 Task: Research Airbnb properties in AÃ­gio, Greece from 9th December, 2023 to 16th December, 2023 for 2 adults, 1 child.2 bedrooms having 2 beds and 1 bathroom. Property type can be flat. Amenities needed are: washing machine. Look for 5 properties as per requirement.
Action: Mouse moved to (413, 99)
Screenshot: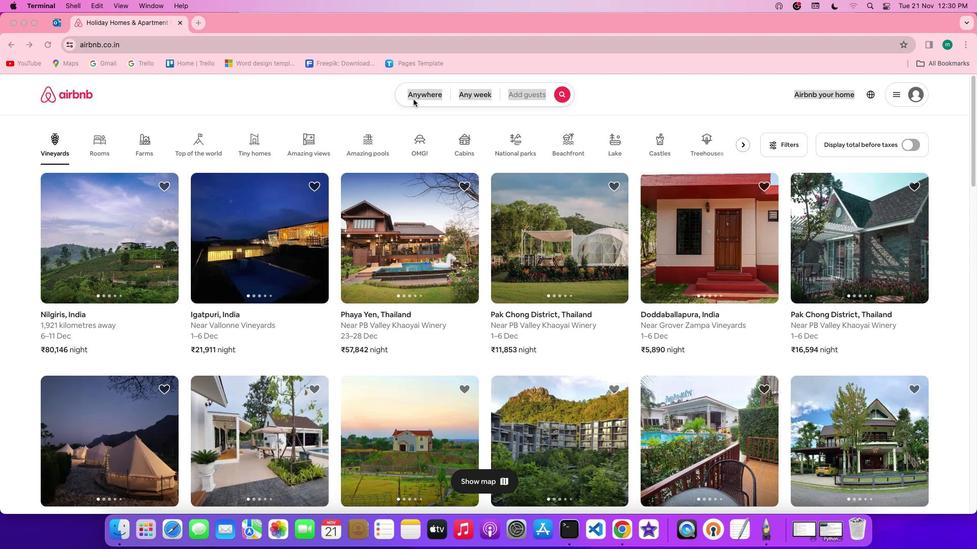 
Action: Mouse pressed left at (413, 99)
Screenshot: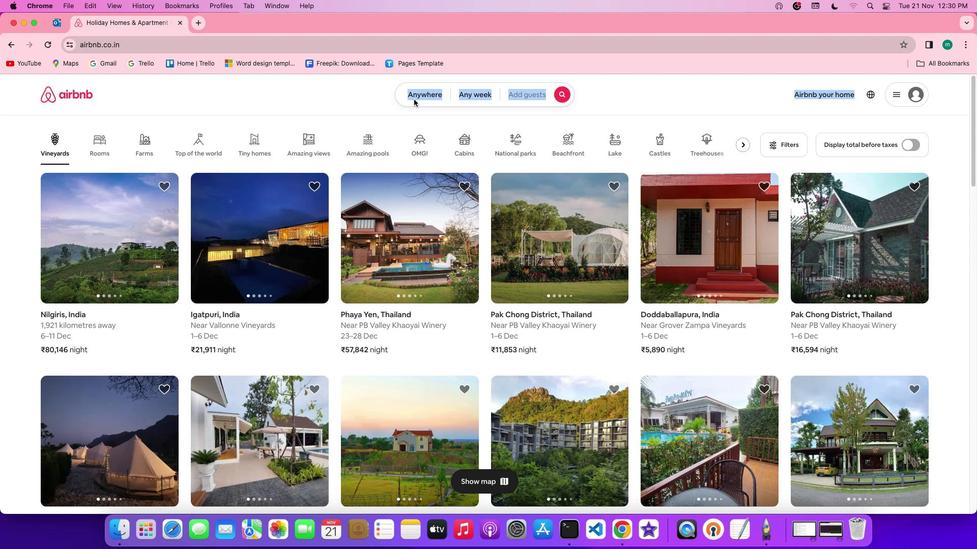 
Action: Mouse pressed left at (413, 99)
Screenshot: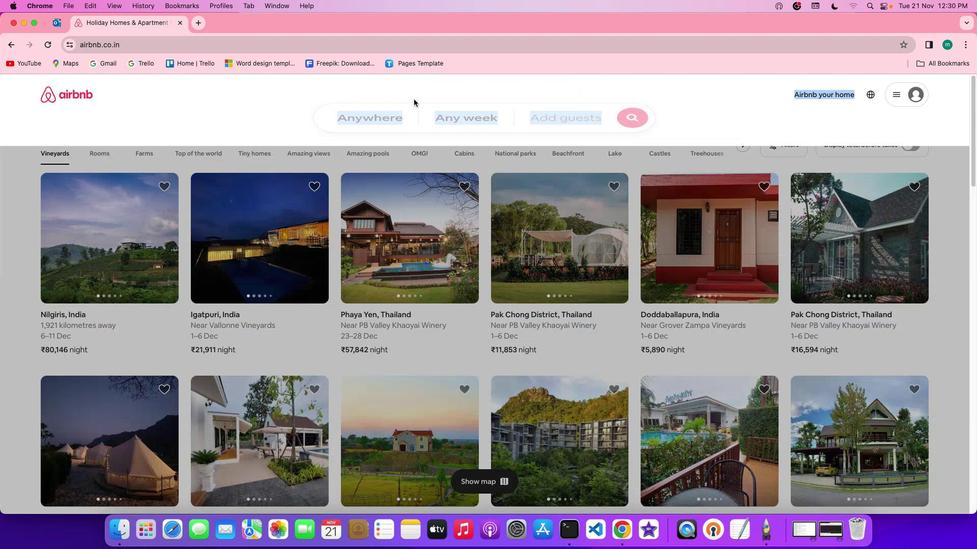 
Action: Mouse moved to (380, 129)
Screenshot: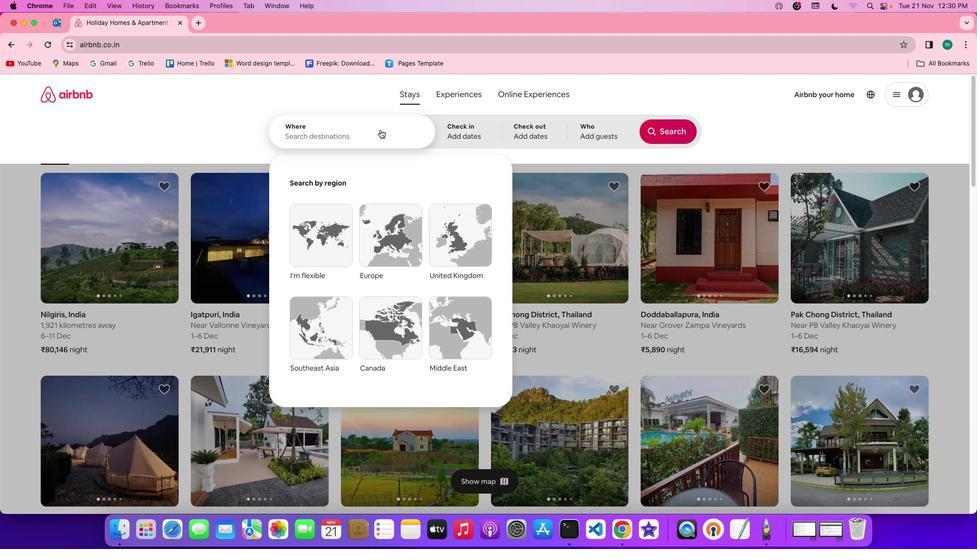 
Action: Mouse pressed left at (380, 129)
Screenshot: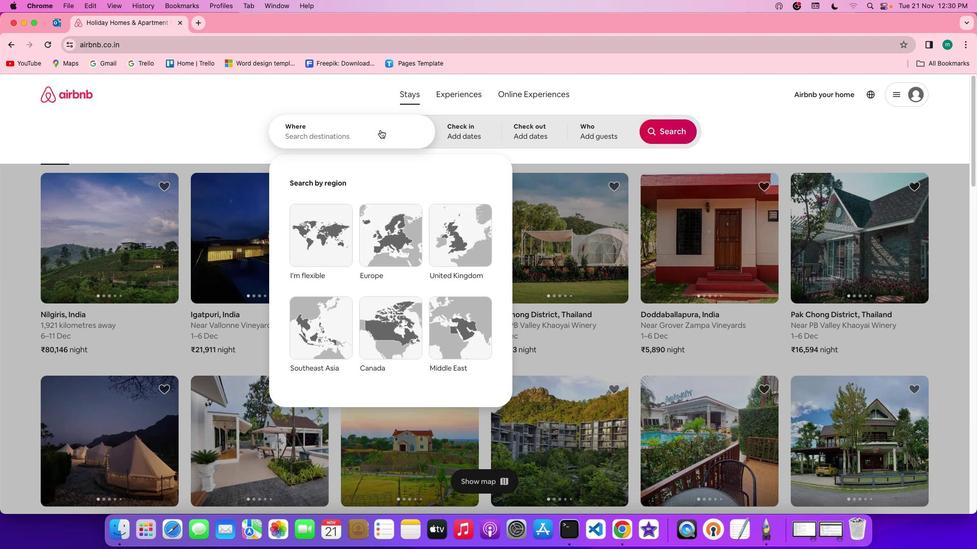 
Action: Mouse moved to (405, 137)
Screenshot: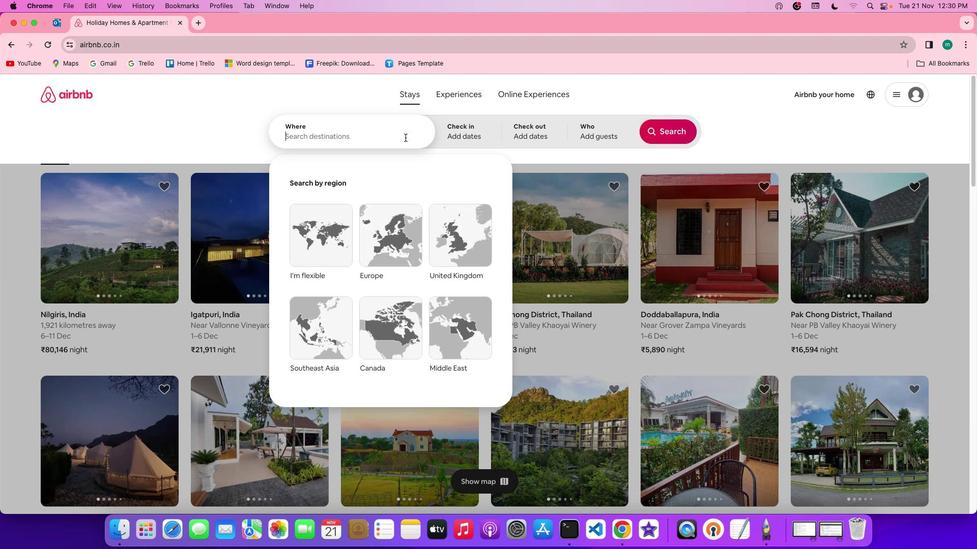 
Action: Key pressed Key.shift'A''i''g''i''o'','Key.spaceKey.shift'G''r''e''e''c''e'
Screenshot: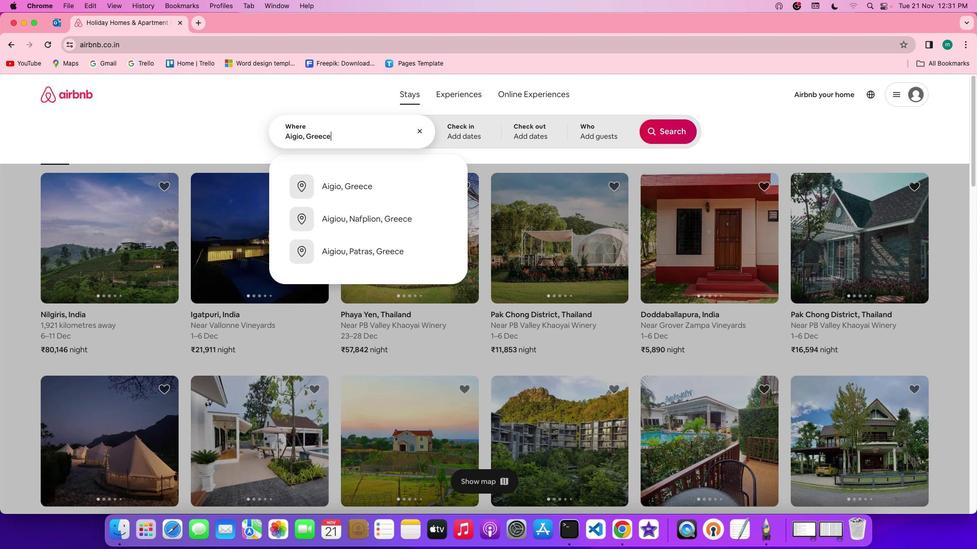 
Action: Mouse moved to (469, 133)
Screenshot: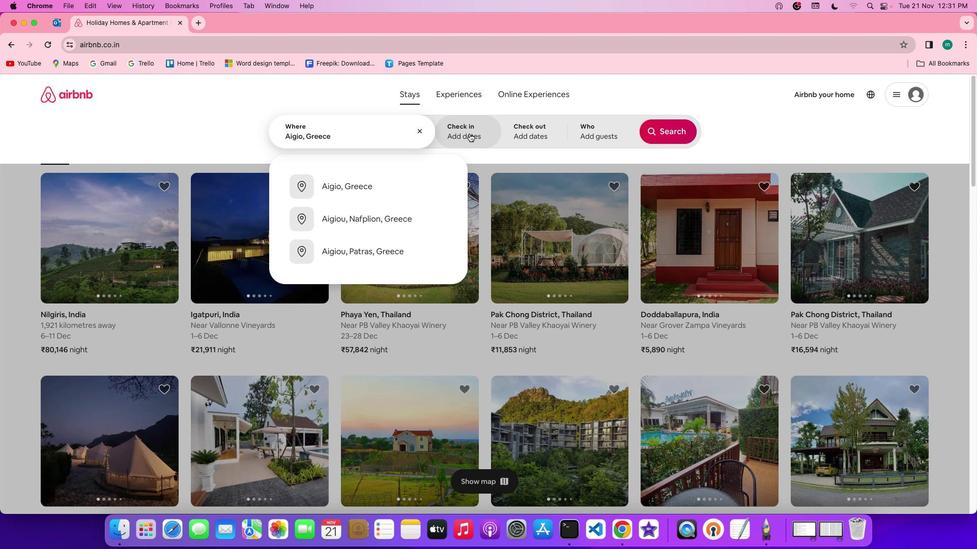 
Action: Mouse pressed left at (469, 133)
Screenshot: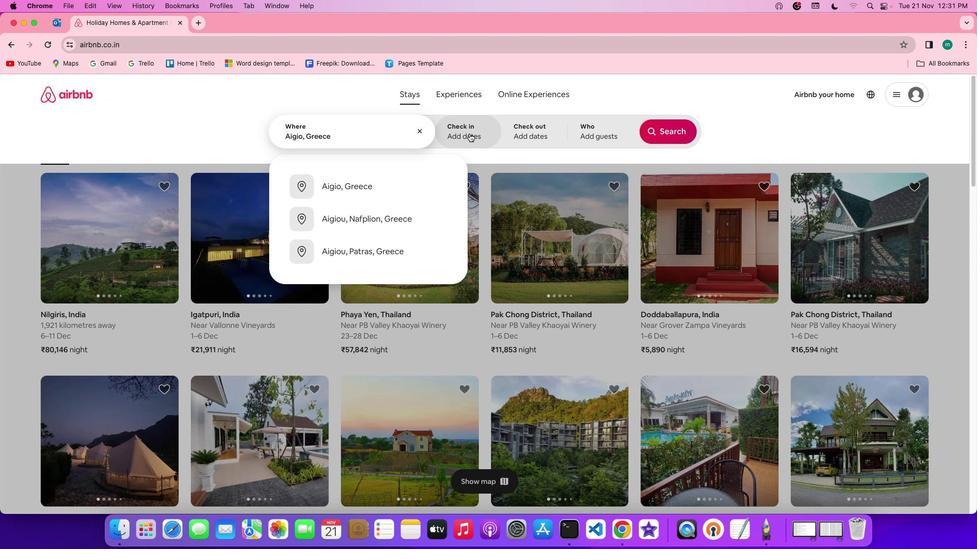 
Action: Mouse moved to (660, 281)
Screenshot: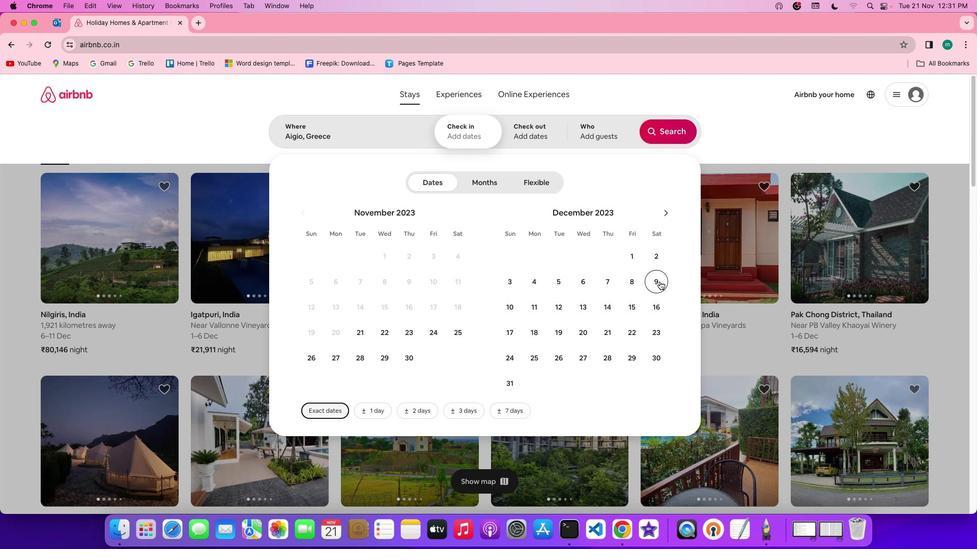 
Action: Mouse pressed left at (660, 281)
Screenshot: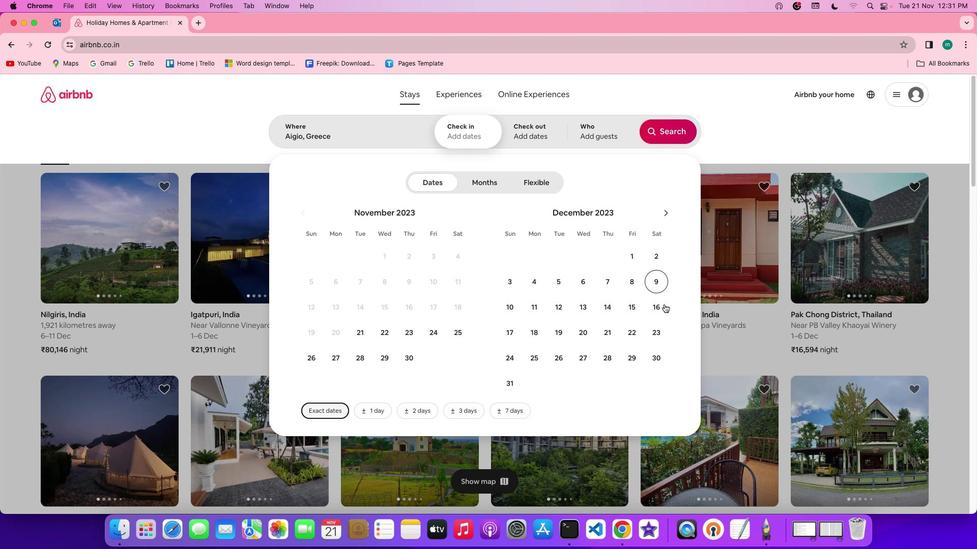 
Action: Mouse moved to (664, 307)
Screenshot: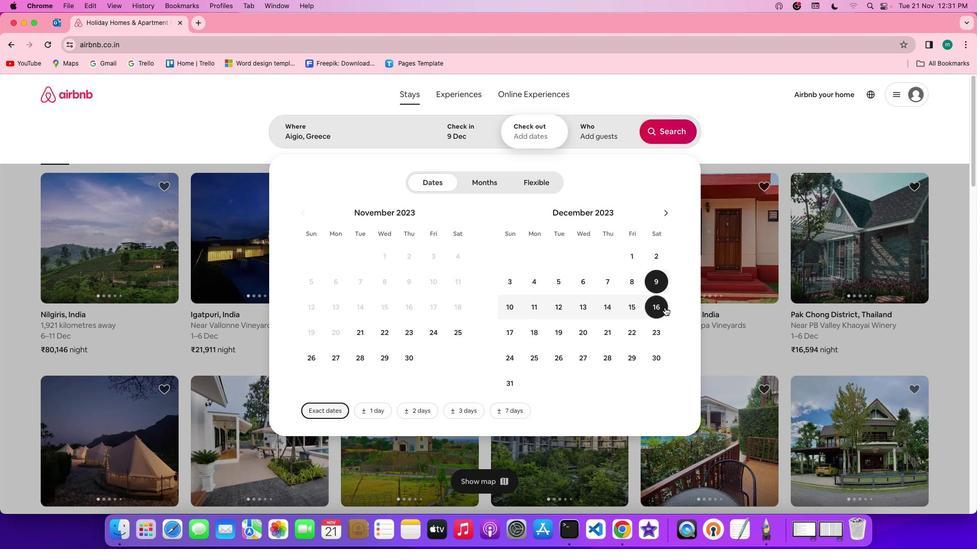 
Action: Mouse pressed left at (664, 307)
Screenshot: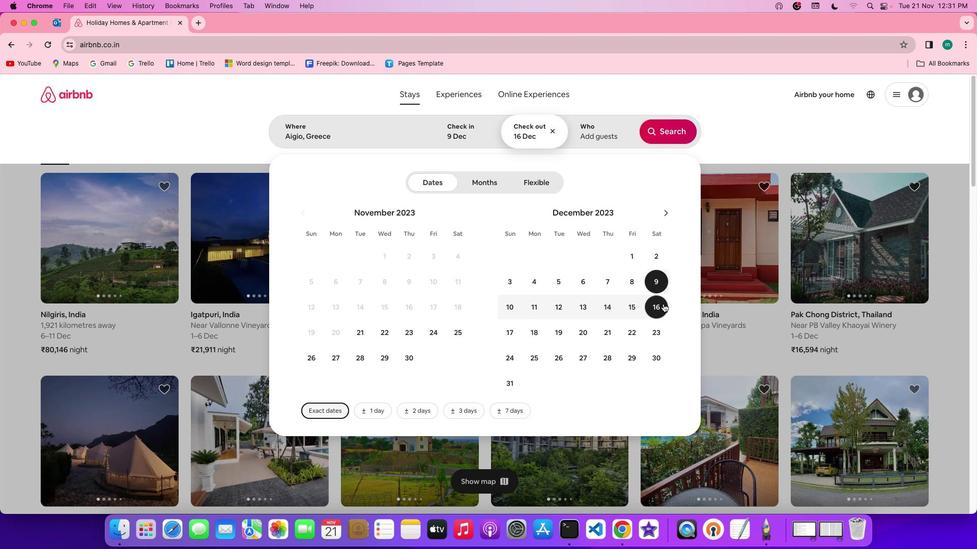 
Action: Mouse moved to (609, 134)
Screenshot: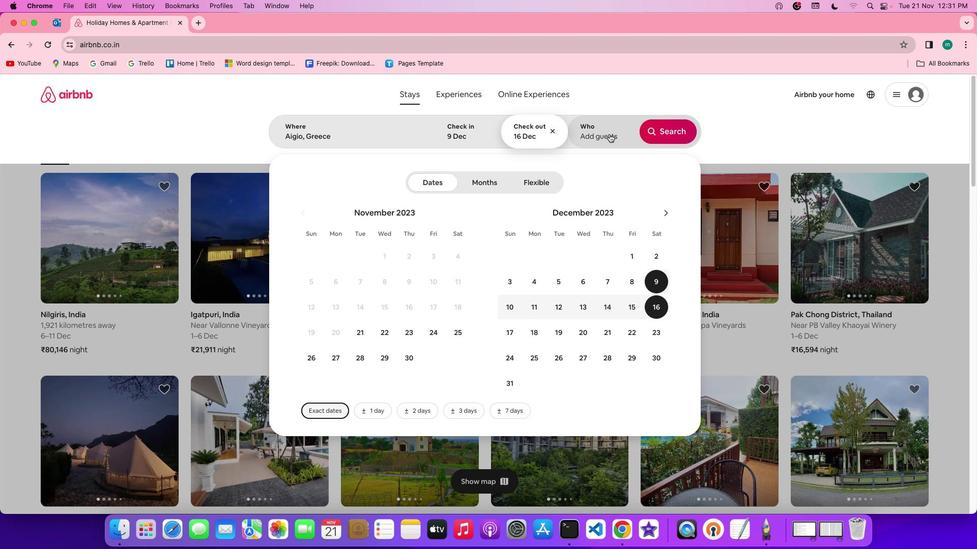 
Action: Mouse pressed left at (609, 134)
Screenshot: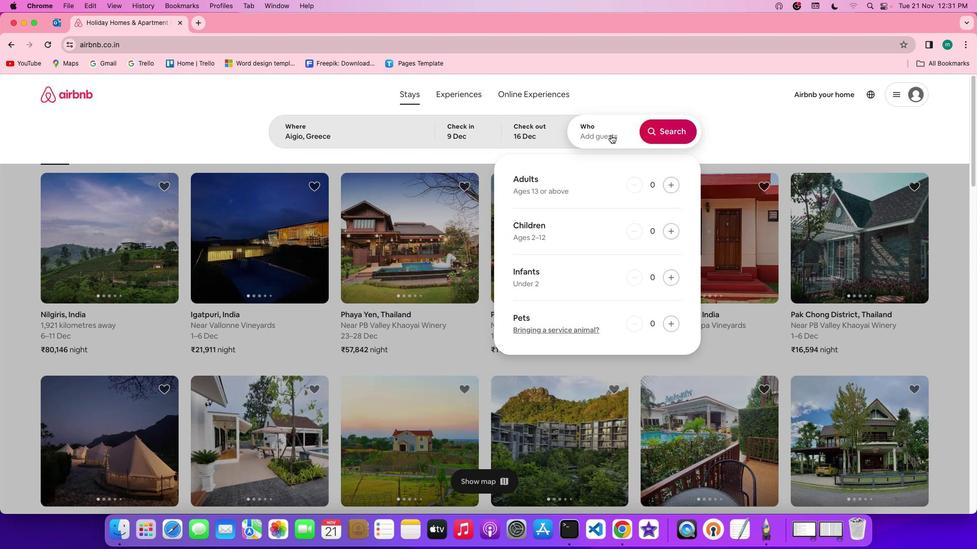 
Action: Mouse moved to (669, 183)
Screenshot: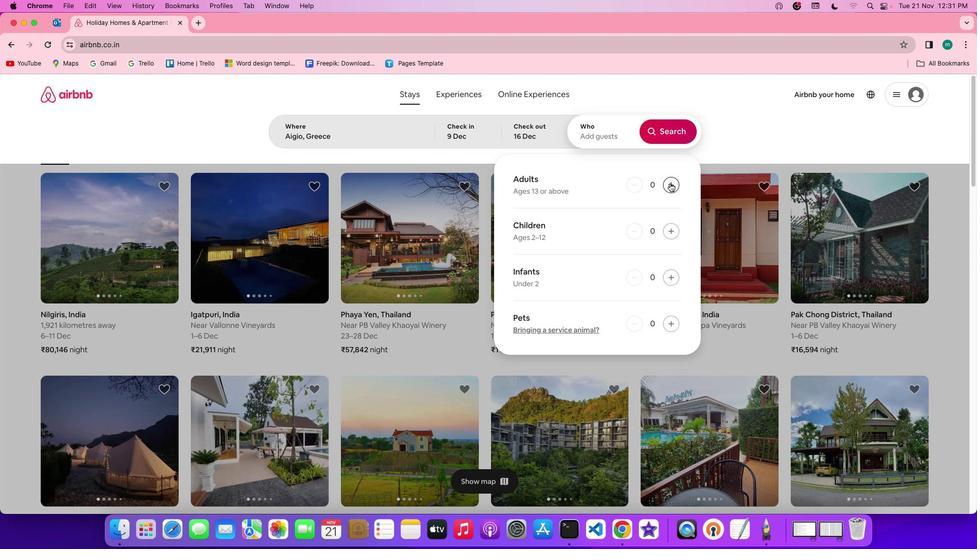 
Action: Mouse pressed left at (669, 183)
Screenshot: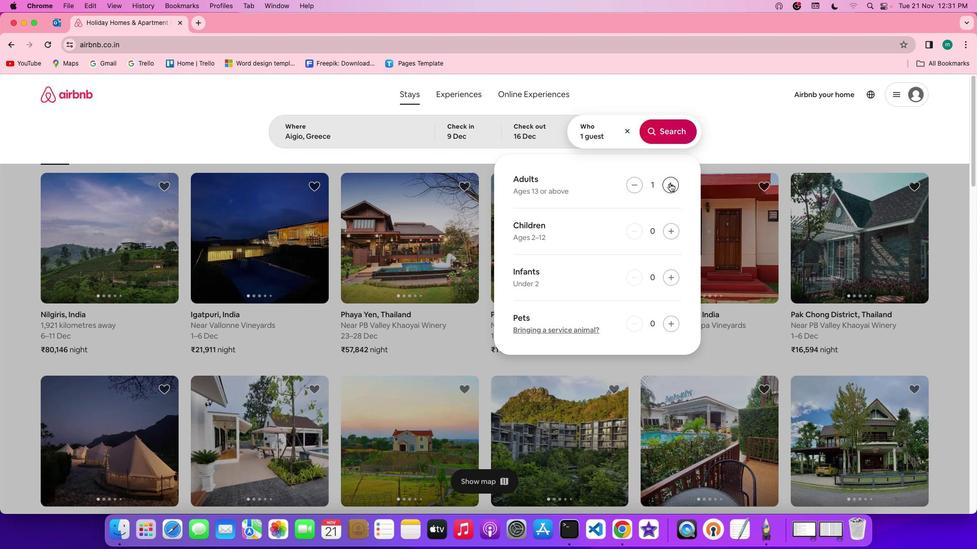 
Action: Mouse pressed left at (669, 183)
Screenshot: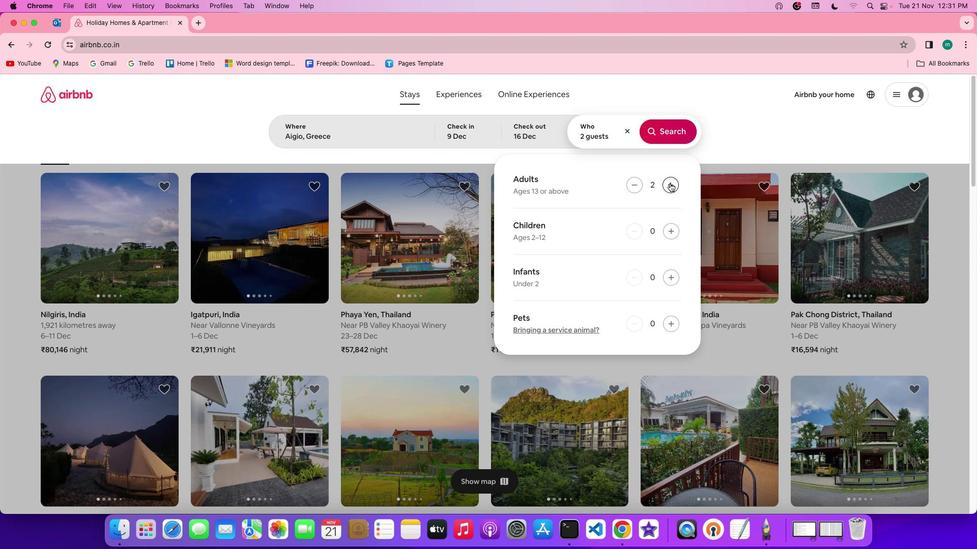 
Action: Mouse moved to (670, 131)
Screenshot: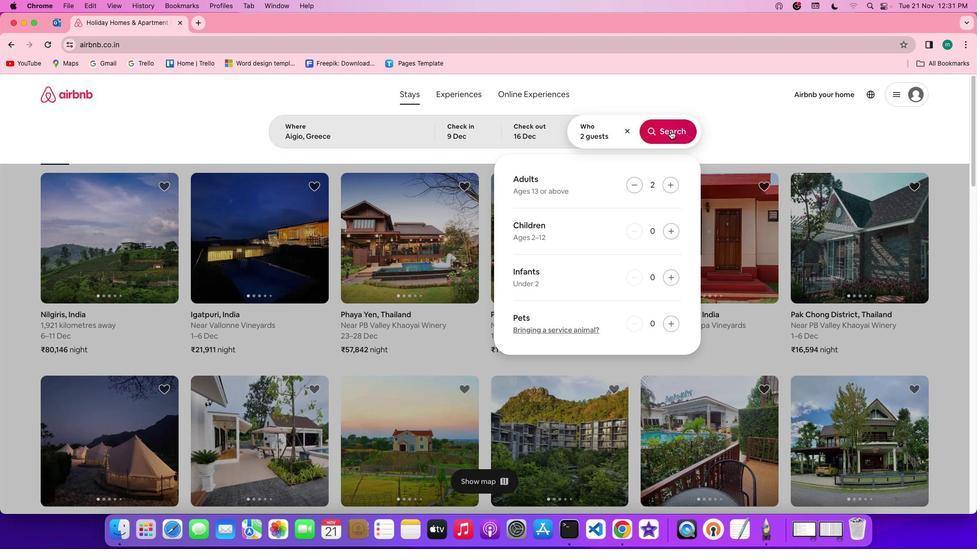 
Action: Mouse pressed left at (670, 131)
Screenshot: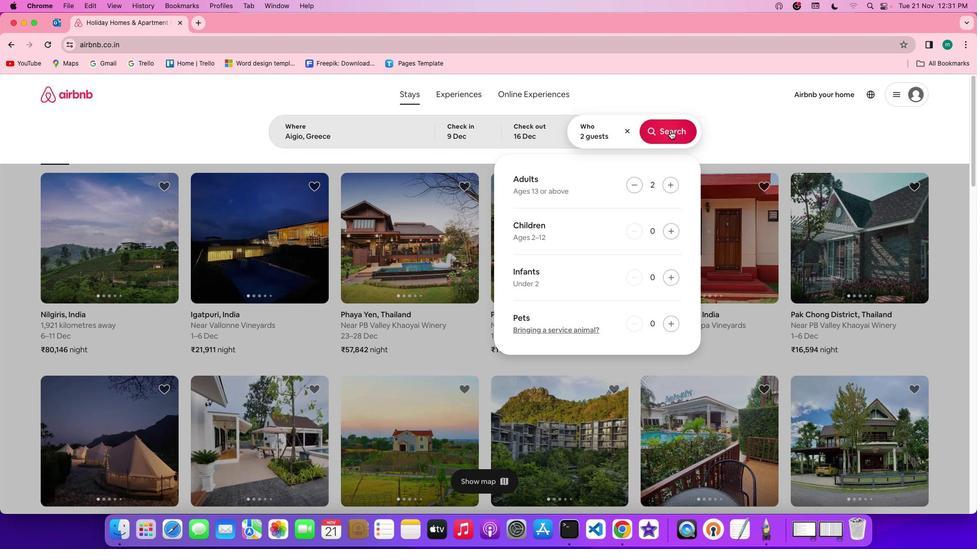 
Action: Mouse moved to (536, 87)
Screenshot: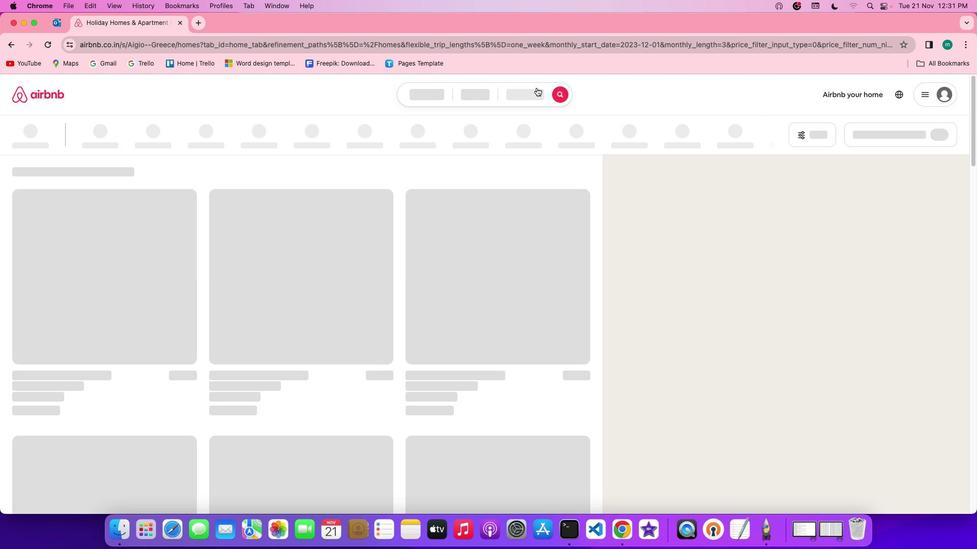 
Action: Mouse pressed left at (536, 87)
Screenshot: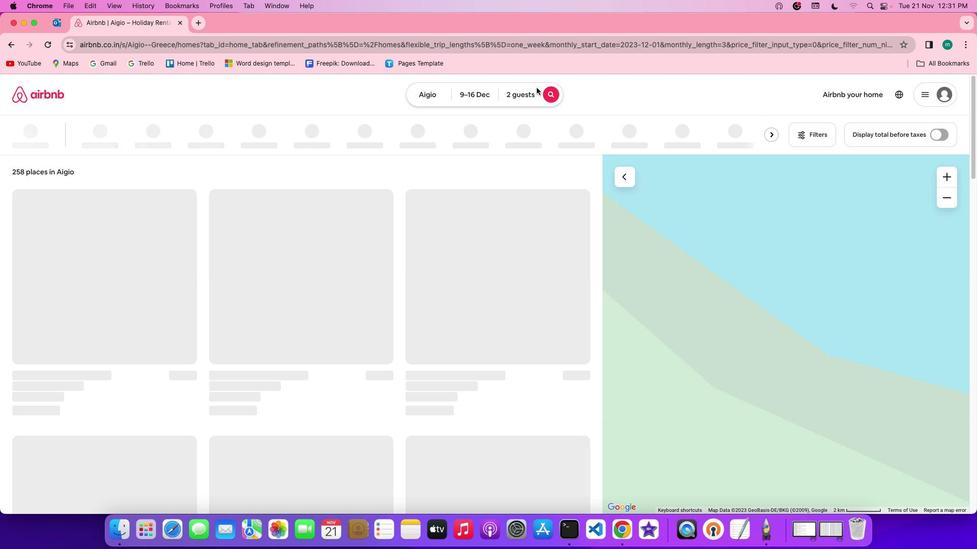 
Action: Mouse moved to (670, 228)
Screenshot: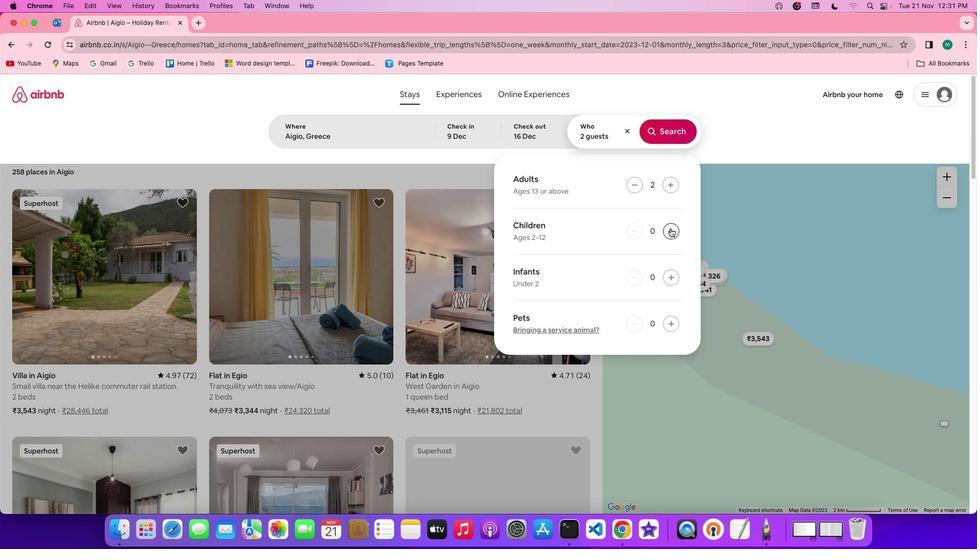 
Action: Mouse pressed left at (670, 228)
Screenshot: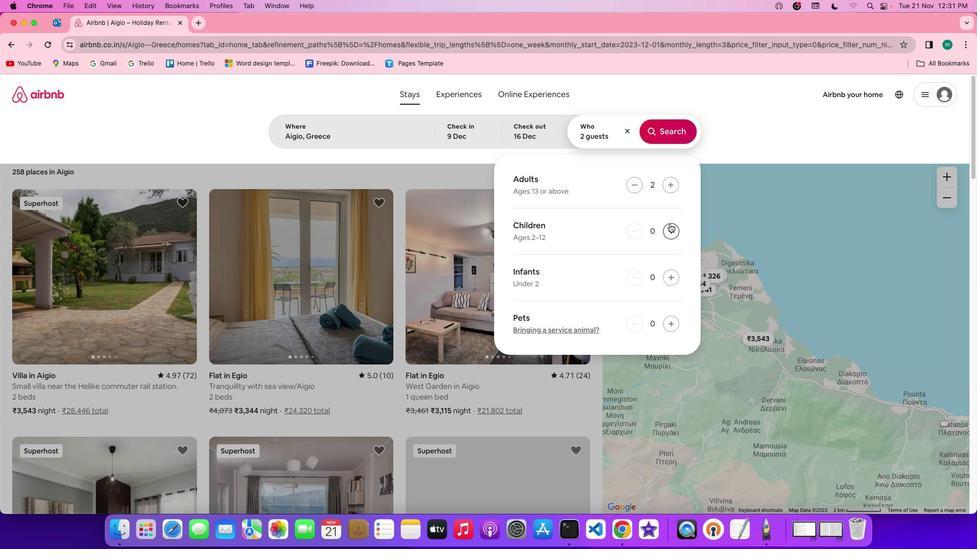 
Action: Mouse moved to (649, 126)
Screenshot: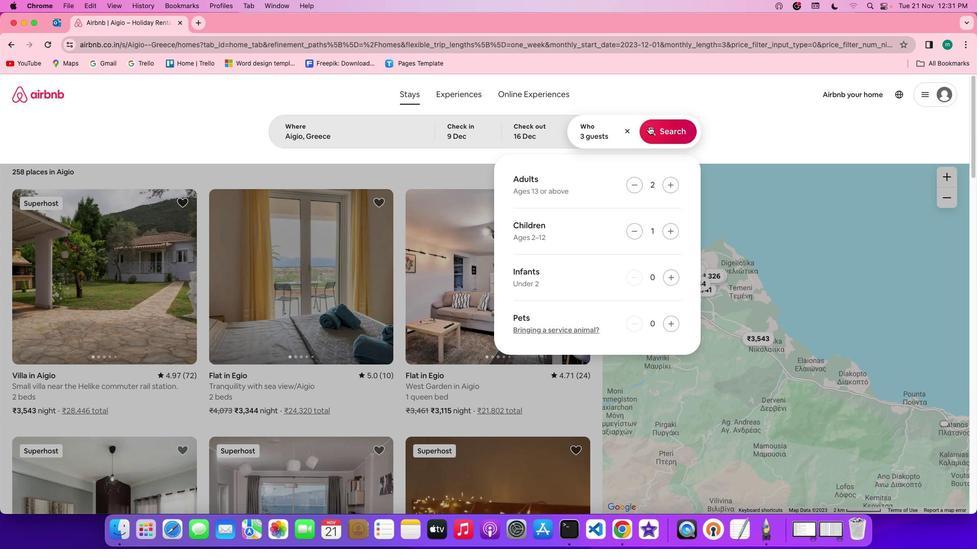 
Action: Mouse pressed left at (649, 126)
Screenshot: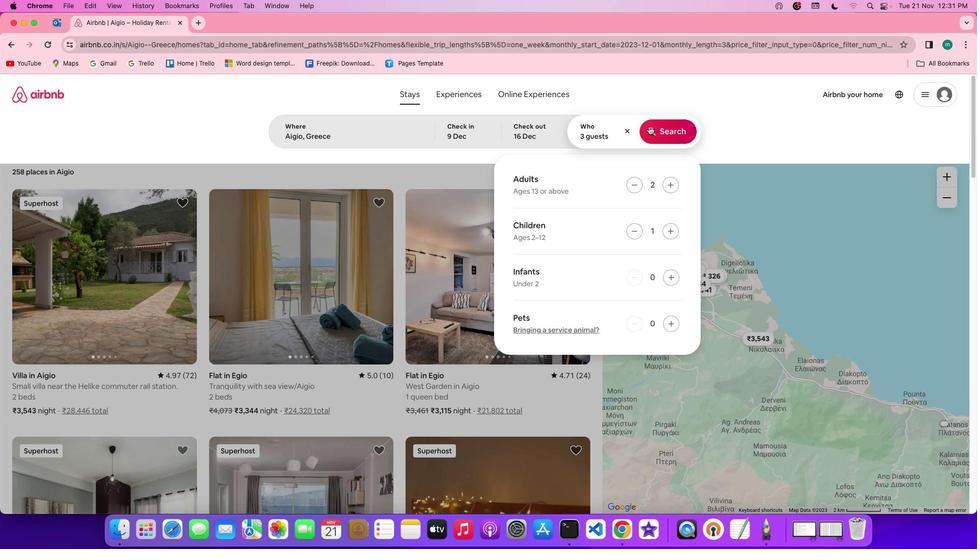
Action: Mouse moved to (819, 133)
Screenshot: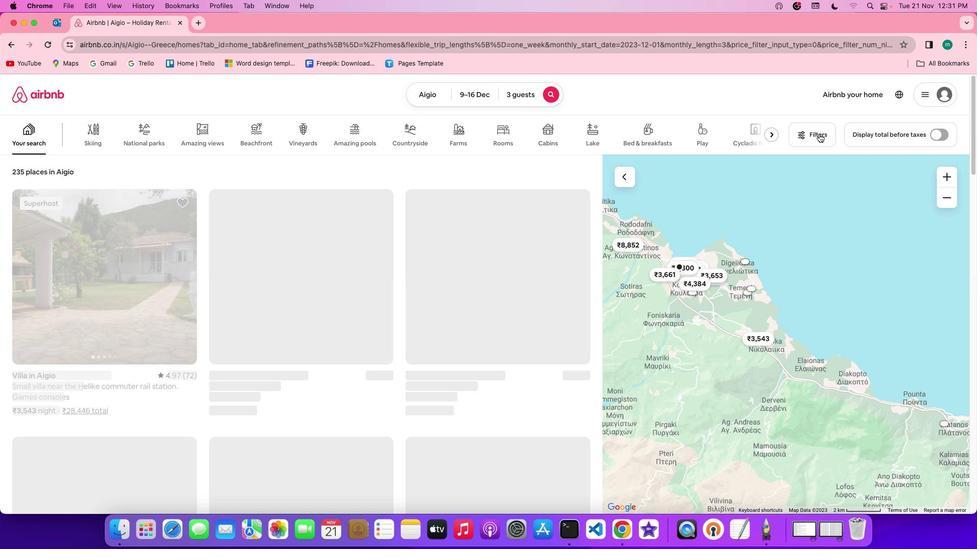 
Action: Mouse pressed left at (819, 133)
Screenshot: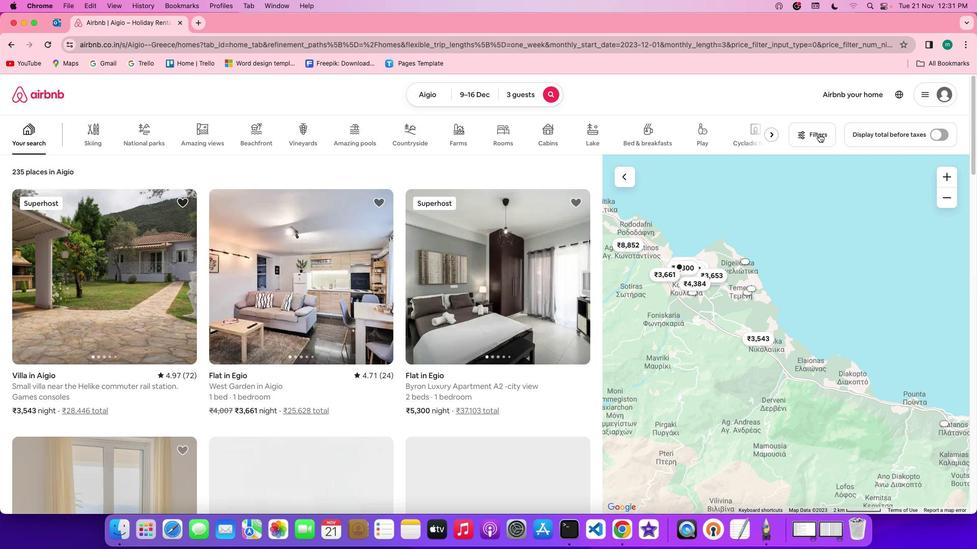 
Action: Mouse moved to (577, 258)
Screenshot: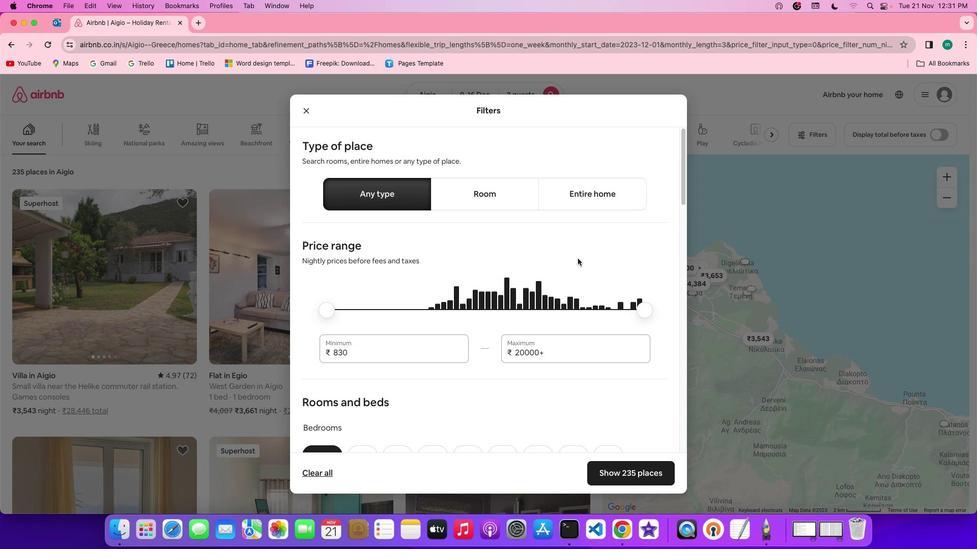 
Action: Mouse scrolled (577, 258) with delta (0, 0)
Screenshot: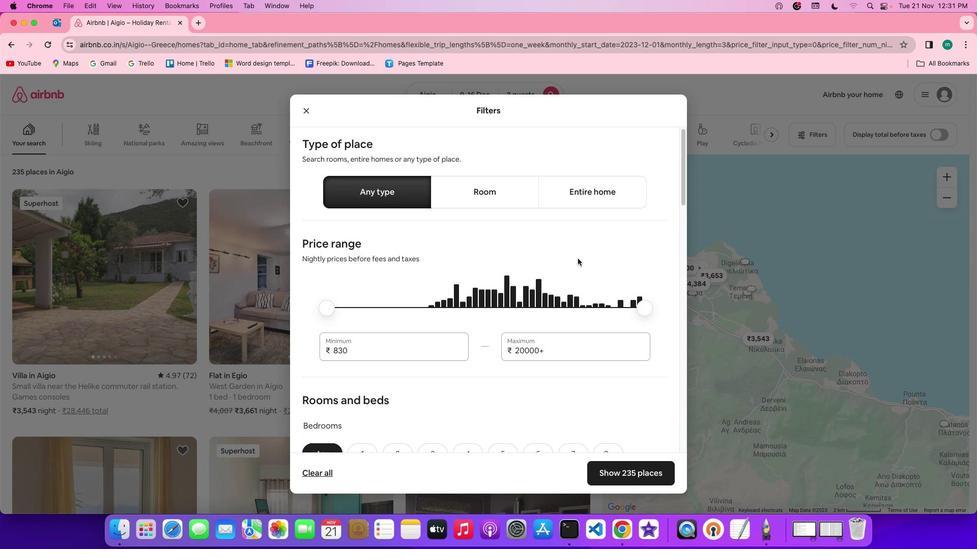 
Action: Mouse scrolled (577, 258) with delta (0, 0)
Screenshot: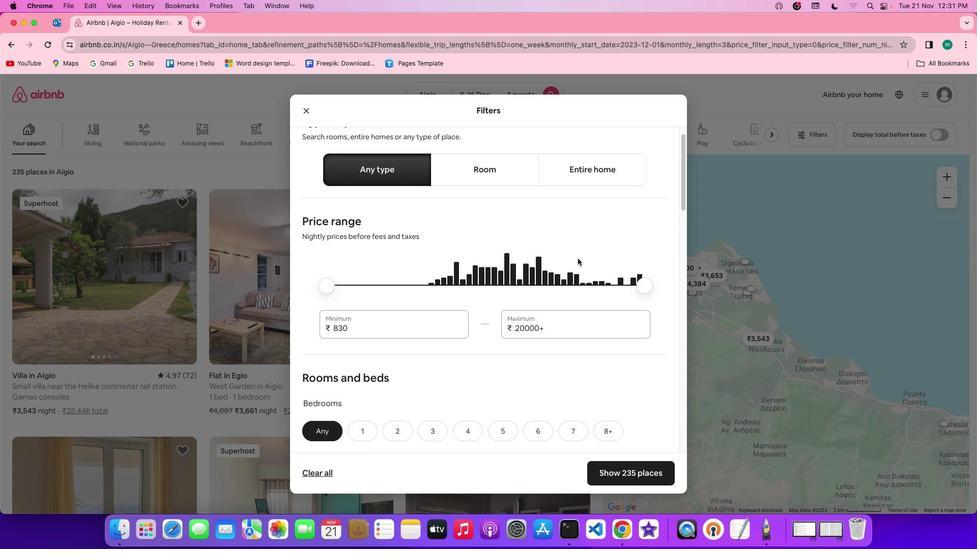 
Action: Mouse scrolled (577, 258) with delta (0, 0)
Screenshot: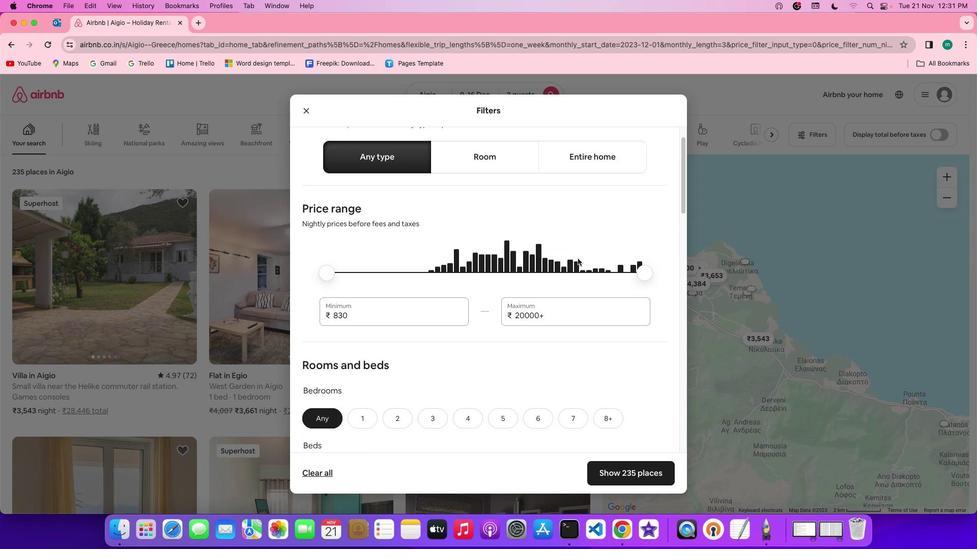 
Action: Mouse scrolled (577, 258) with delta (0, -1)
Screenshot: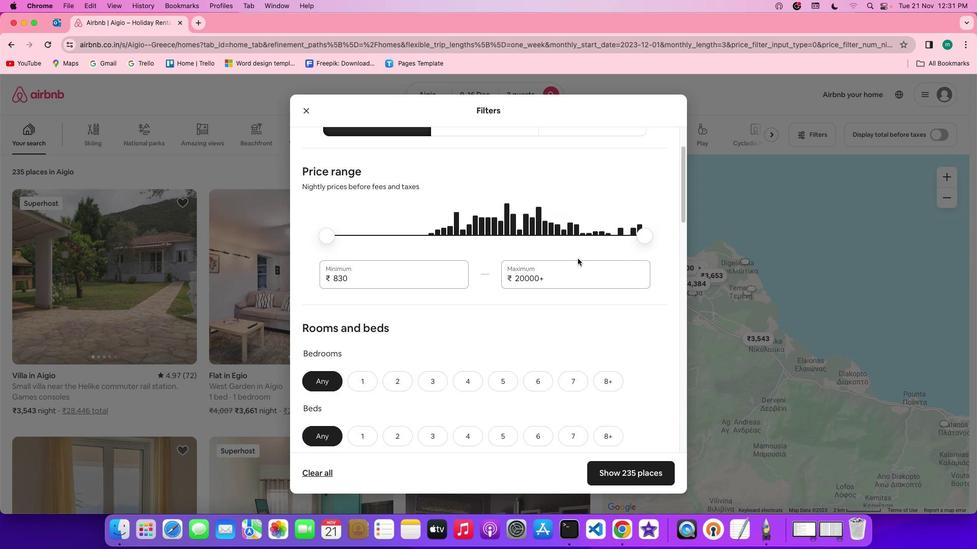 
Action: Mouse moved to (480, 347)
Screenshot: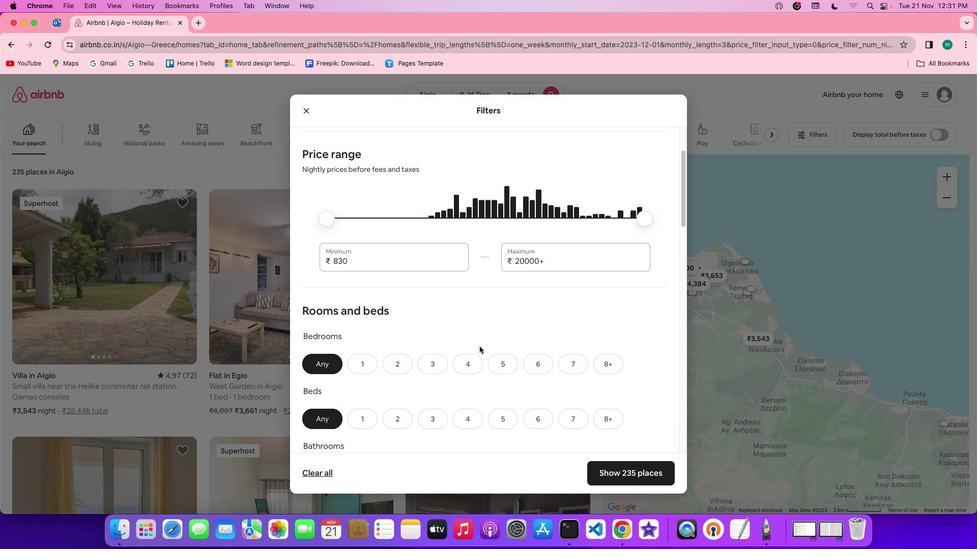 
Action: Mouse scrolled (480, 347) with delta (0, 0)
Screenshot: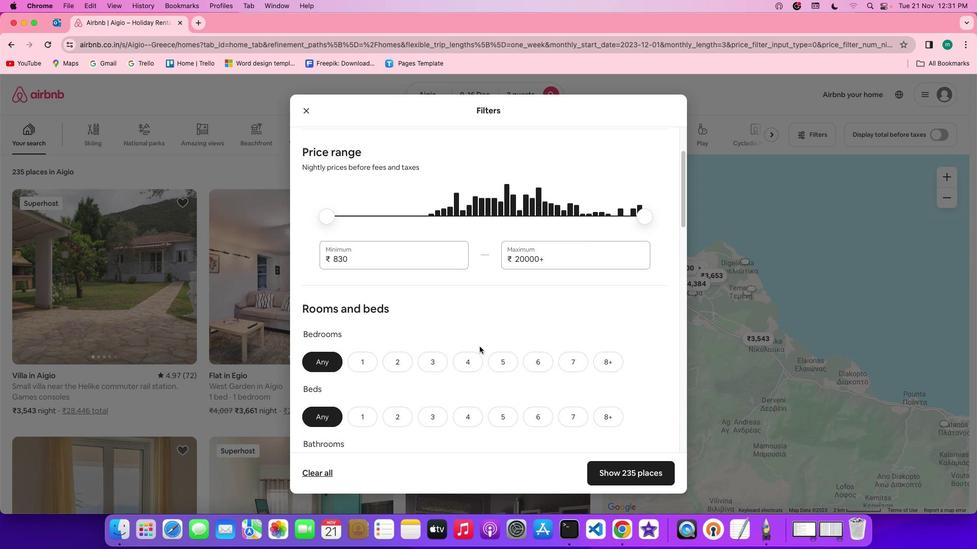
Action: Mouse scrolled (480, 347) with delta (0, 0)
Screenshot: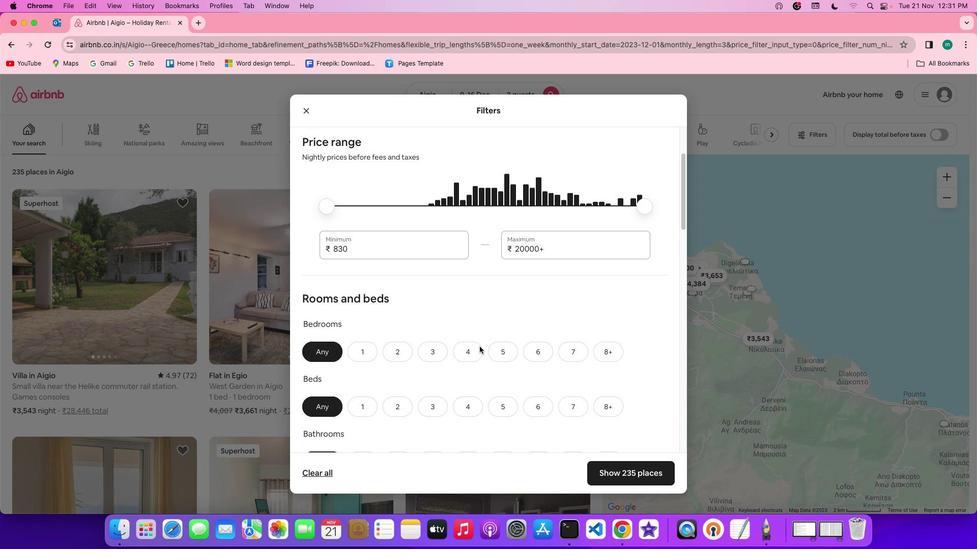 
Action: Mouse scrolled (480, 347) with delta (0, 0)
Screenshot: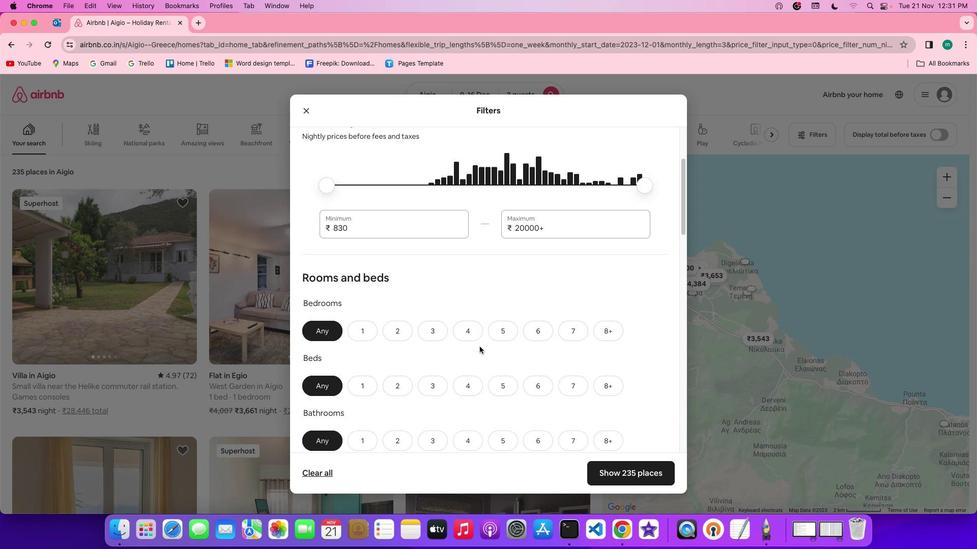 
Action: Mouse scrolled (480, 347) with delta (0, -1)
Screenshot: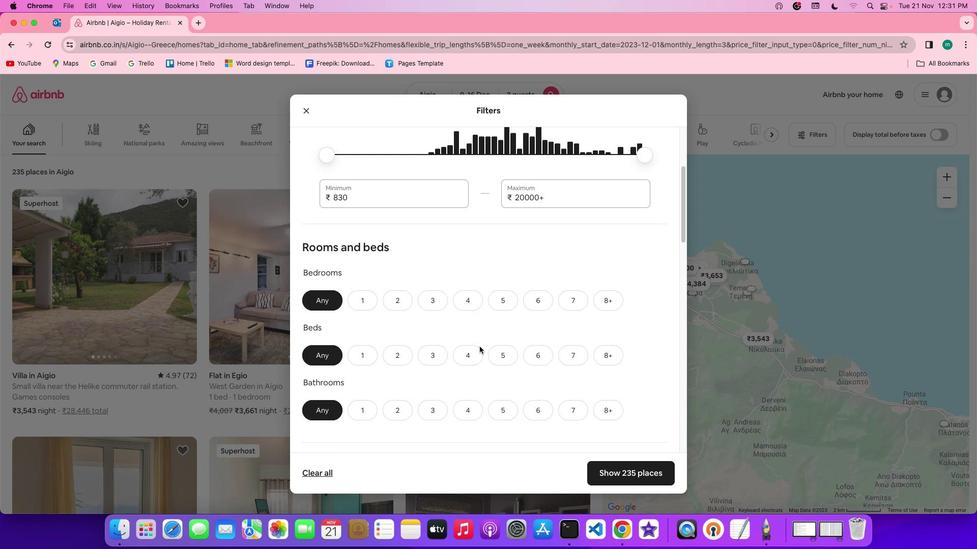 
Action: Mouse moved to (399, 283)
Screenshot: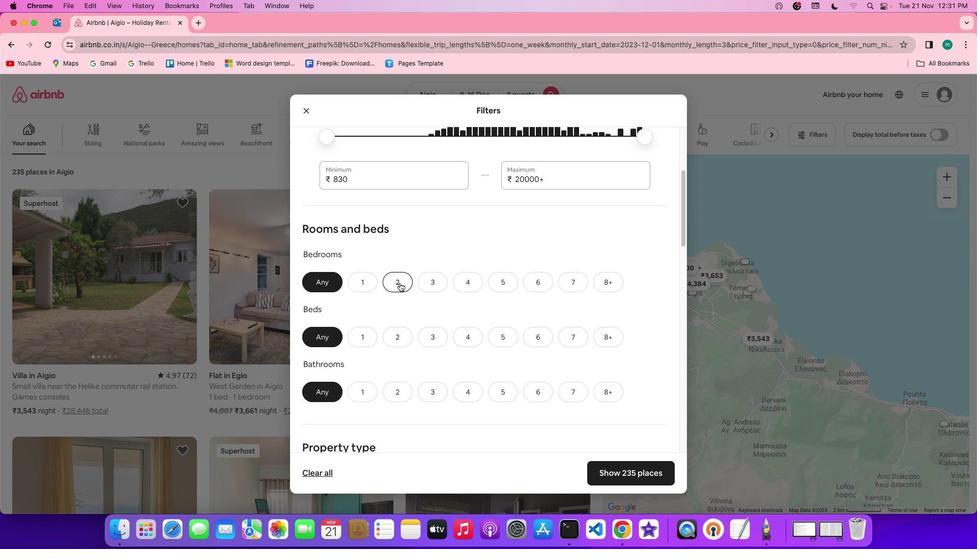 
Action: Mouse pressed left at (399, 283)
Screenshot: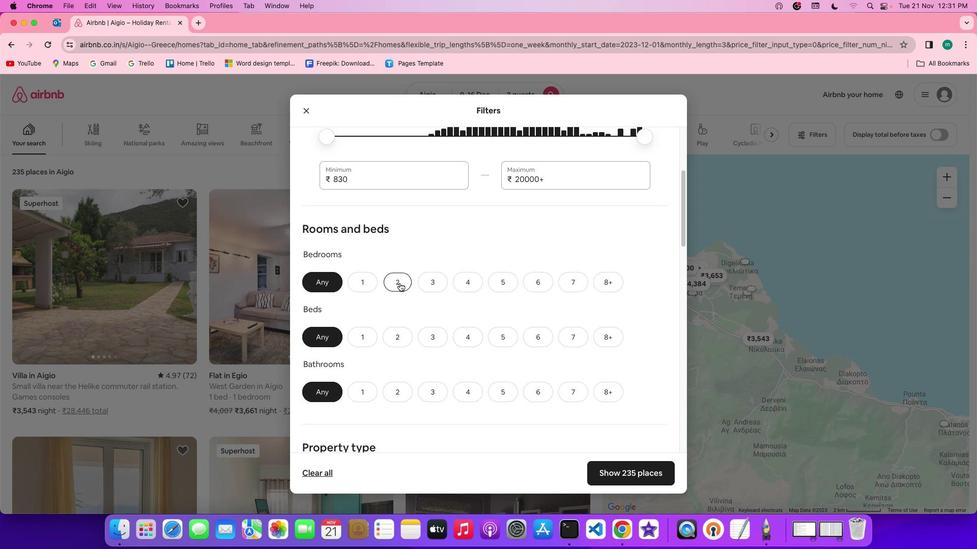 
Action: Mouse moved to (393, 335)
Screenshot: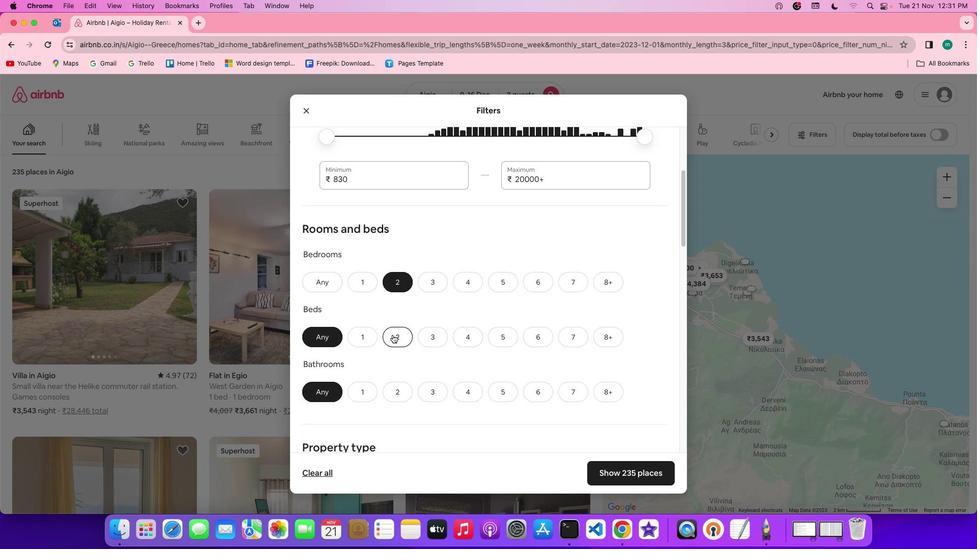 
Action: Mouse pressed left at (393, 335)
Screenshot: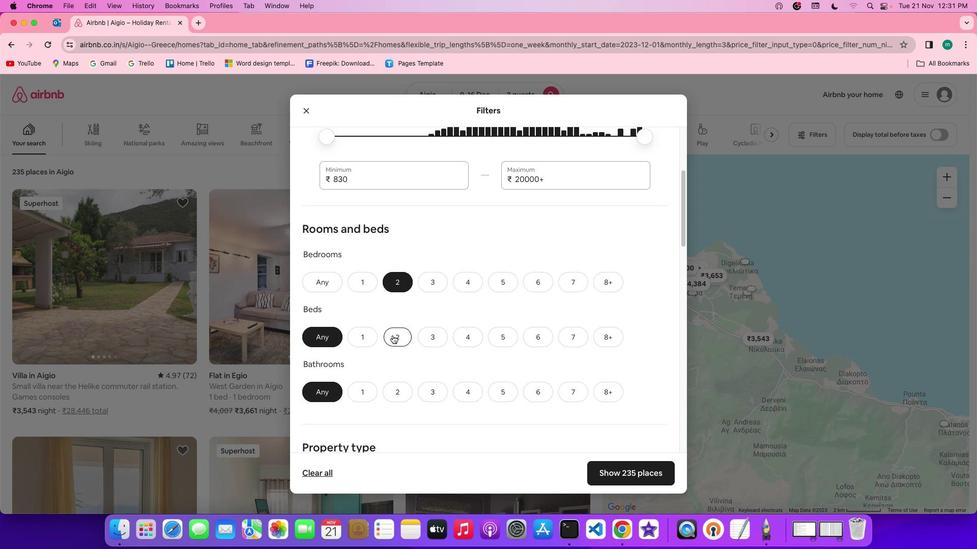 
Action: Mouse moved to (365, 393)
Screenshot: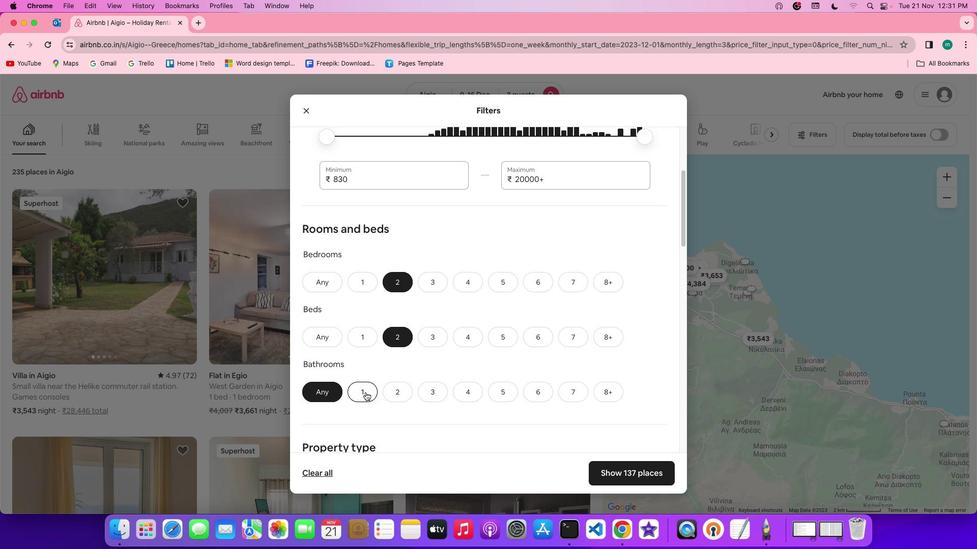 
Action: Mouse pressed left at (365, 393)
Screenshot: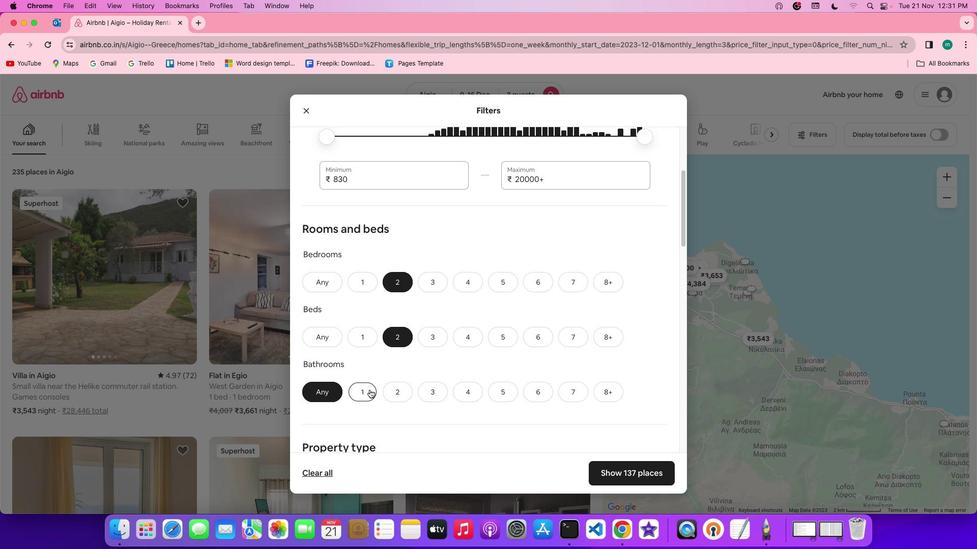 
Action: Mouse moved to (503, 361)
Screenshot: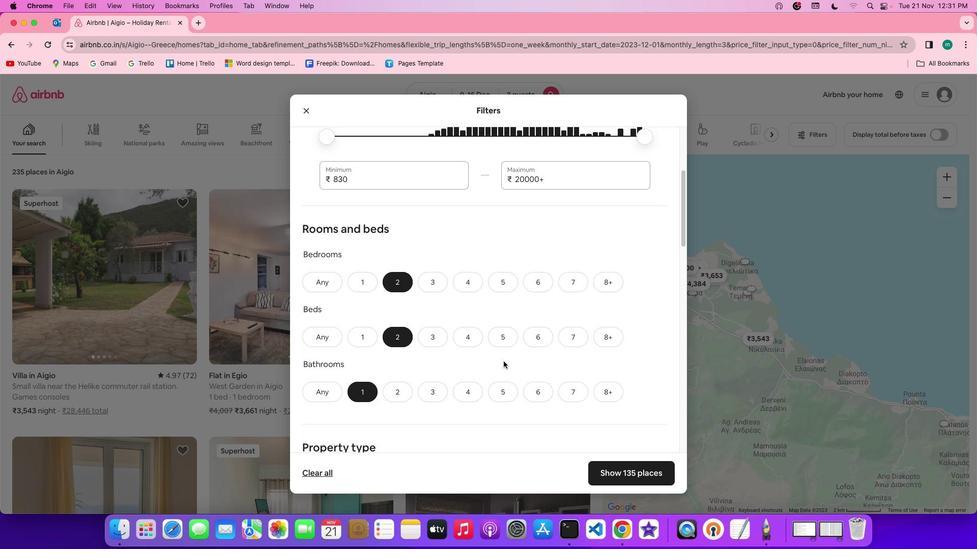
Action: Mouse scrolled (503, 361) with delta (0, 0)
Screenshot: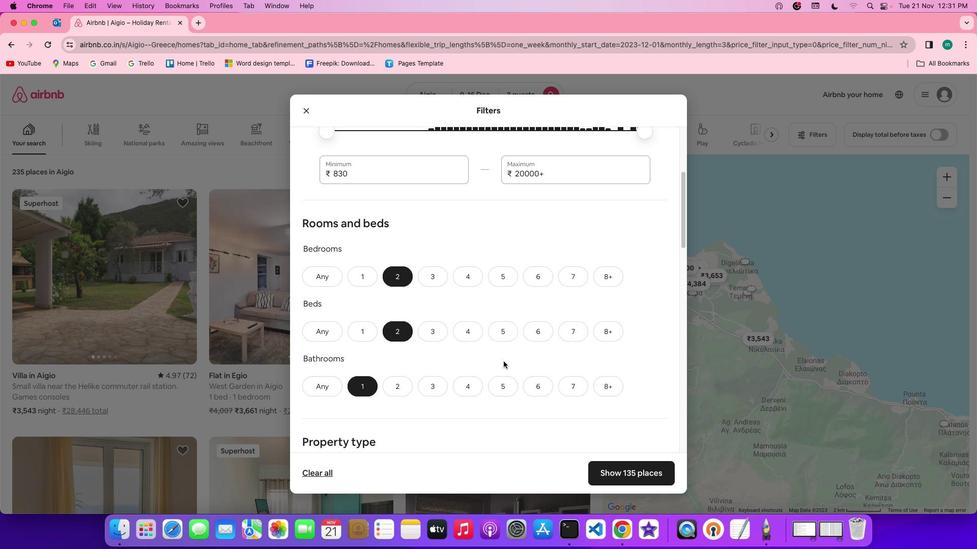 
Action: Mouse scrolled (503, 361) with delta (0, 0)
Screenshot: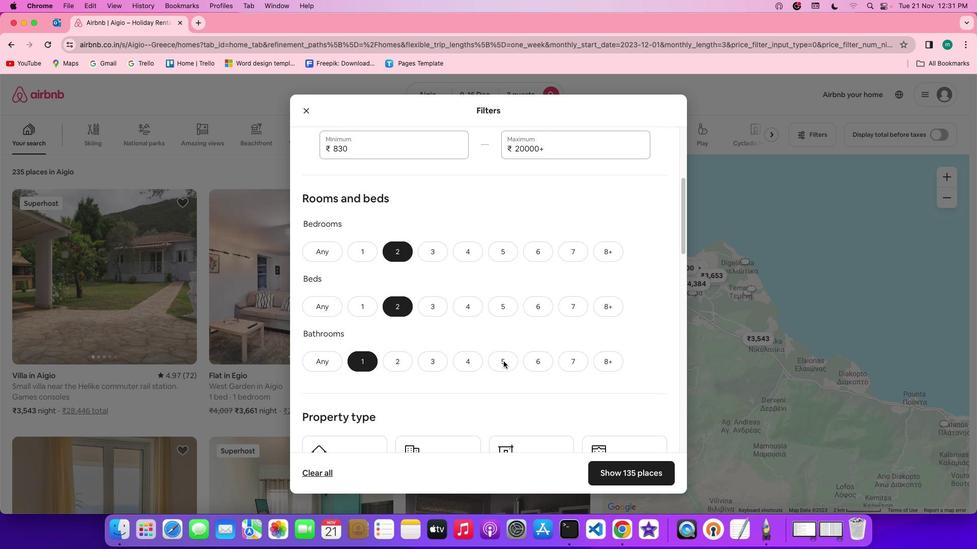 
Action: Mouse scrolled (503, 361) with delta (0, -1)
Screenshot: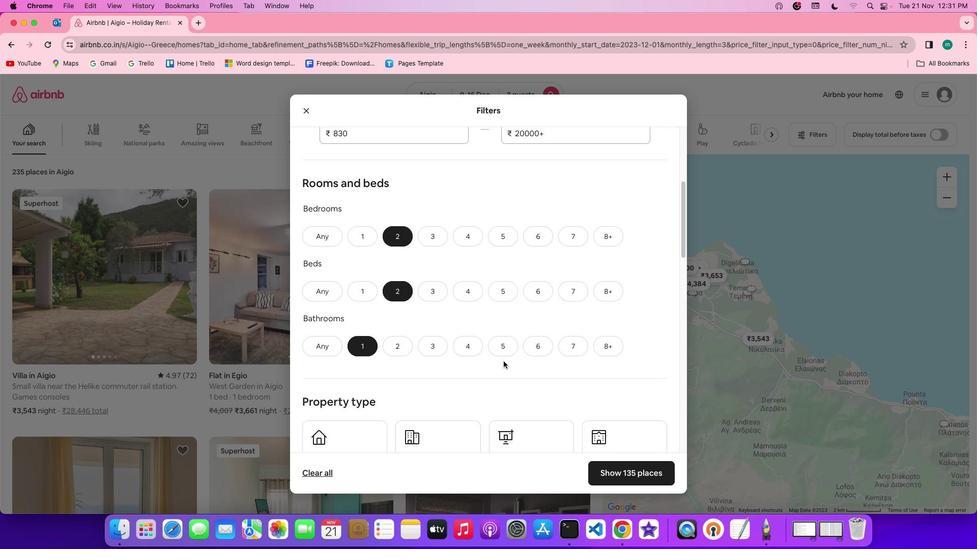 
Action: Mouse scrolled (503, 361) with delta (0, 0)
Screenshot: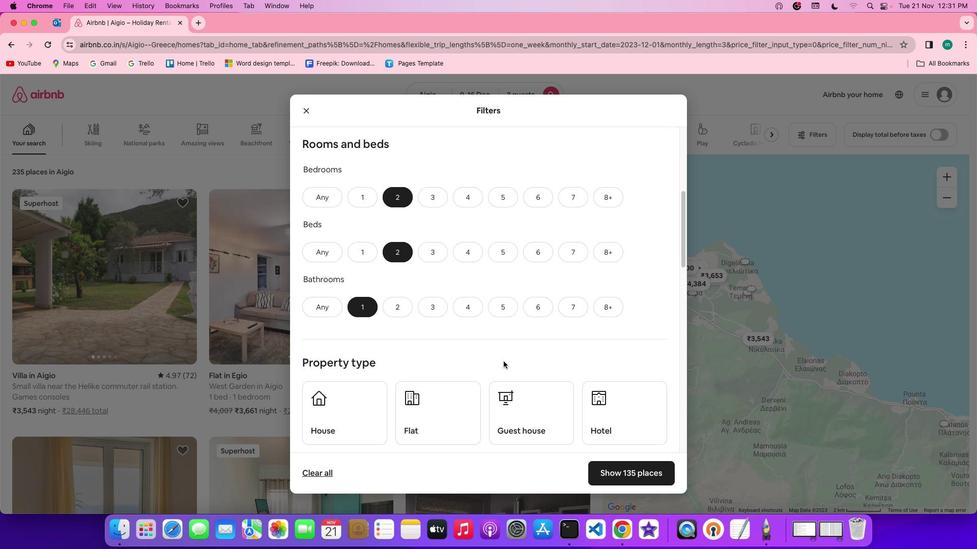 
Action: Mouse scrolled (503, 361) with delta (0, 0)
Screenshot: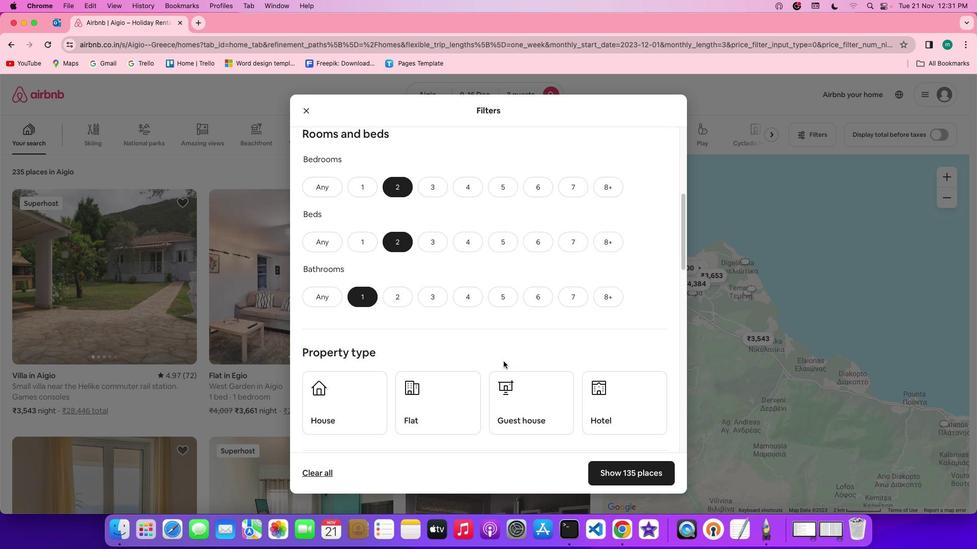 
Action: Mouse scrolled (503, 361) with delta (0, 0)
Screenshot: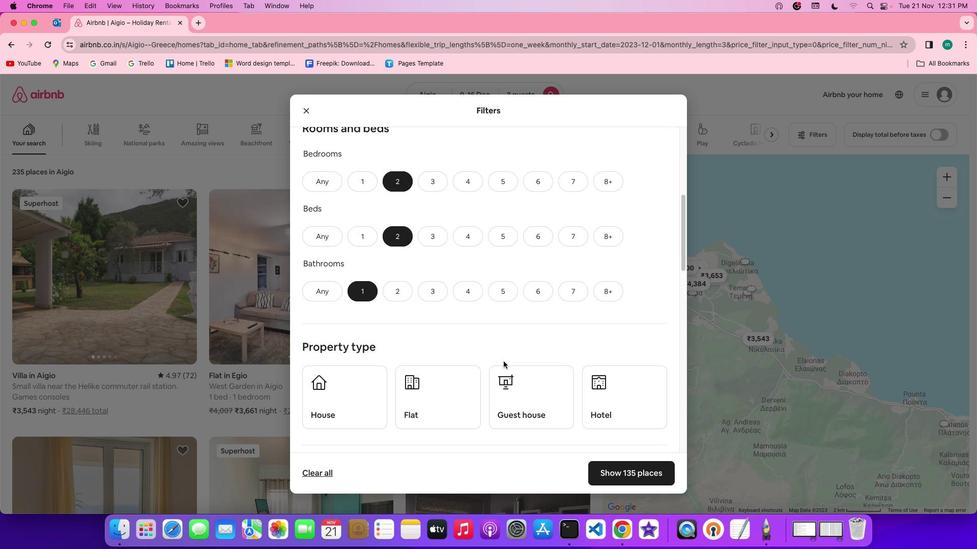 
Action: Mouse scrolled (503, 361) with delta (0, 0)
Screenshot: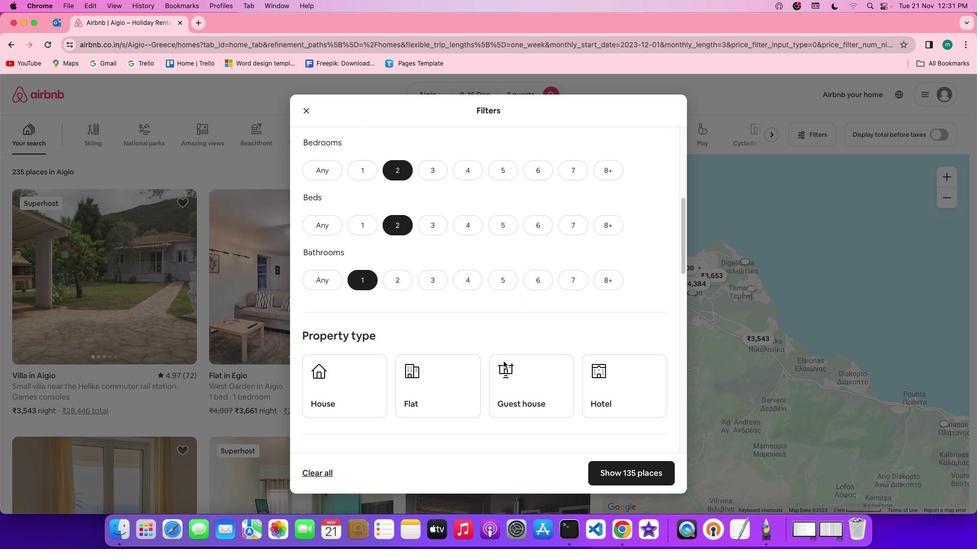
Action: Mouse scrolled (503, 361) with delta (0, 0)
Screenshot: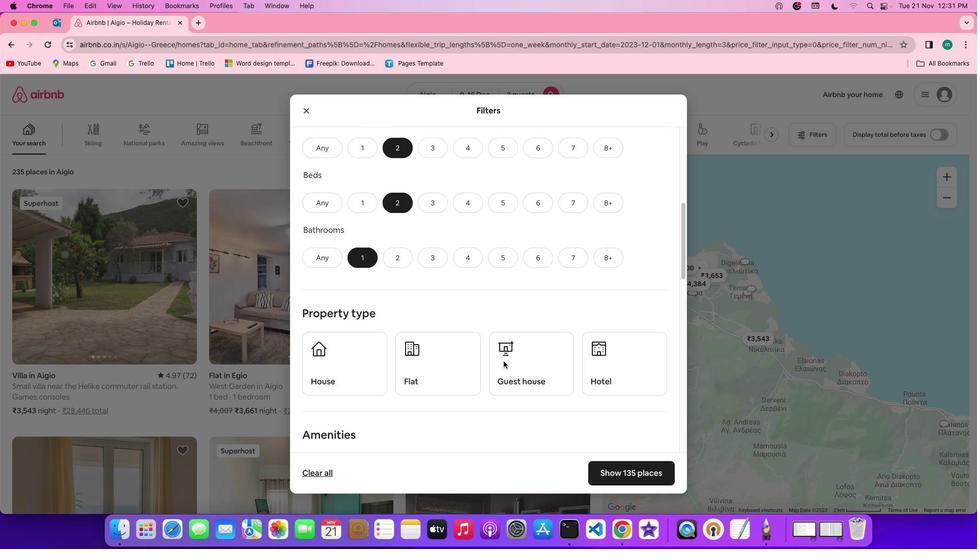 
Action: Mouse scrolled (503, 361) with delta (0, 0)
Screenshot: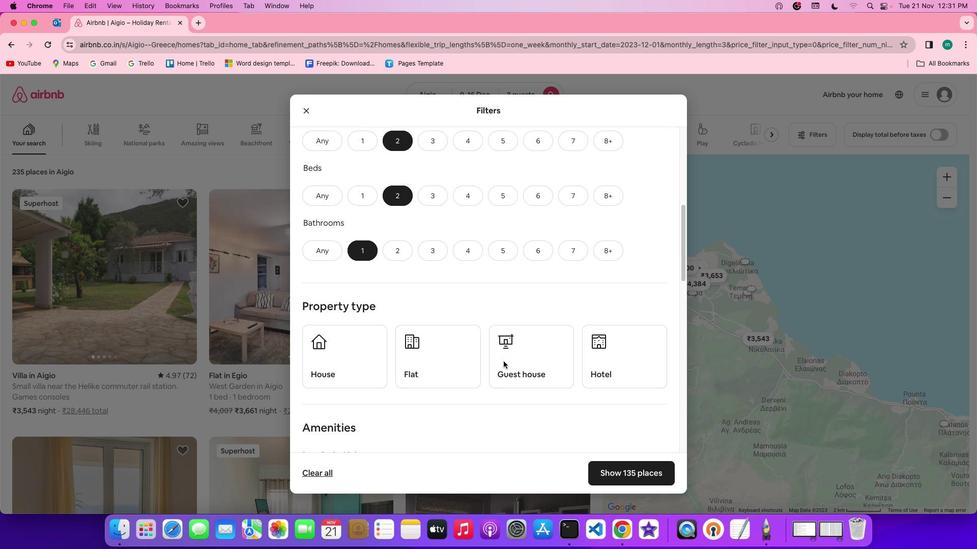 
Action: Mouse scrolled (503, 361) with delta (0, 0)
Screenshot: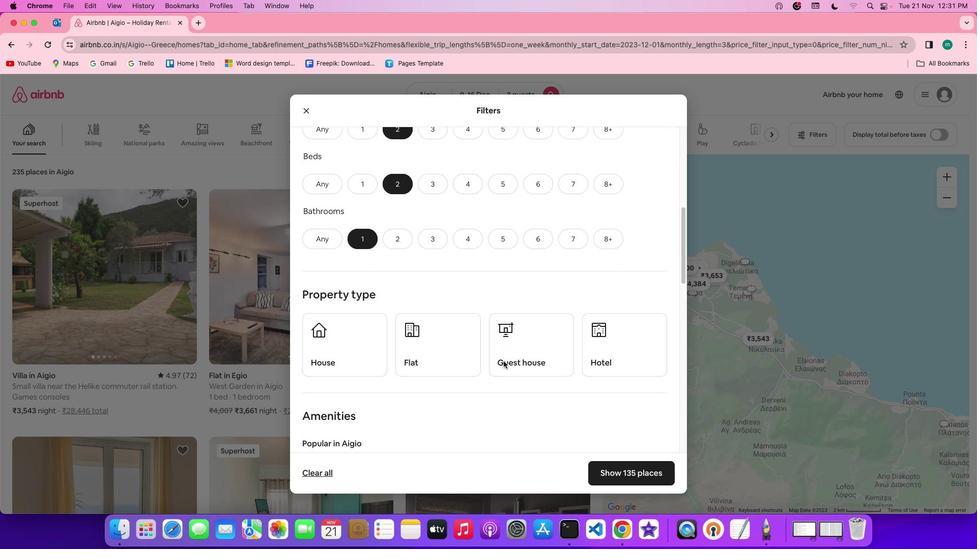 
Action: Mouse scrolled (503, 361) with delta (0, 0)
Screenshot: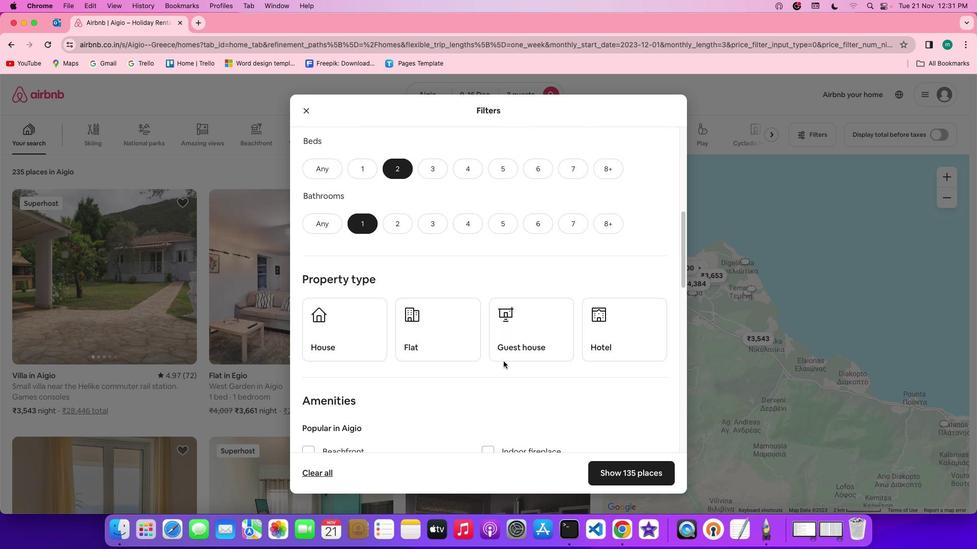 
Action: Mouse moved to (443, 327)
Screenshot: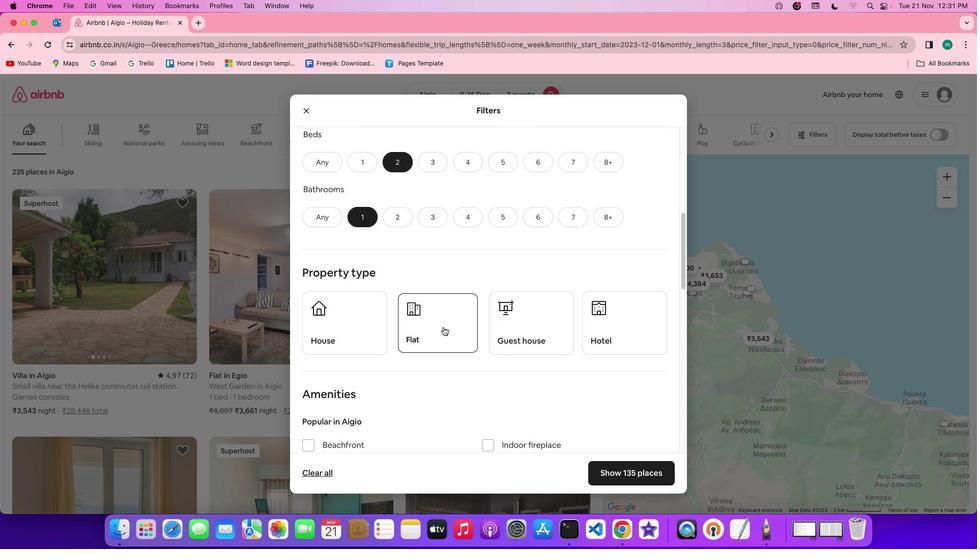 
Action: Mouse pressed left at (443, 327)
Screenshot: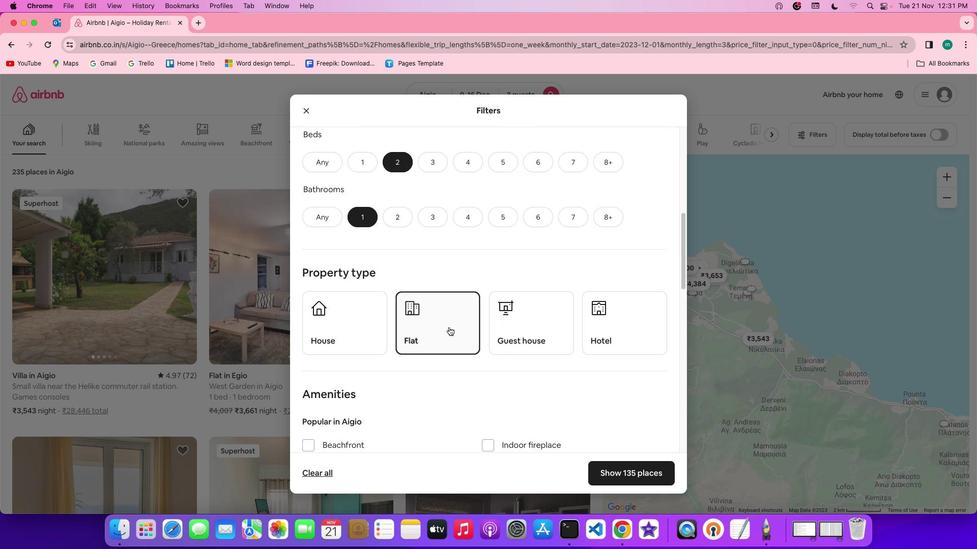 
Action: Mouse moved to (519, 337)
Screenshot: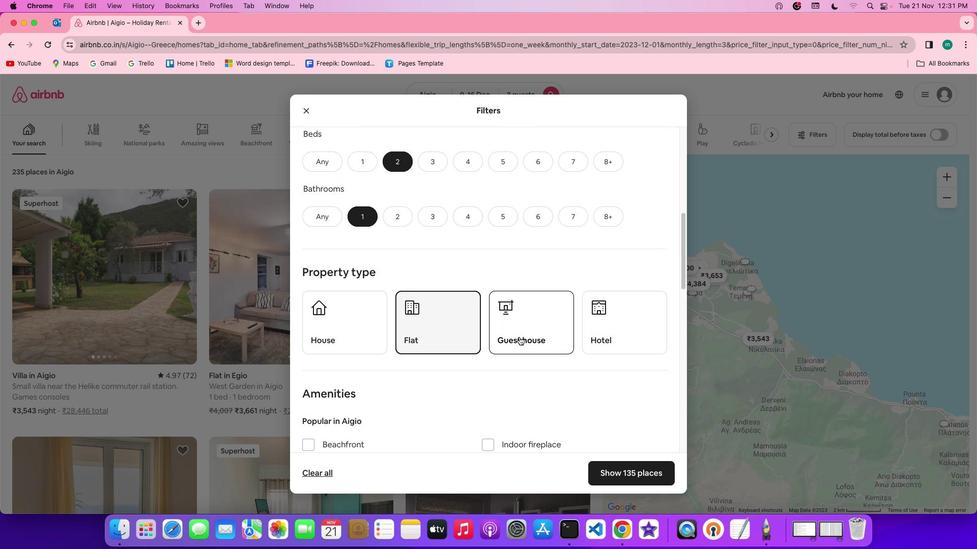 
Action: Mouse scrolled (519, 337) with delta (0, 0)
Screenshot: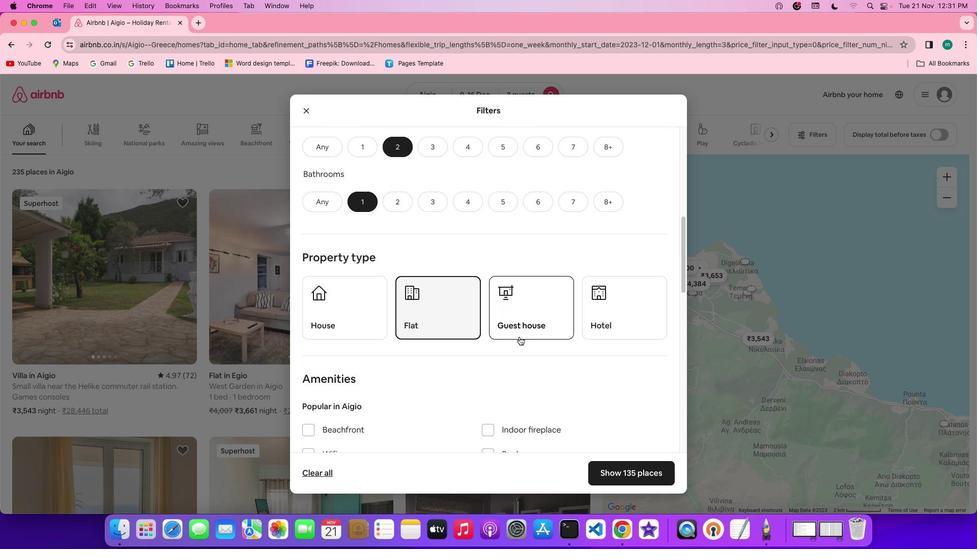 
Action: Mouse scrolled (519, 337) with delta (0, 0)
Screenshot: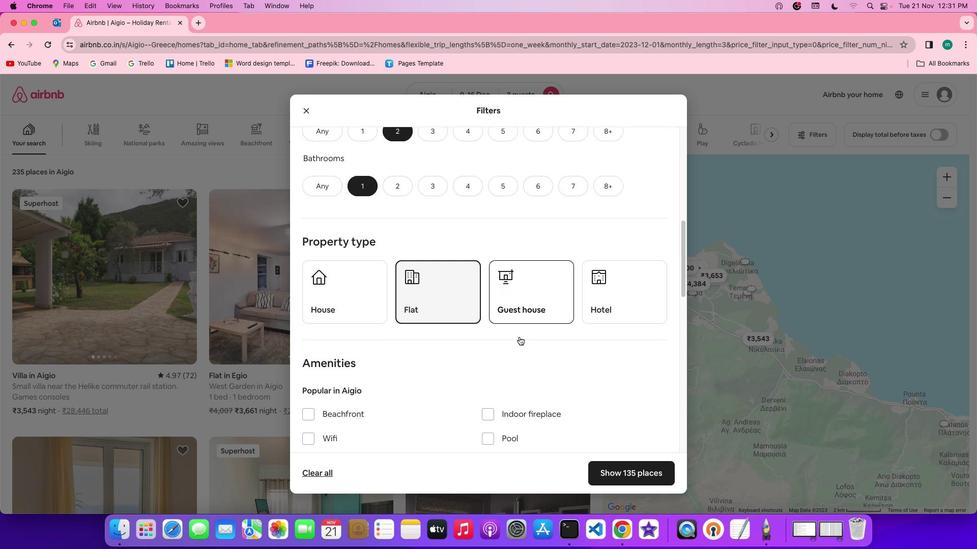 
Action: Mouse scrolled (519, 337) with delta (0, -1)
Screenshot: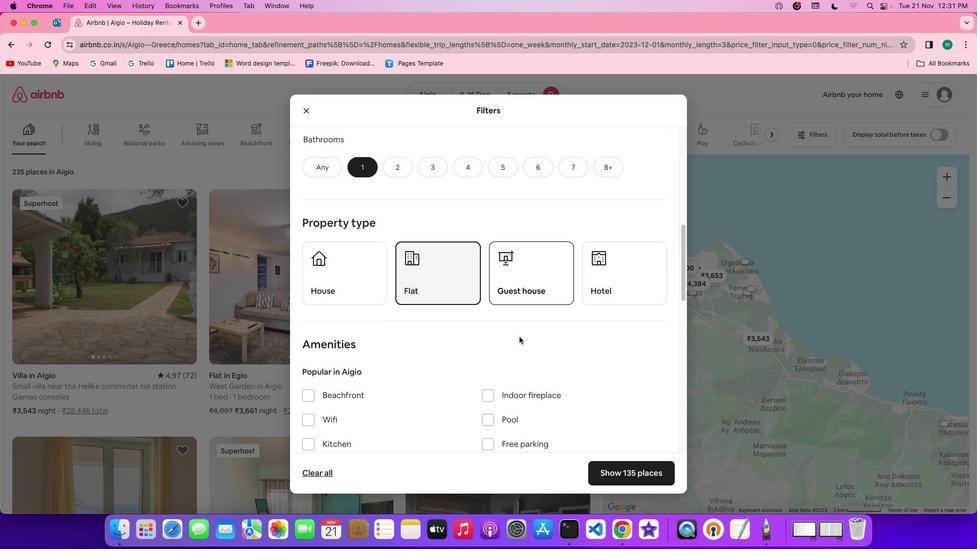 
Action: Mouse scrolled (519, 337) with delta (0, 0)
Screenshot: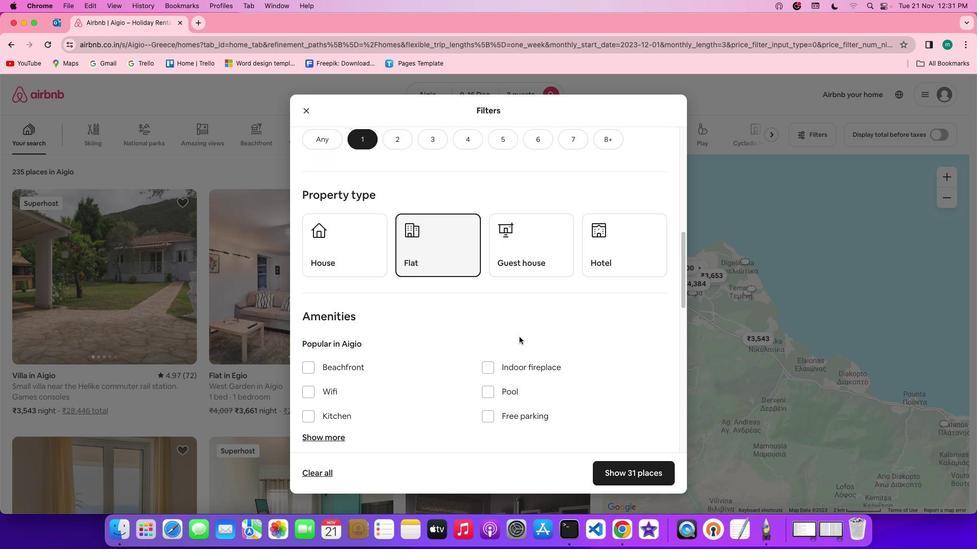 
Action: Mouse scrolled (519, 337) with delta (0, 0)
Screenshot: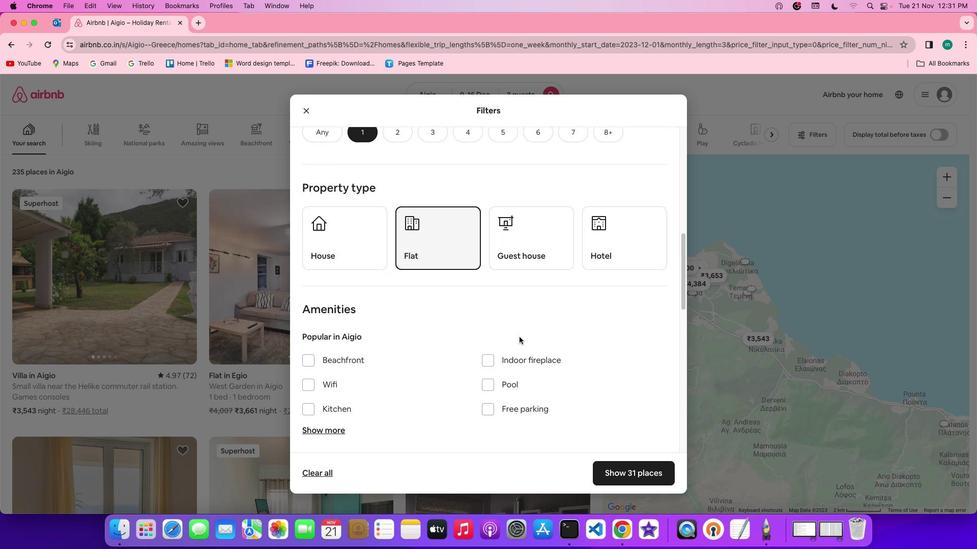 
Action: Mouse scrolled (519, 337) with delta (0, 0)
Screenshot: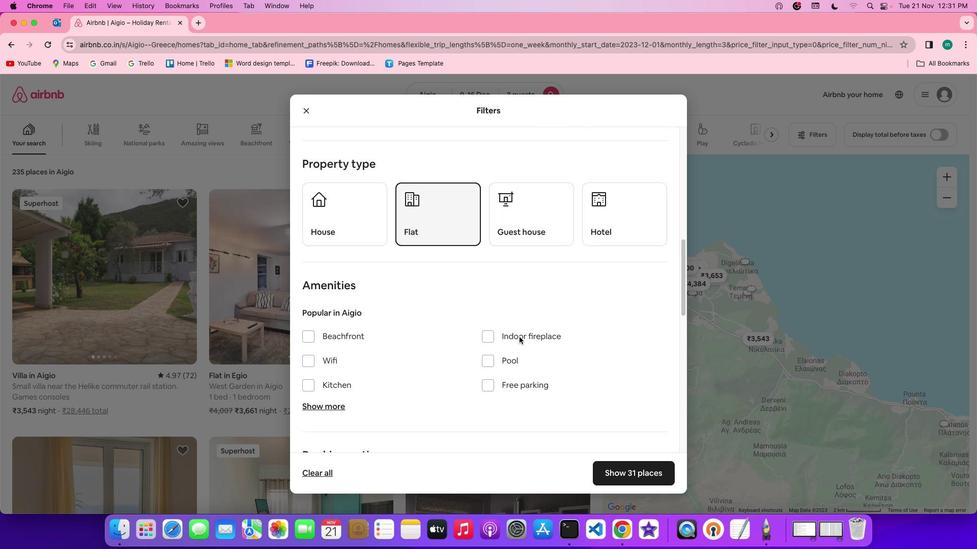 
Action: Mouse scrolled (519, 337) with delta (0, 0)
Screenshot: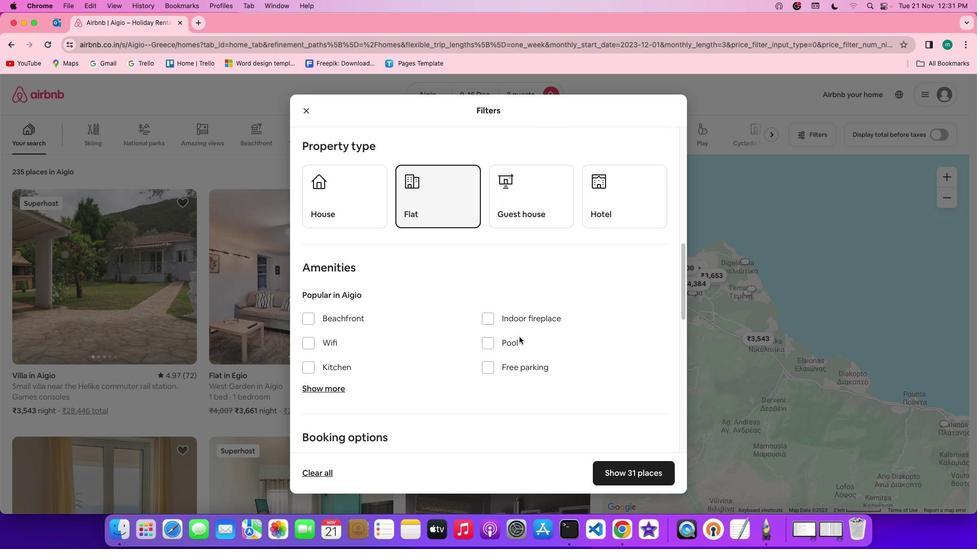 
Action: Mouse scrolled (519, 337) with delta (0, 0)
Screenshot: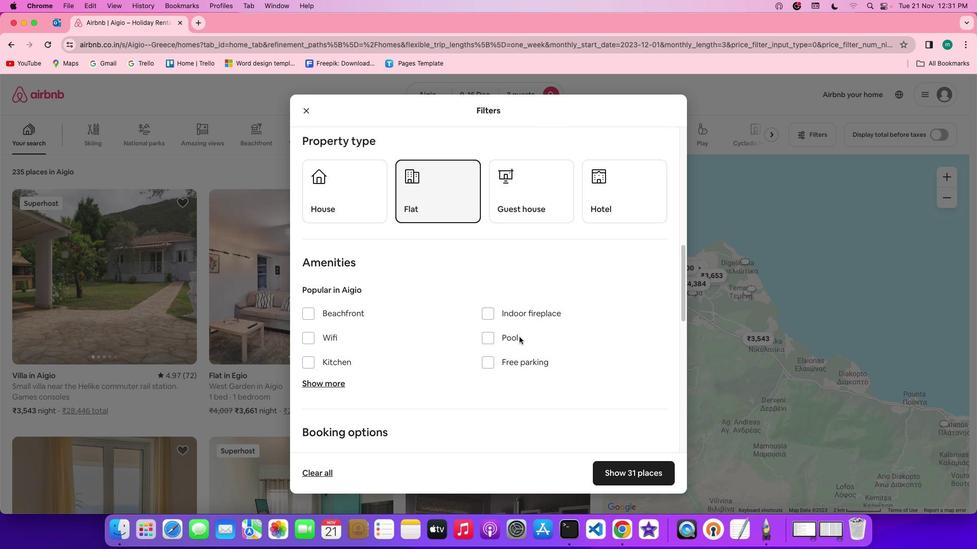 
Action: Mouse scrolled (519, 337) with delta (0, 0)
Screenshot: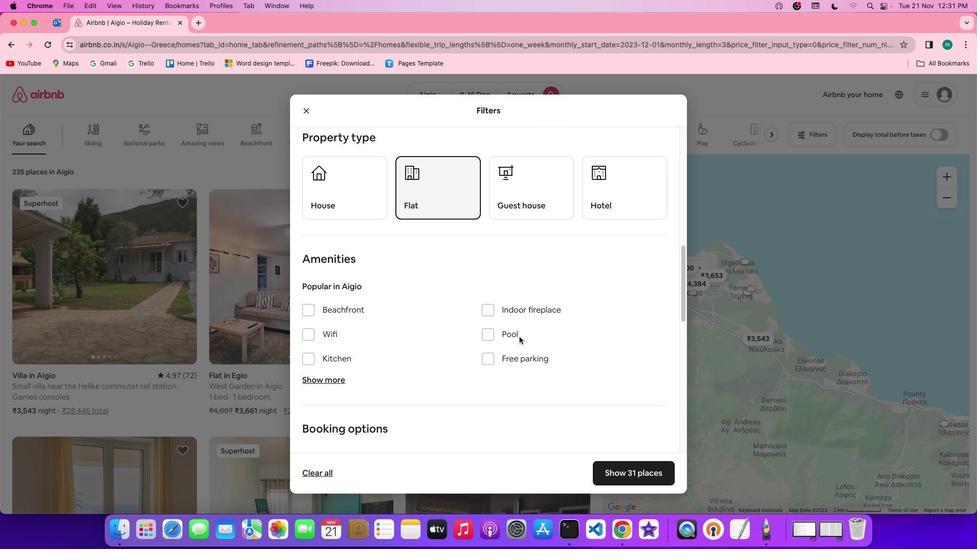 
Action: Mouse scrolled (519, 337) with delta (0, 0)
Screenshot: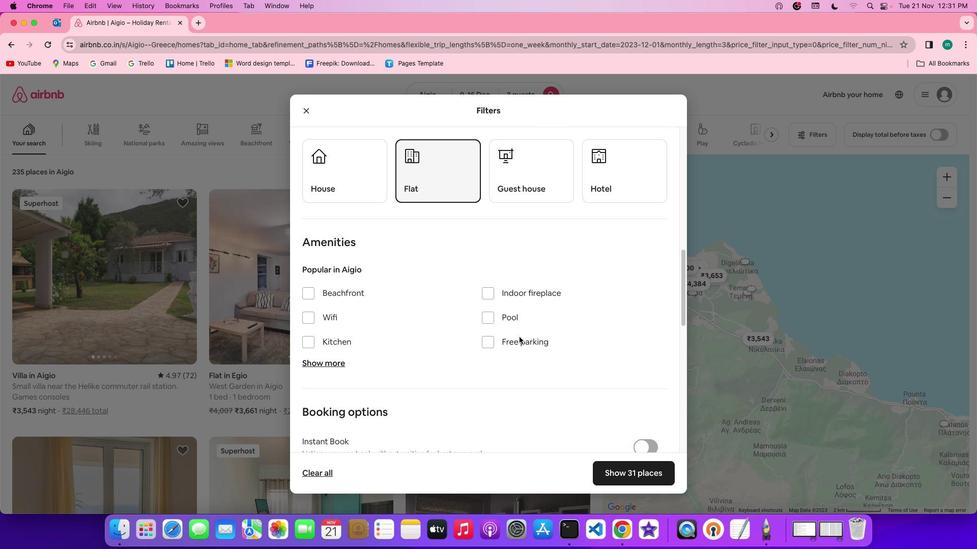 
Action: Mouse scrolled (519, 337) with delta (0, 0)
Screenshot: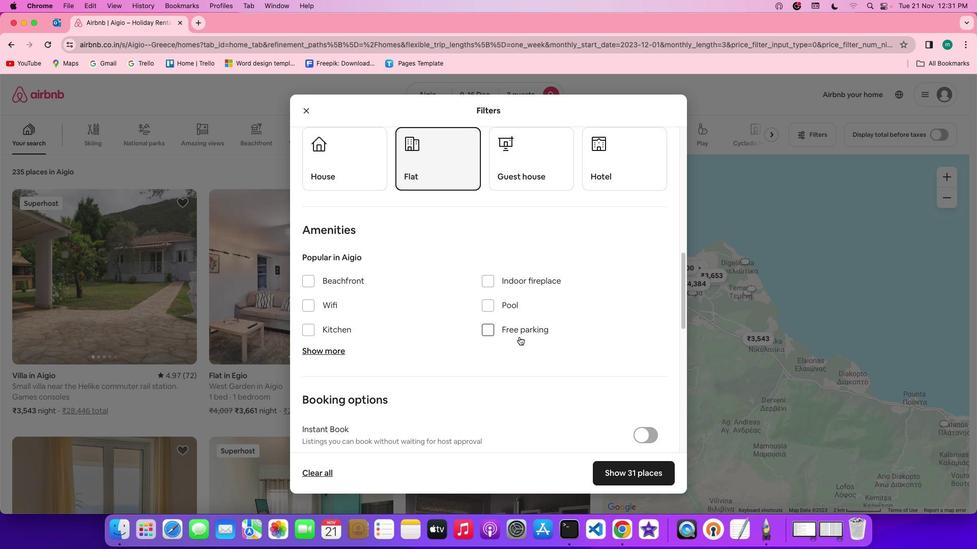 
Action: Mouse scrolled (519, 337) with delta (0, 0)
Screenshot: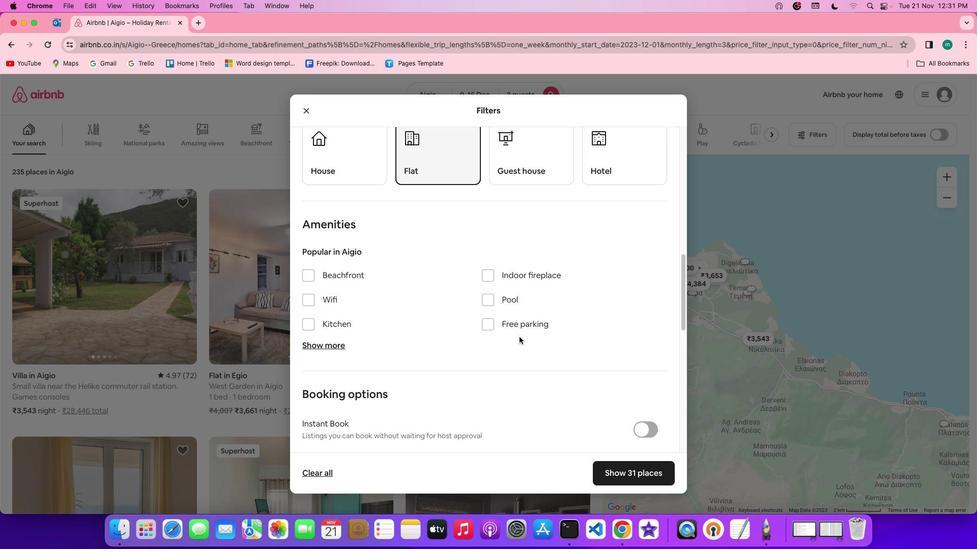 
Action: Mouse moved to (518, 334)
Screenshot: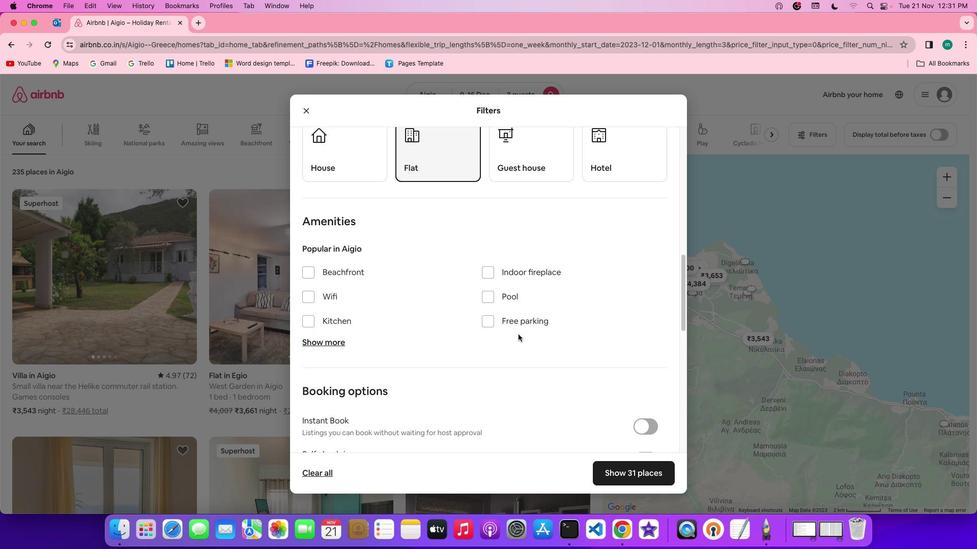 
Action: Mouse scrolled (518, 334) with delta (0, 0)
Screenshot: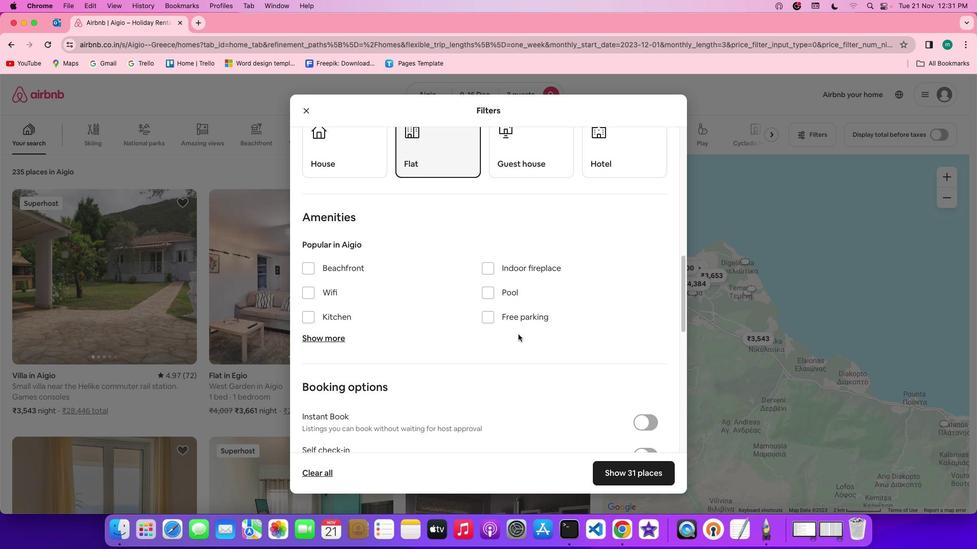 
Action: Mouse scrolled (518, 334) with delta (0, 0)
Screenshot: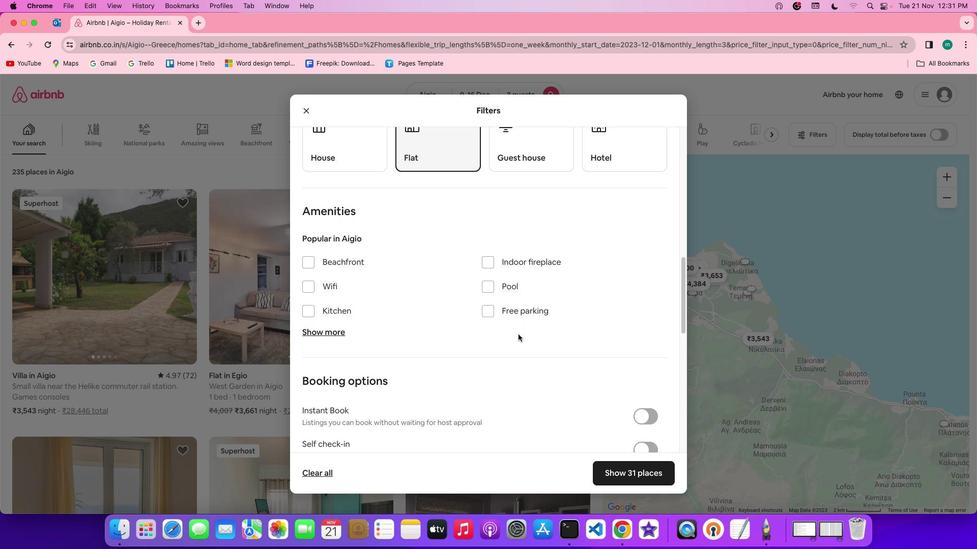 
Action: Mouse scrolled (518, 334) with delta (0, 0)
Screenshot: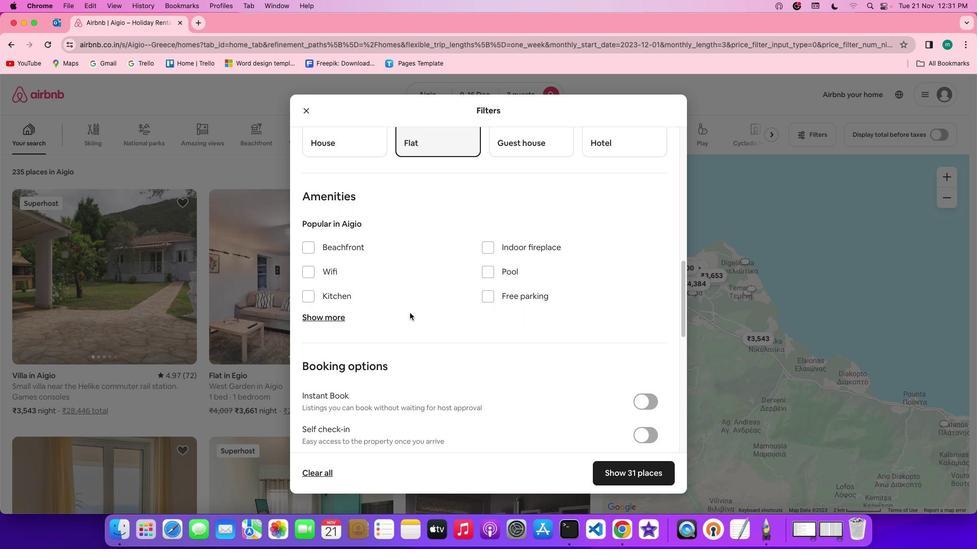 
Action: Mouse moved to (318, 305)
Screenshot: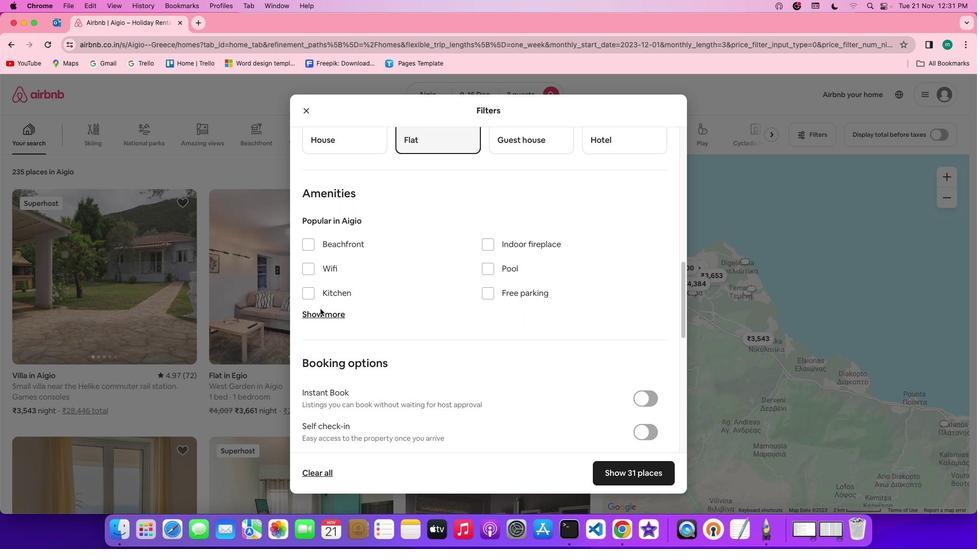 
Action: Mouse pressed left at (318, 305)
Screenshot: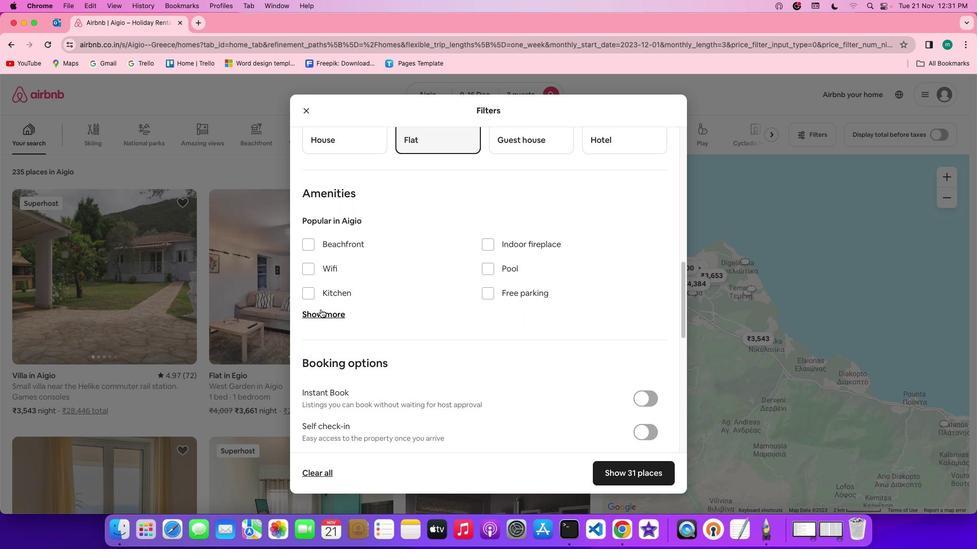 
Action: Mouse moved to (321, 310)
Screenshot: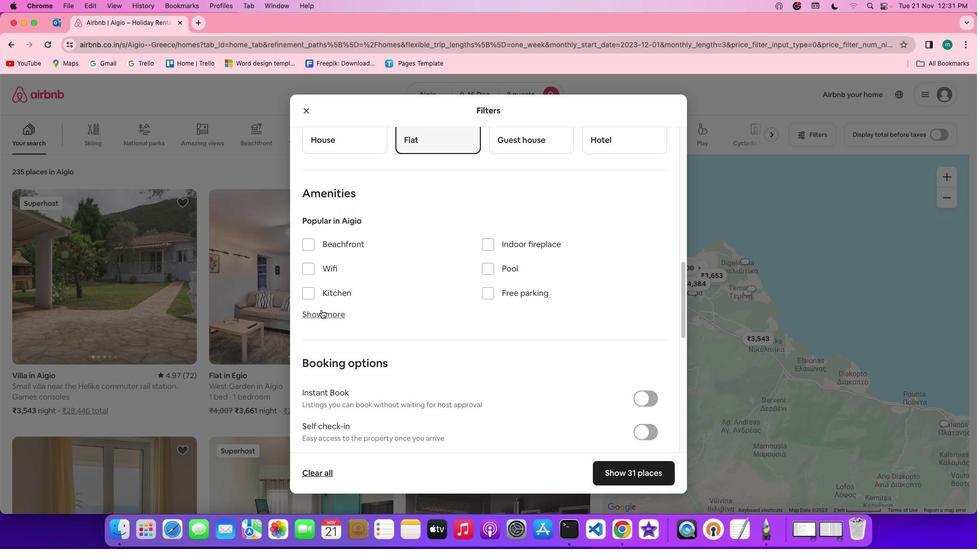 
Action: Mouse pressed left at (321, 310)
Screenshot: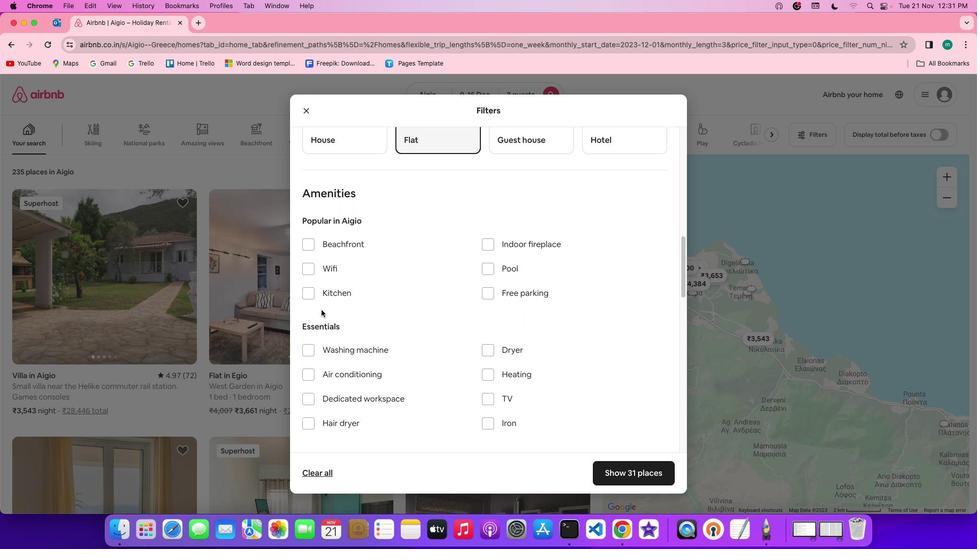 
Action: Mouse moved to (484, 341)
Screenshot: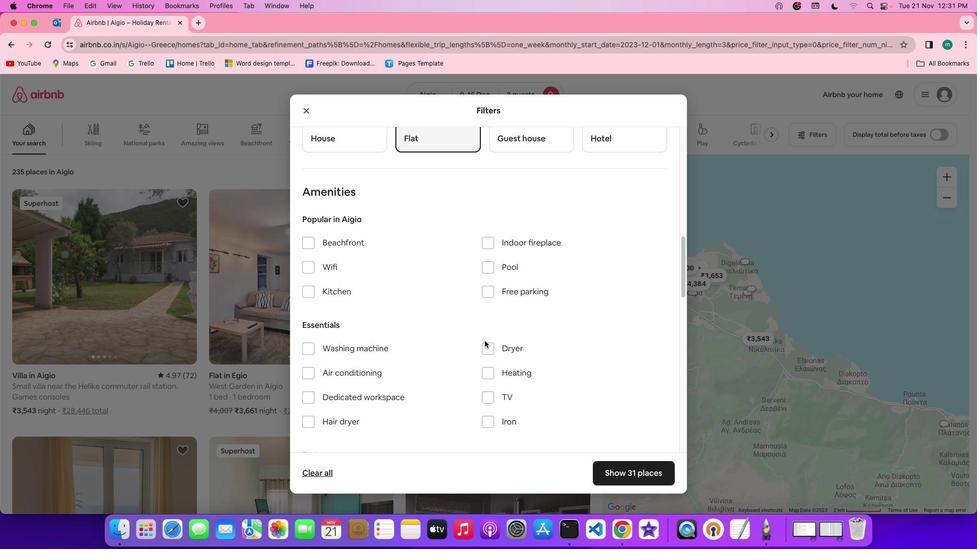 
Action: Mouse scrolled (484, 341) with delta (0, 0)
Screenshot: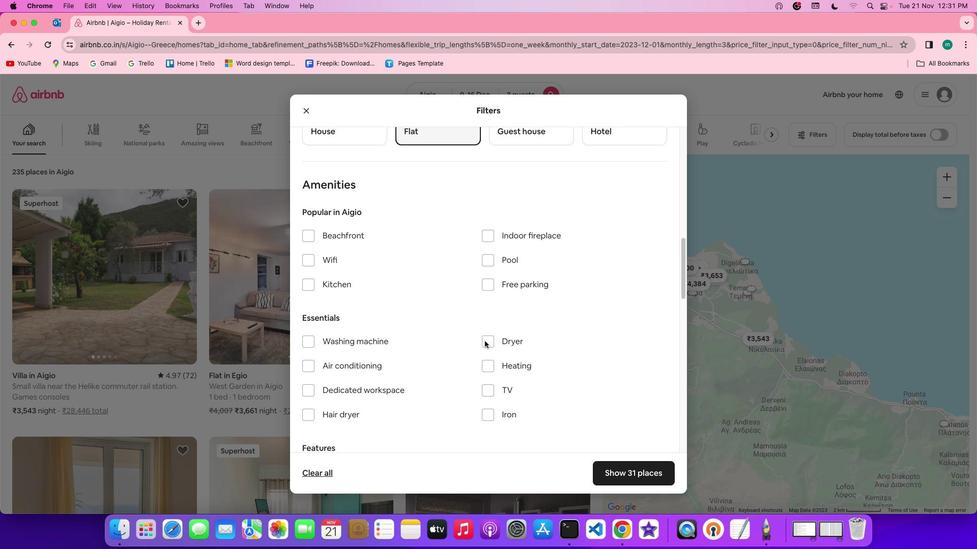 
Action: Mouse scrolled (484, 341) with delta (0, 0)
Screenshot: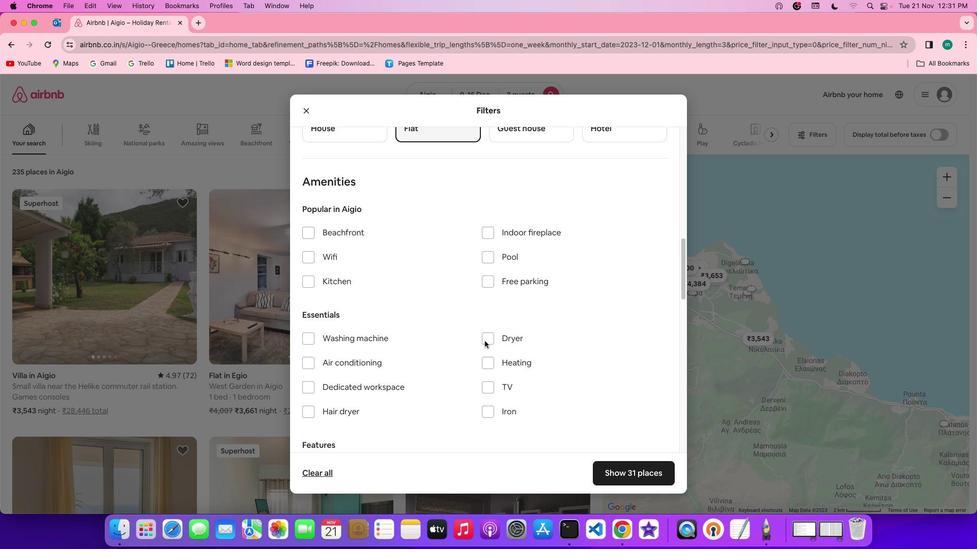 
Action: Mouse scrolled (484, 341) with delta (0, 0)
Screenshot: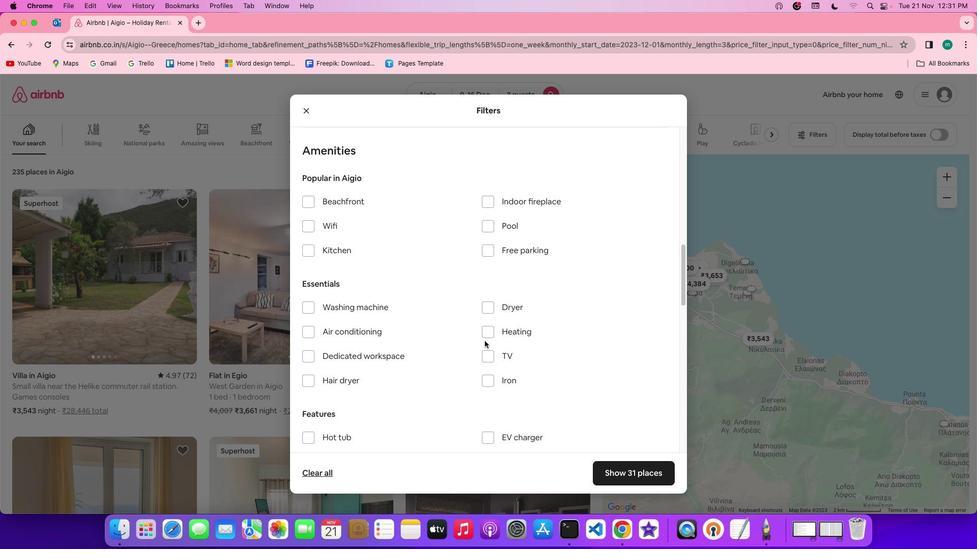 
Action: Mouse moved to (358, 301)
Screenshot: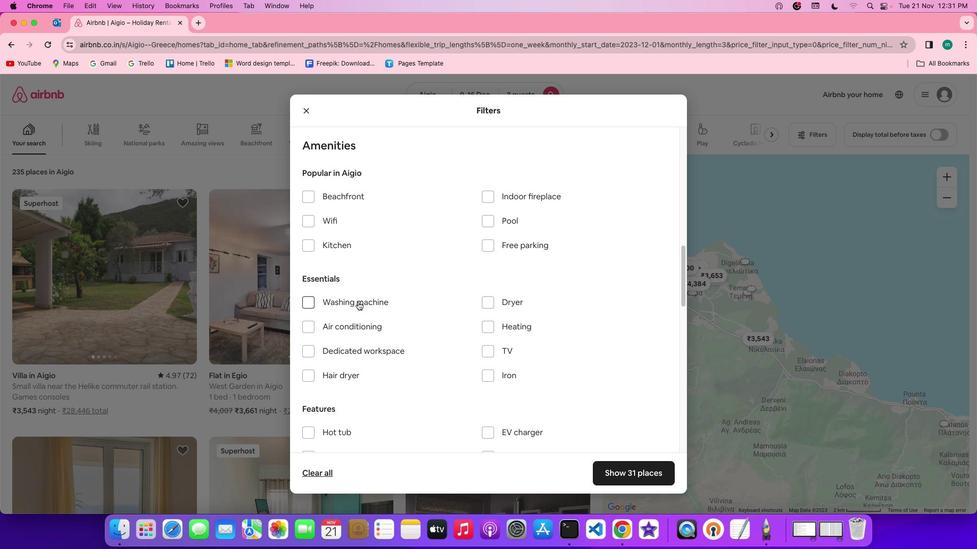 
Action: Mouse pressed left at (358, 301)
Screenshot: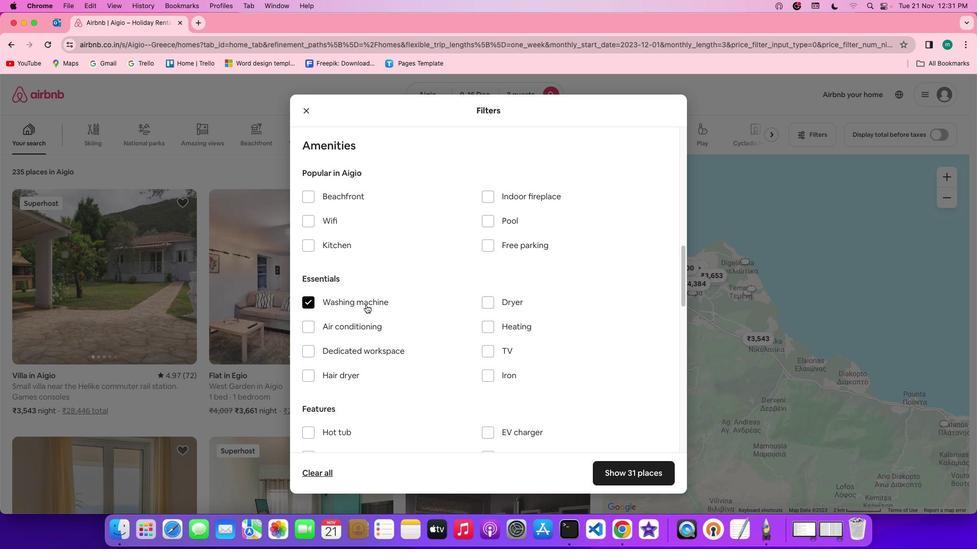 
Action: Mouse moved to (477, 335)
Screenshot: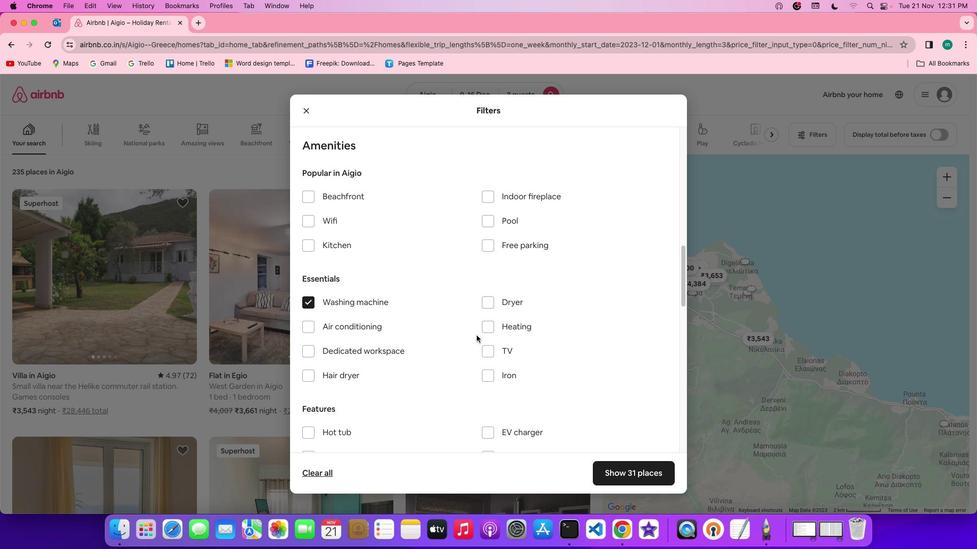 
Action: Mouse scrolled (477, 335) with delta (0, 0)
Screenshot: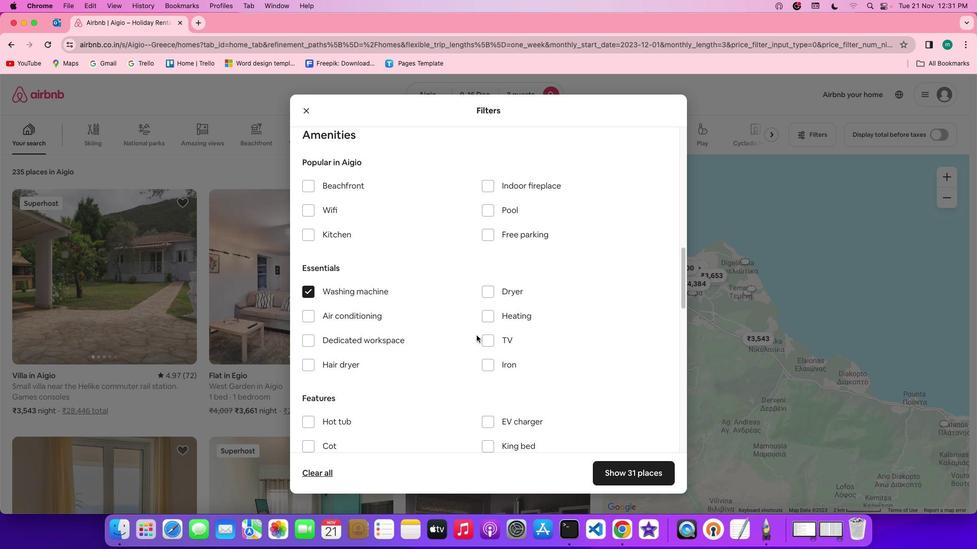 
Action: Mouse scrolled (477, 335) with delta (0, 0)
Screenshot: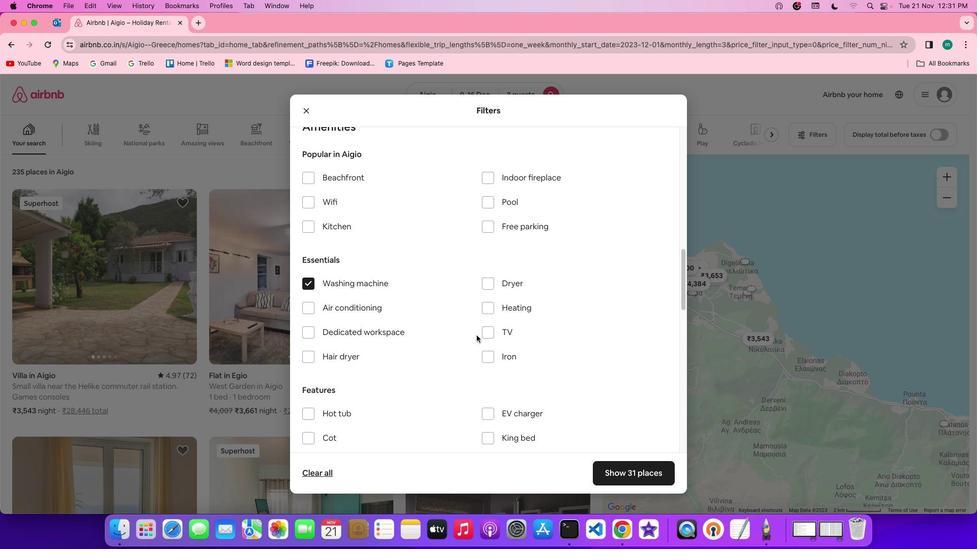 
Action: Mouse scrolled (477, 335) with delta (0, 0)
Screenshot: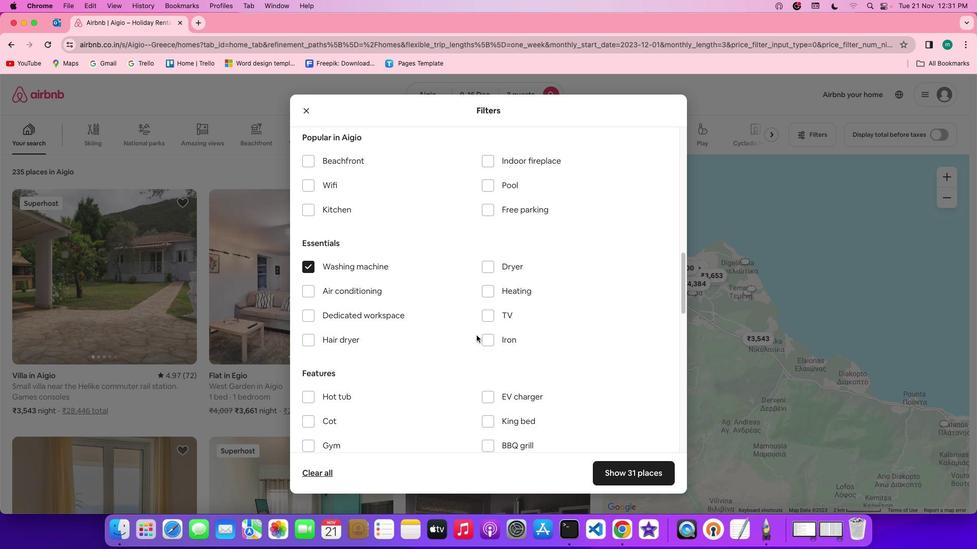 
Action: Mouse moved to (520, 340)
Screenshot: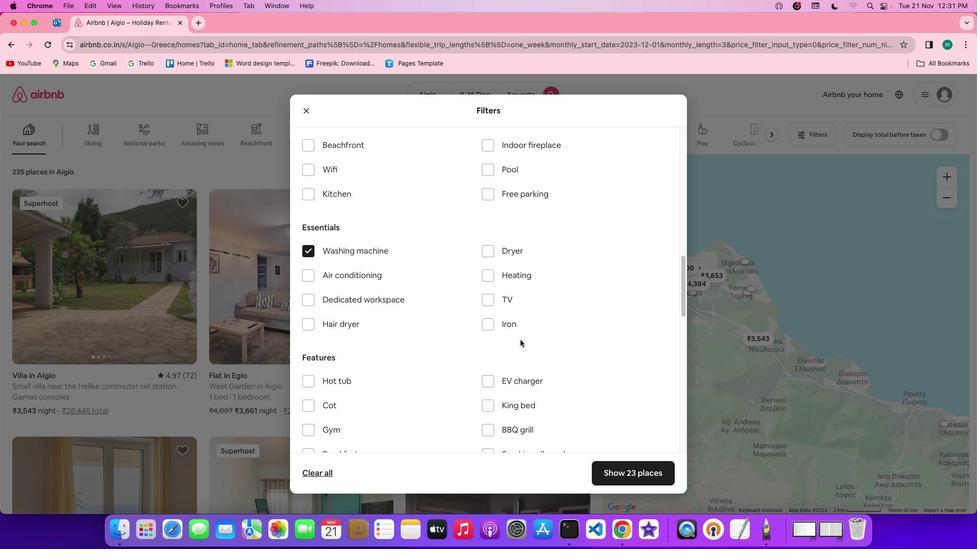
Action: Mouse scrolled (520, 340) with delta (0, 0)
Screenshot: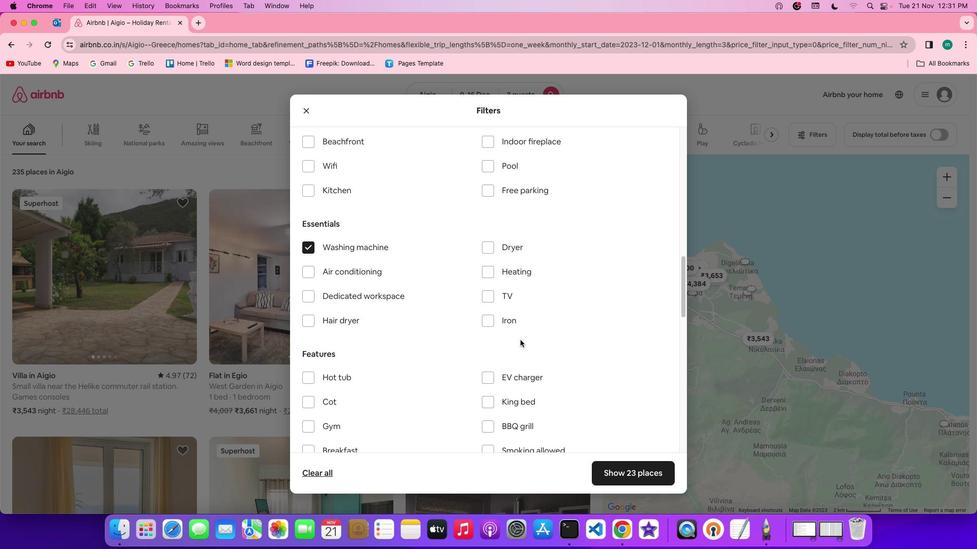 
Action: Mouse scrolled (520, 340) with delta (0, 0)
Screenshot: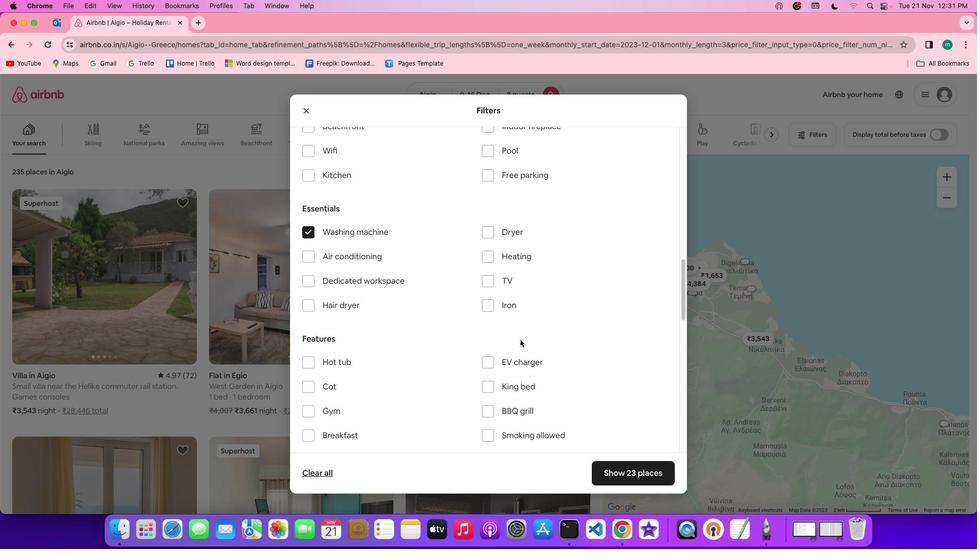 
Action: Mouse scrolled (520, 340) with delta (0, 0)
Screenshot: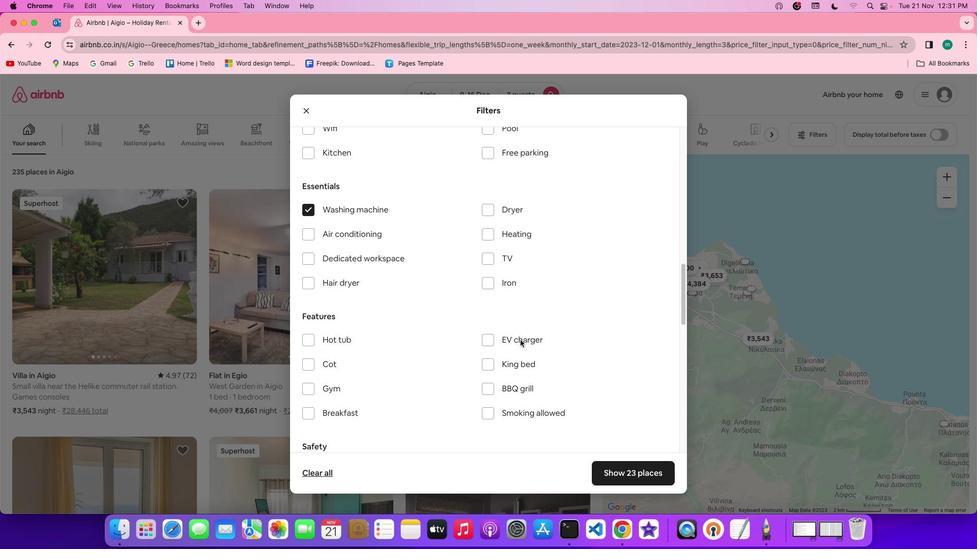 
Action: Mouse scrolled (520, 340) with delta (0, -1)
Screenshot: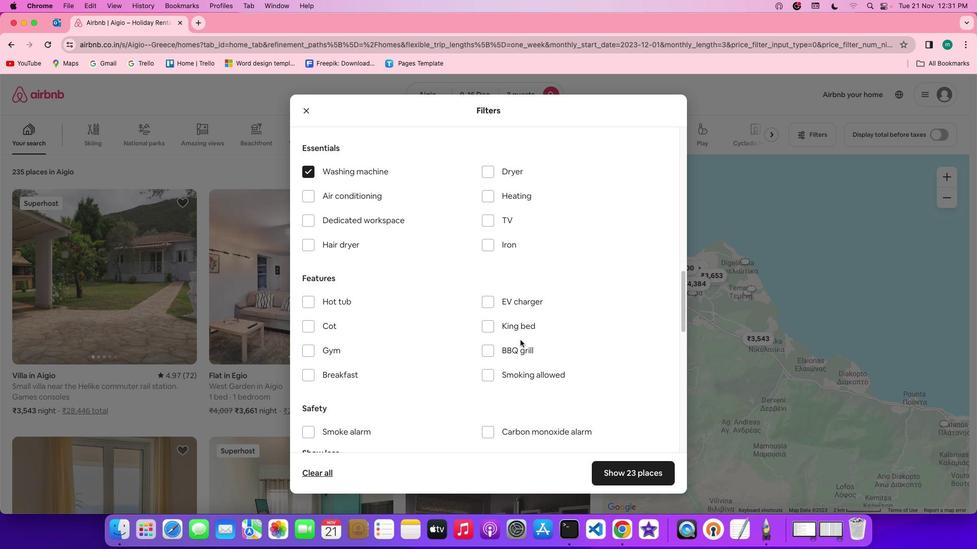 
Action: Mouse moved to (563, 354)
Screenshot: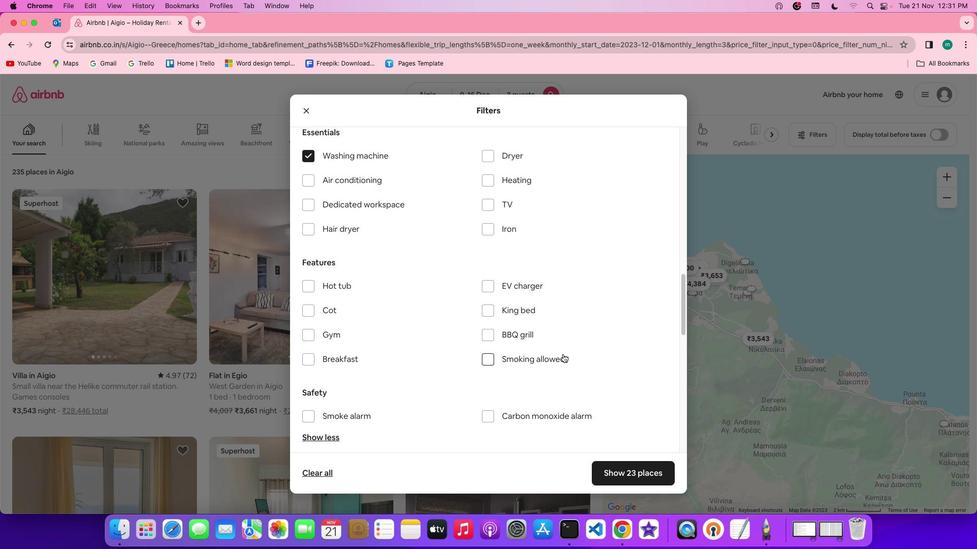 
Action: Mouse scrolled (563, 354) with delta (0, 0)
Screenshot: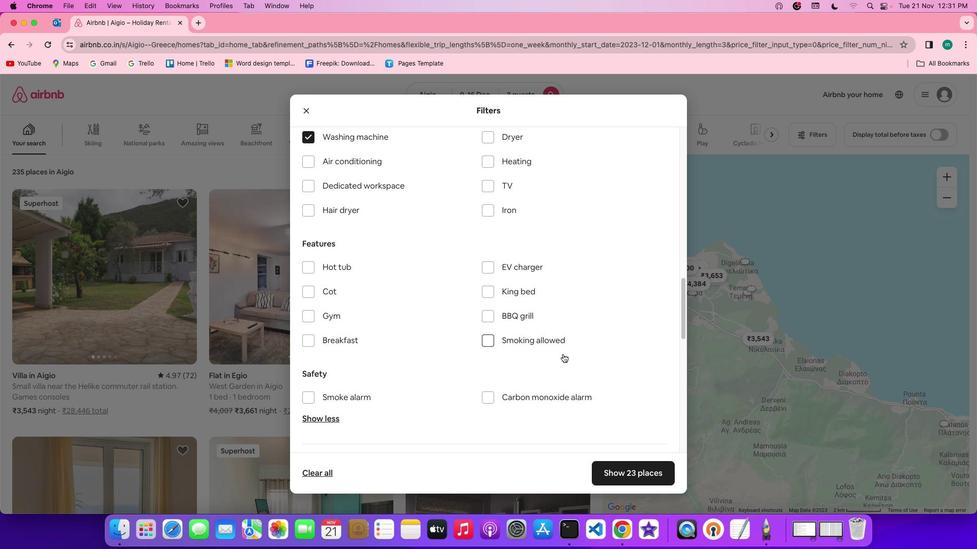 
Action: Mouse scrolled (563, 354) with delta (0, 0)
Screenshot: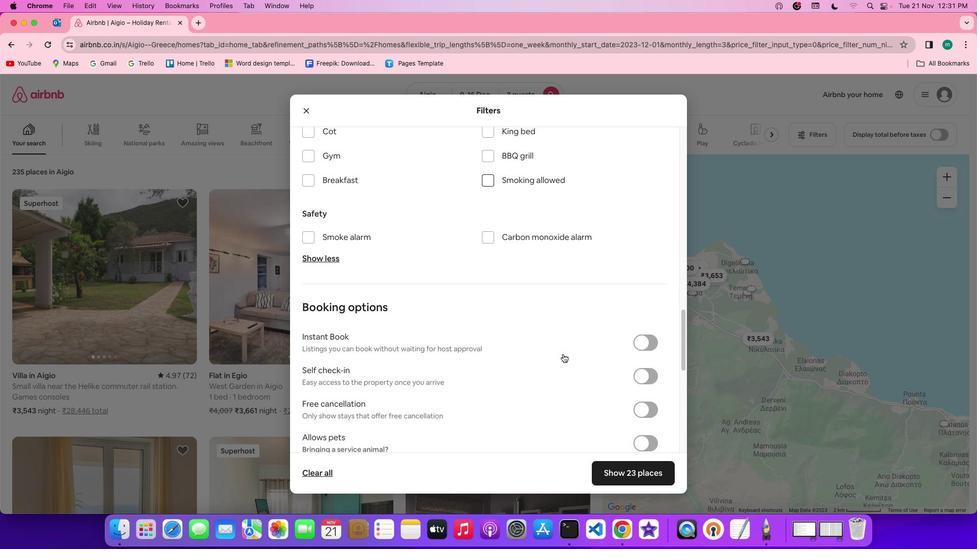 
Action: Mouse scrolled (563, 354) with delta (0, -1)
Screenshot: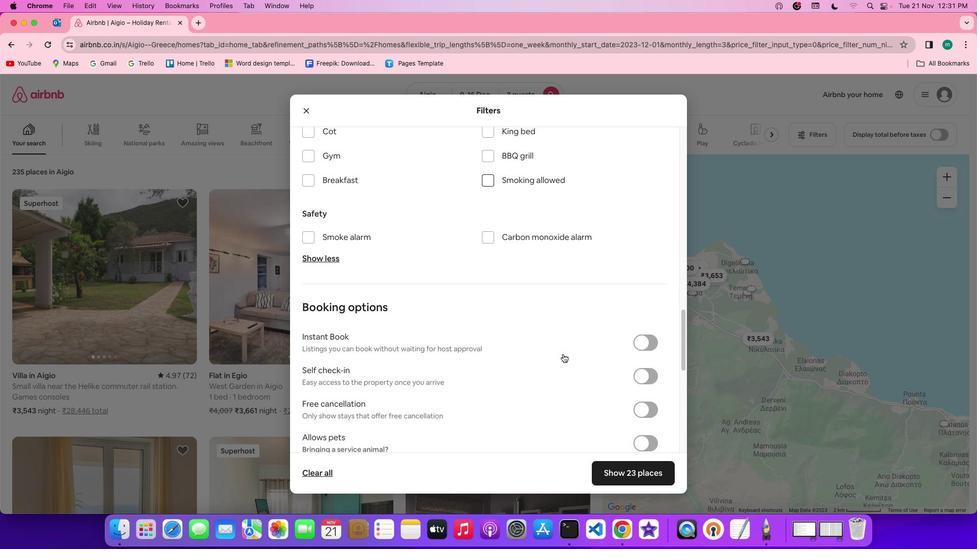 
Action: Mouse scrolled (563, 354) with delta (0, -2)
Screenshot: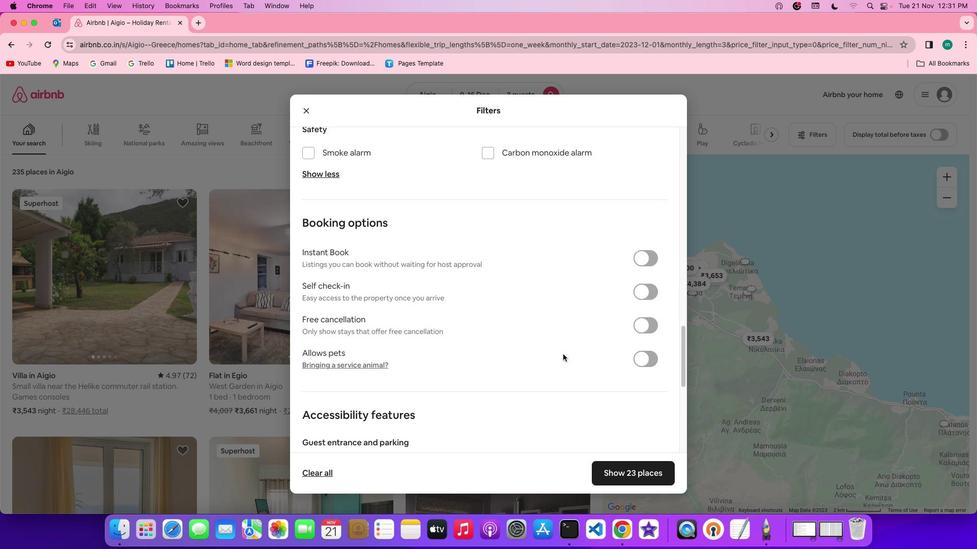
Action: Mouse scrolled (563, 354) with delta (0, -2)
Screenshot: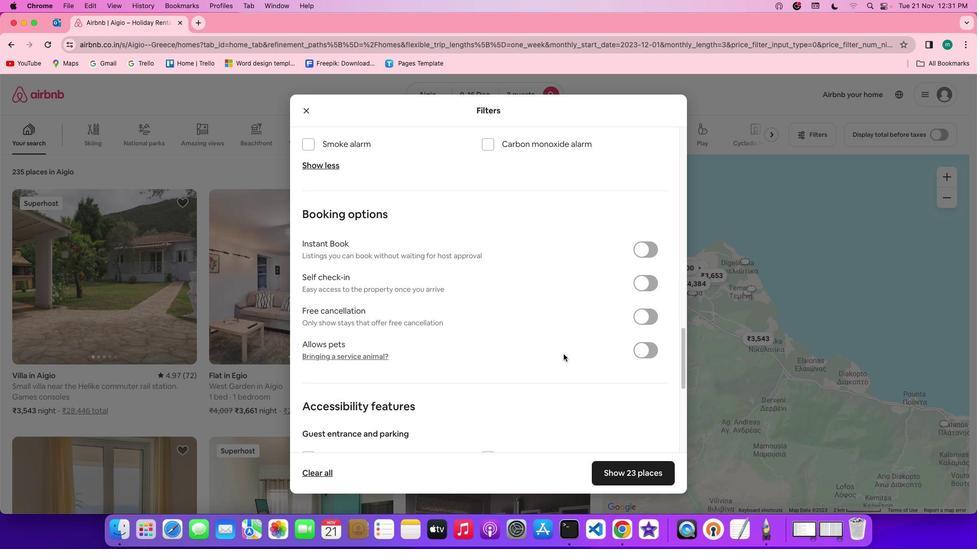 
Action: Mouse moved to (565, 354)
Screenshot: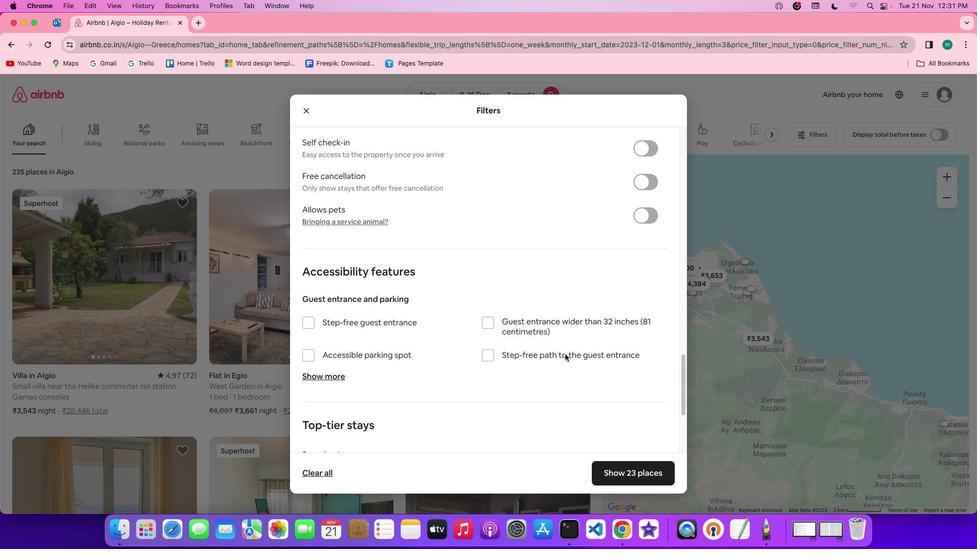 
Action: Mouse scrolled (565, 354) with delta (0, 0)
Screenshot: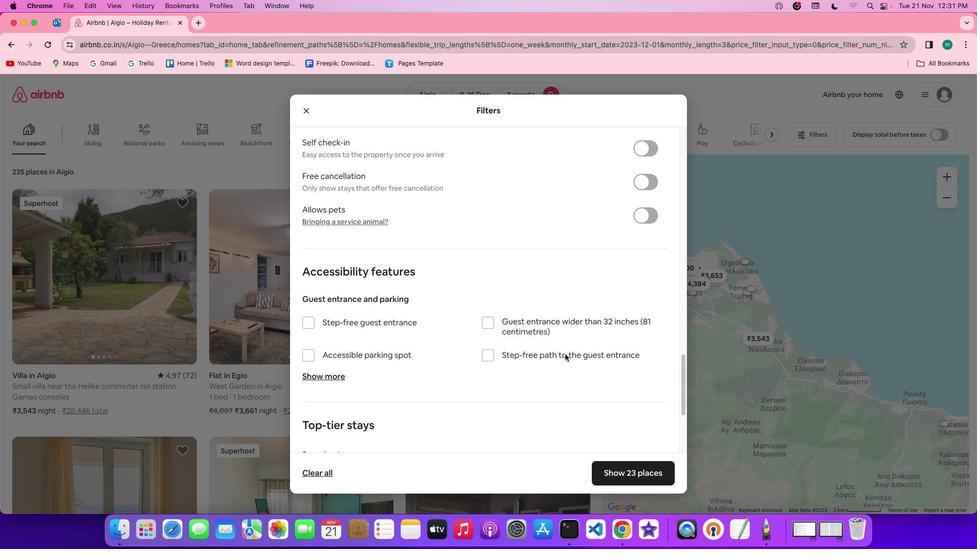 
Action: Mouse scrolled (565, 354) with delta (0, 0)
Screenshot: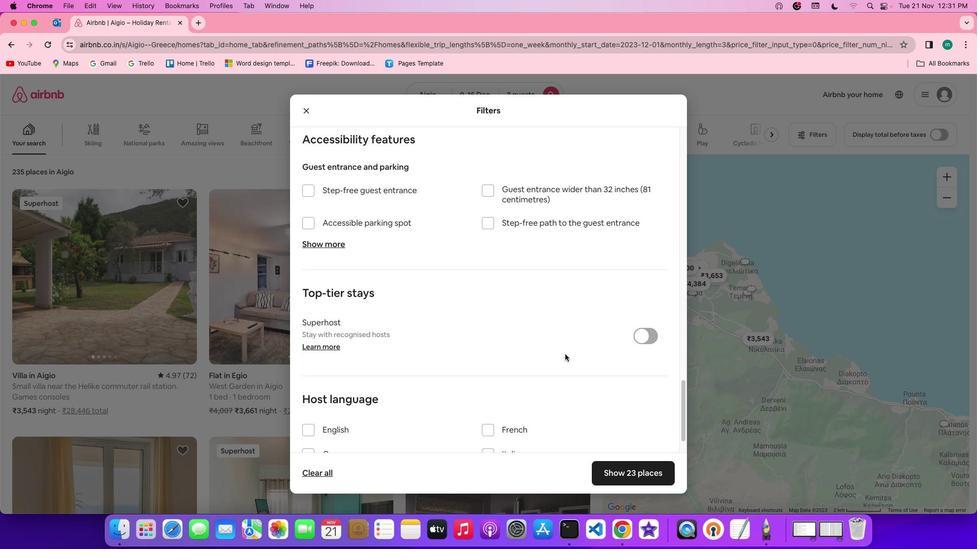 
Action: Mouse scrolled (565, 354) with delta (0, -1)
Screenshot: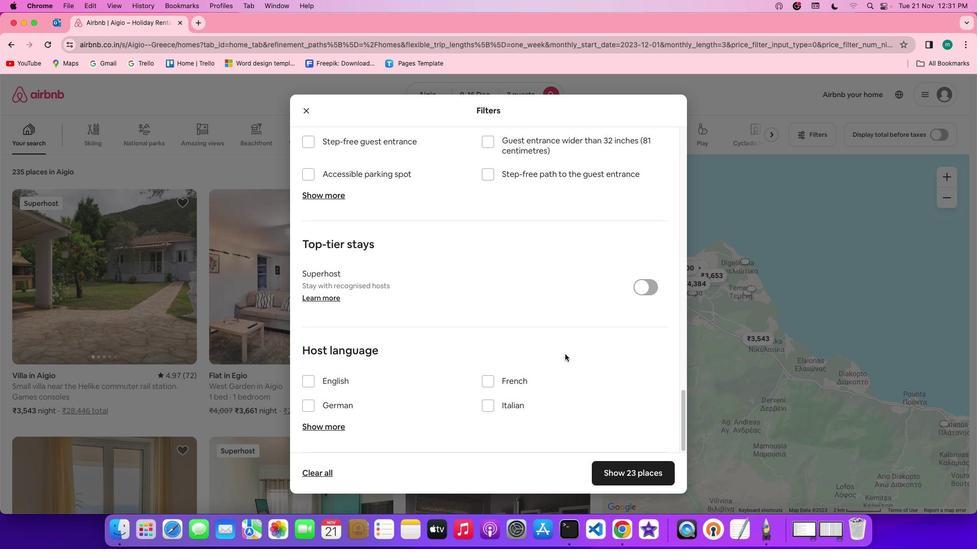 
Action: Mouse scrolled (565, 354) with delta (0, -2)
Screenshot: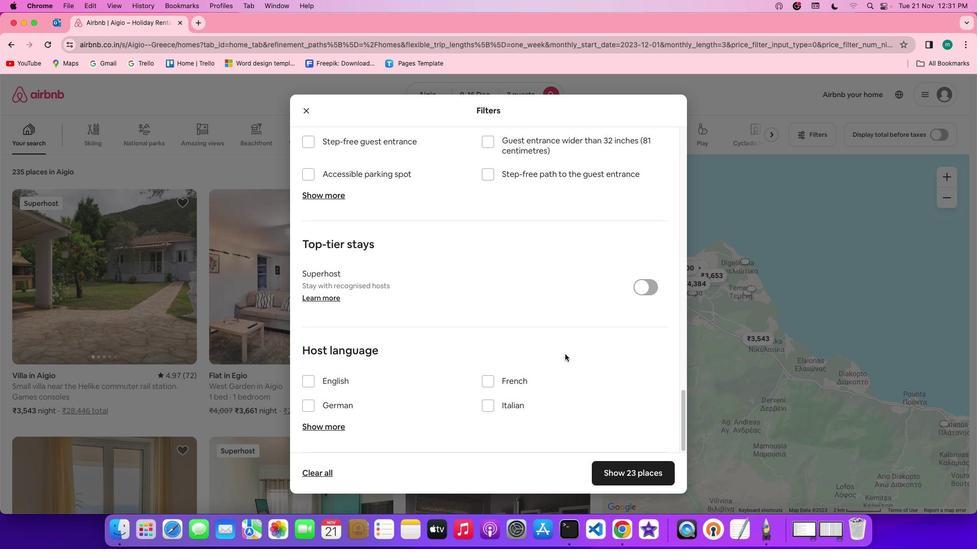 
Action: Mouse scrolled (565, 354) with delta (0, -3)
Screenshot: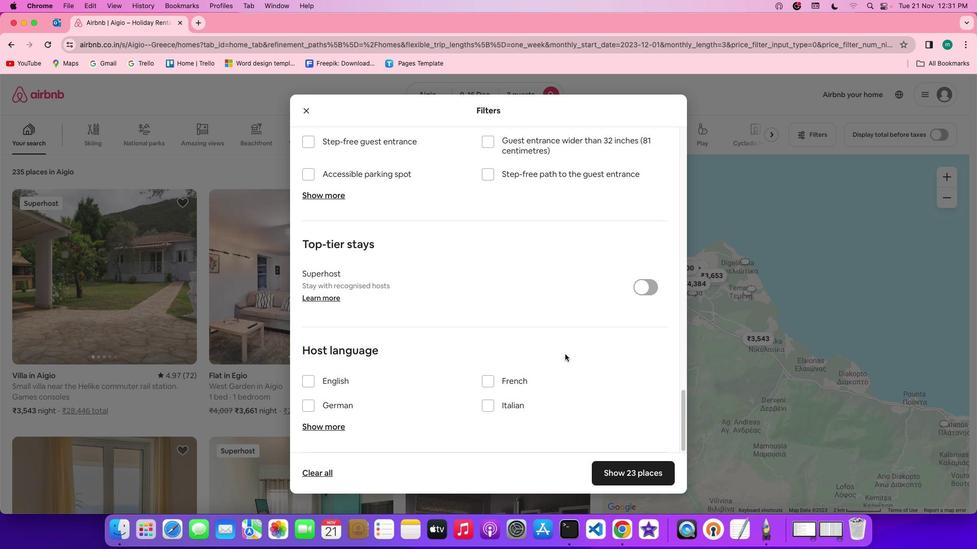 
Action: Mouse moved to (566, 354)
Screenshot: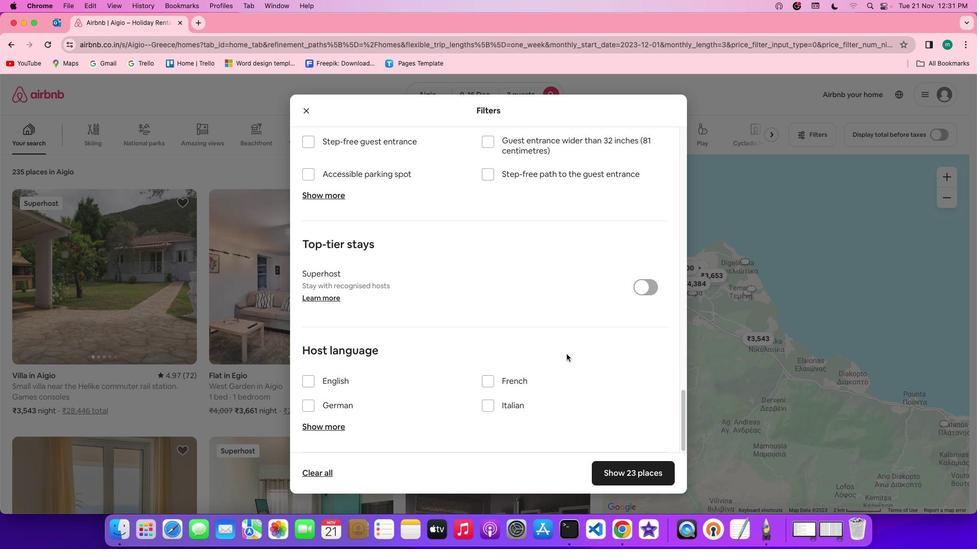 
Action: Mouse scrolled (566, 354) with delta (0, 0)
Screenshot: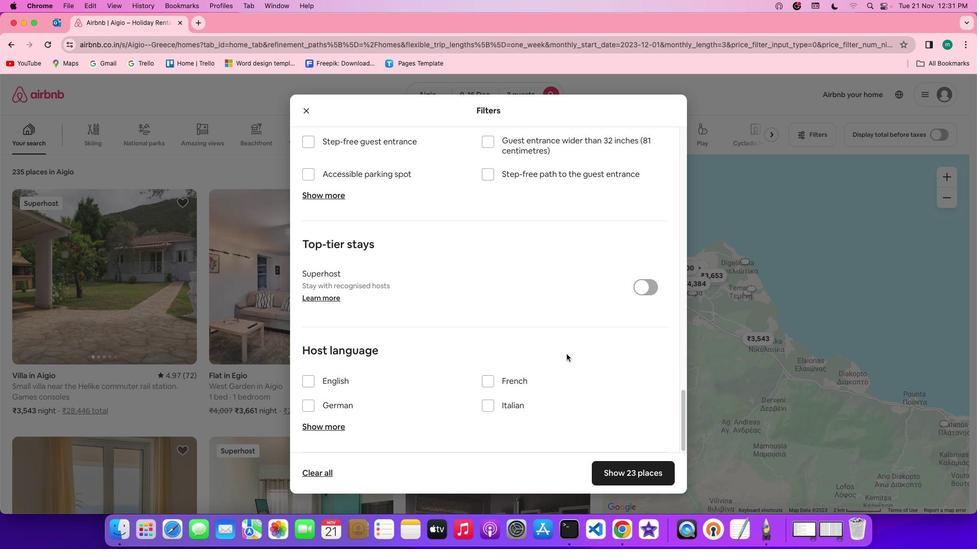 
Action: Mouse scrolled (566, 354) with delta (0, 0)
Screenshot: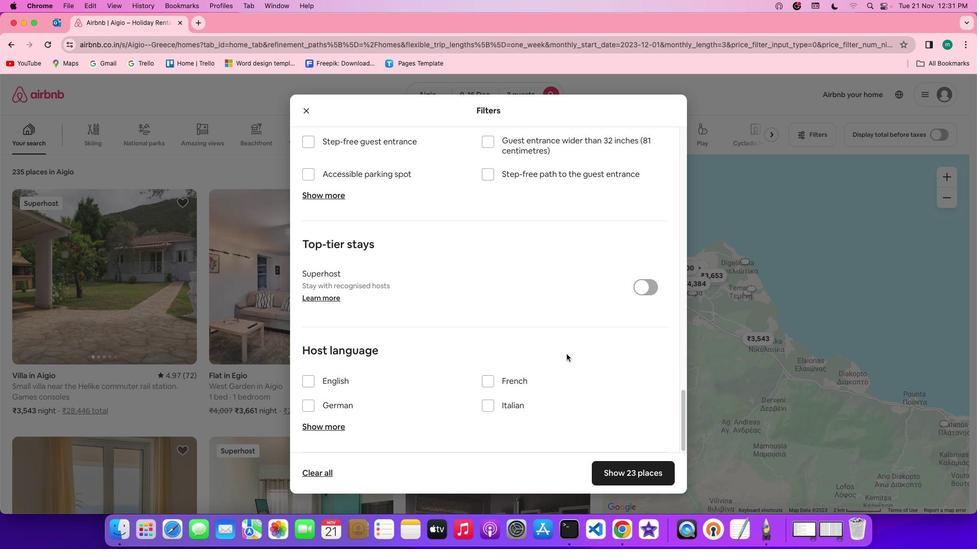 
Action: Mouse scrolled (566, 354) with delta (0, -1)
Screenshot: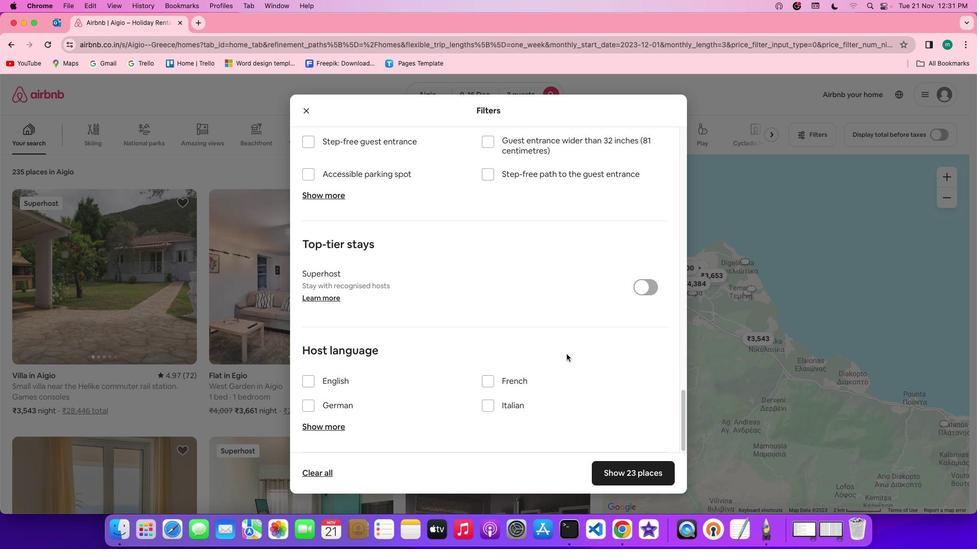 
Action: Mouse scrolled (566, 354) with delta (0, -2)
Screenshot: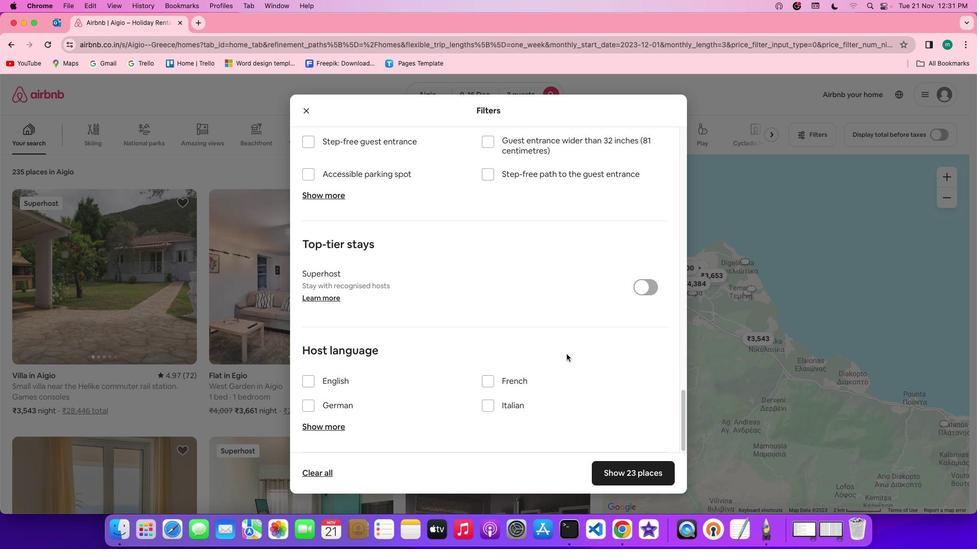 
Action: Mouse scrolled (566, 354) with delta (0, -3)
Screenshot: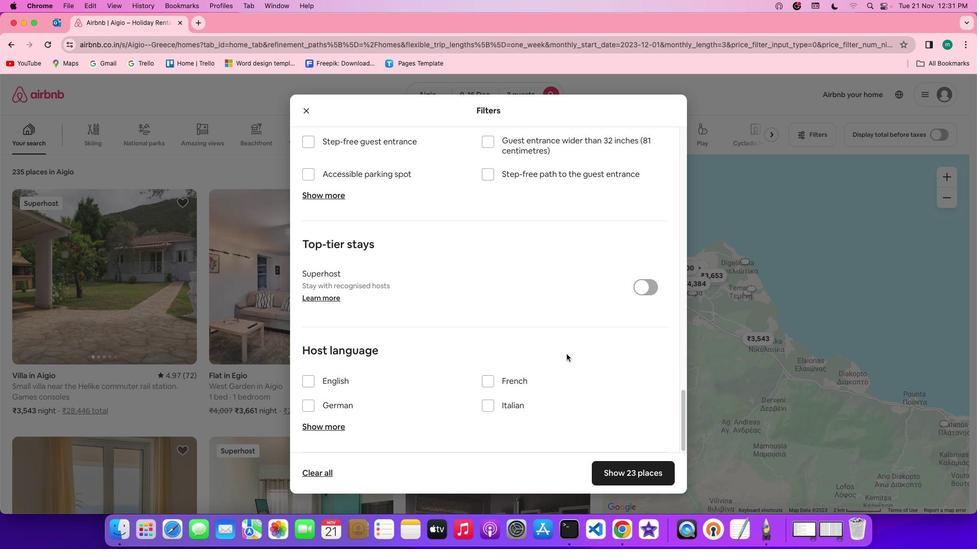 
Action: Mouse scrolled (566, 354) with delta (0, 0)
Screenshot: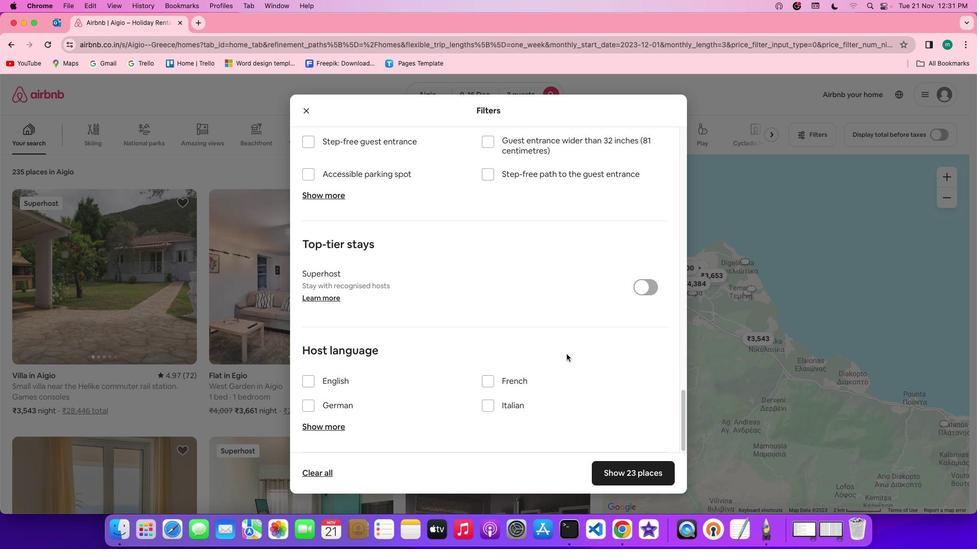 
Action: Mouse scrolled (566, 354) with delta (0, 0)
Screenshot: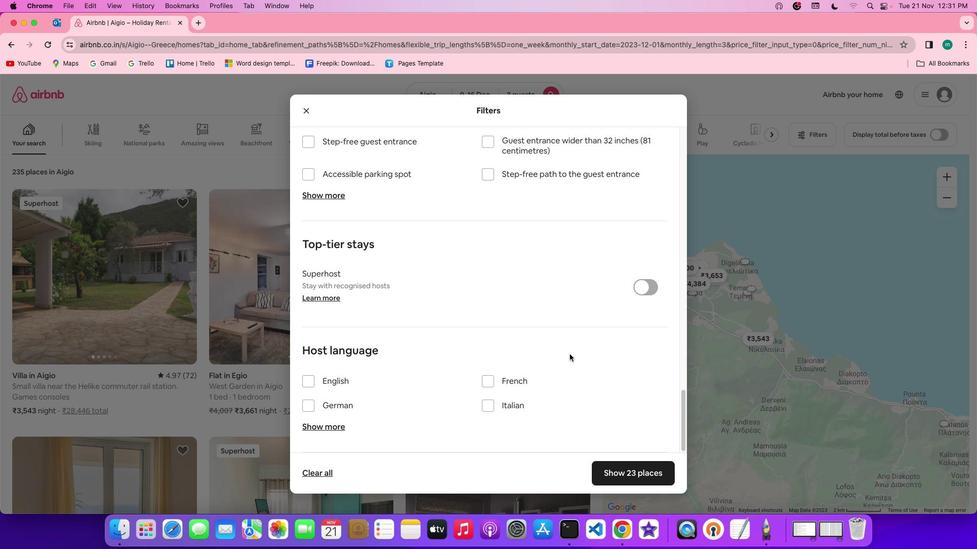 
Action: Mouse scrolled (566, 354) with delta (0, -1)
Screenshot: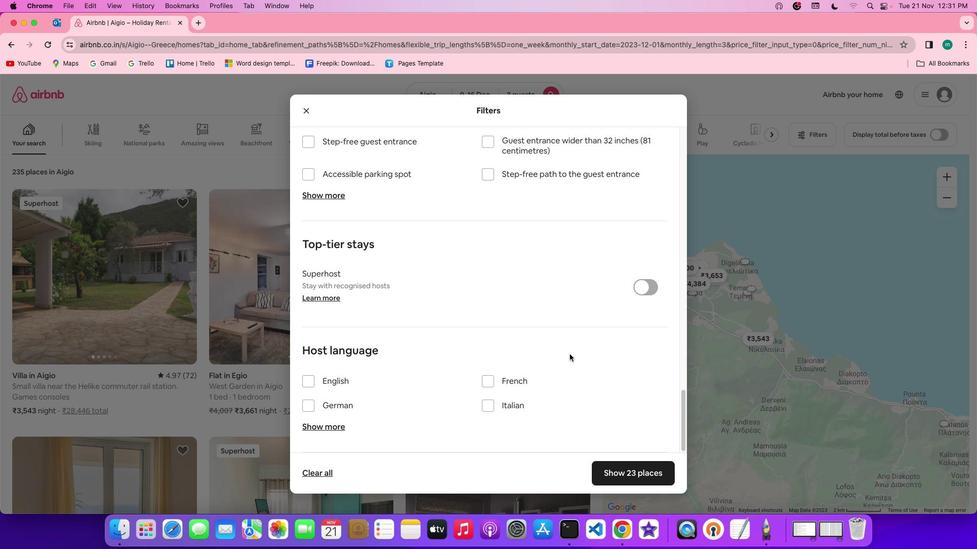 
Action: Mouse scrolled (566, 354) with delta (0, -2)
Screenshot: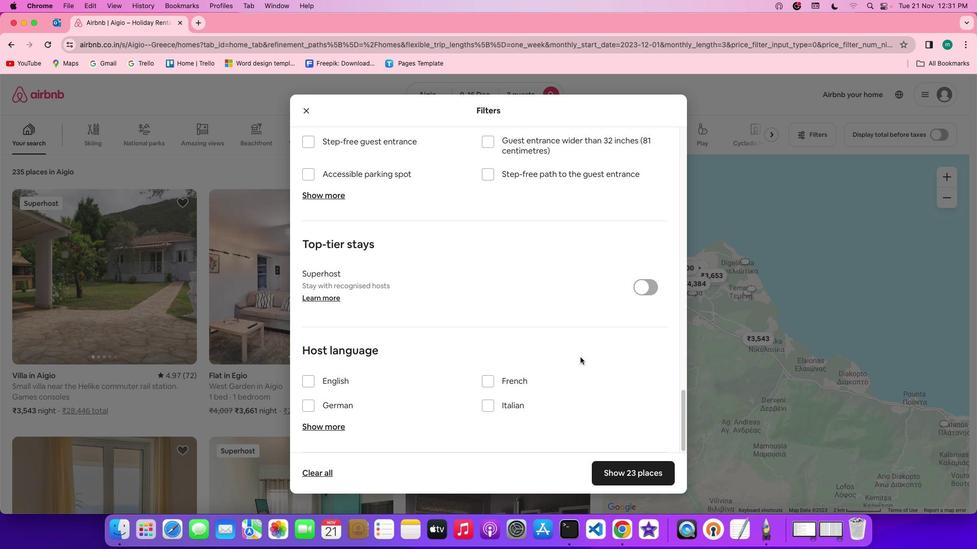 
Action: Mouse scrolled (566, 354) with delta (0, -3)
Screenshot: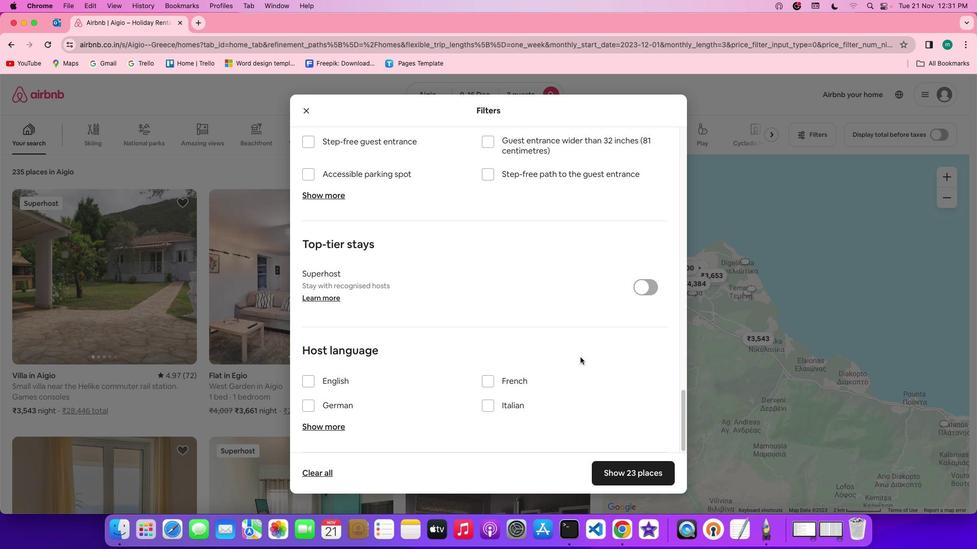 
Action: Mouse scrolled (566, 354) with delta (0, -3)
Screenshot: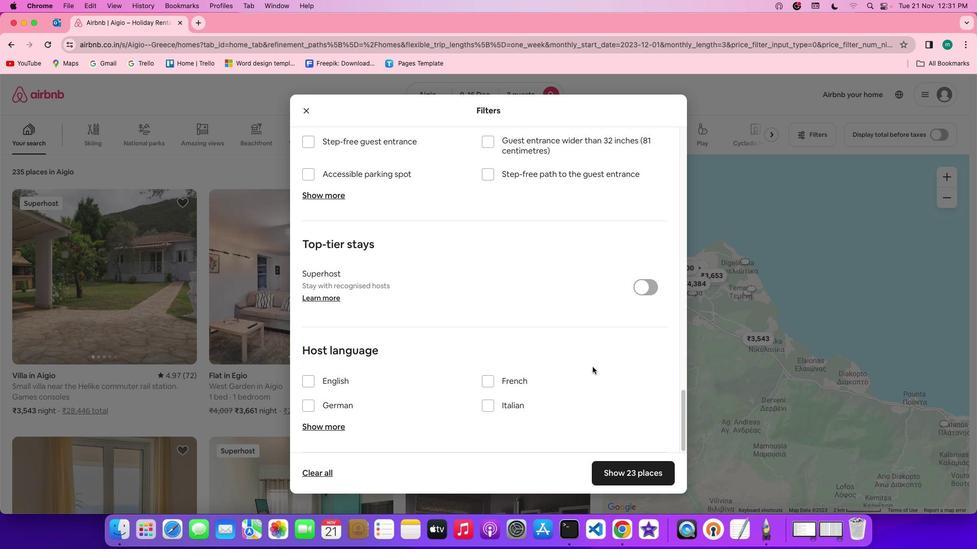 
Action: Mouse moved to (651, 469)
Screenshot: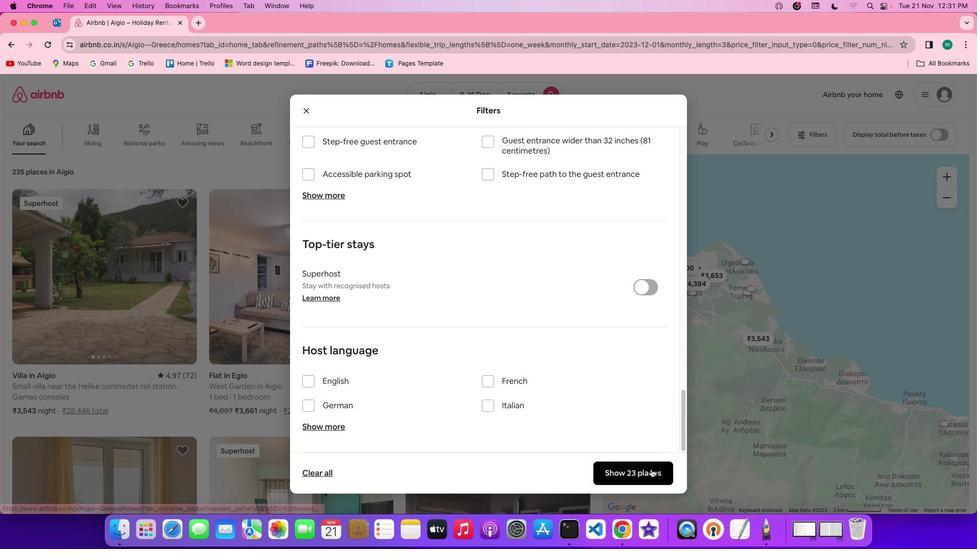 
Action: Mouse pressed left at (651, 469)
Screenshot: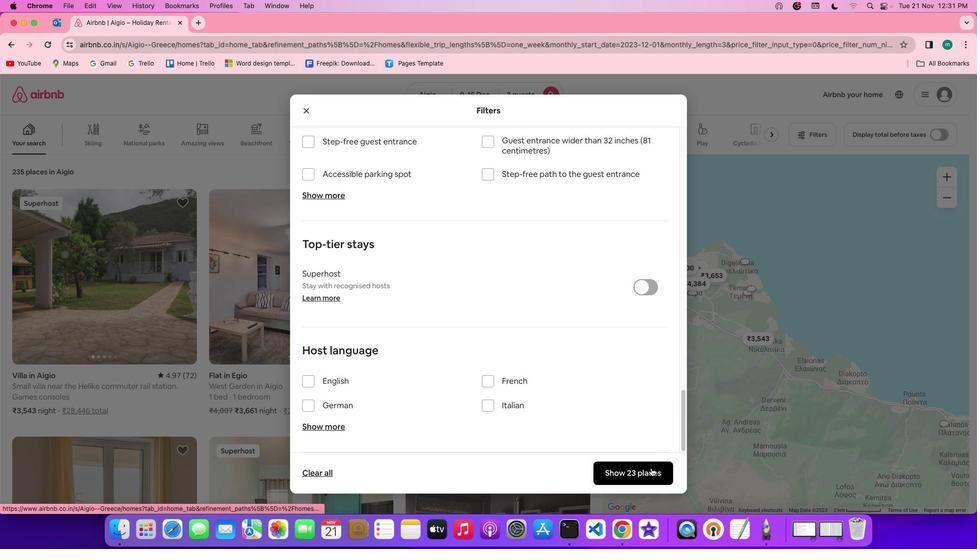 
Action: Mouse moved to (285, 323)
Screenshot: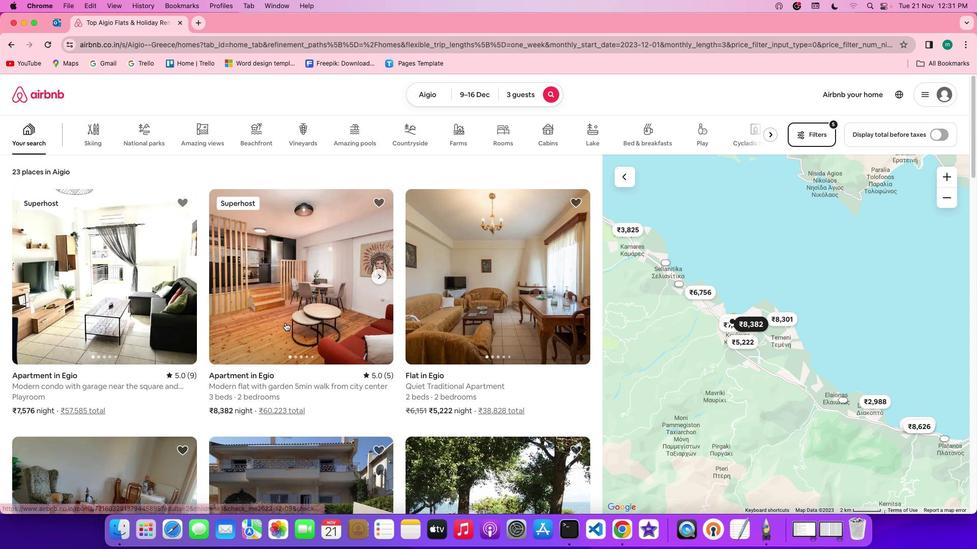 
Action: Mouse pressed left at (285, 323)
Screenshot: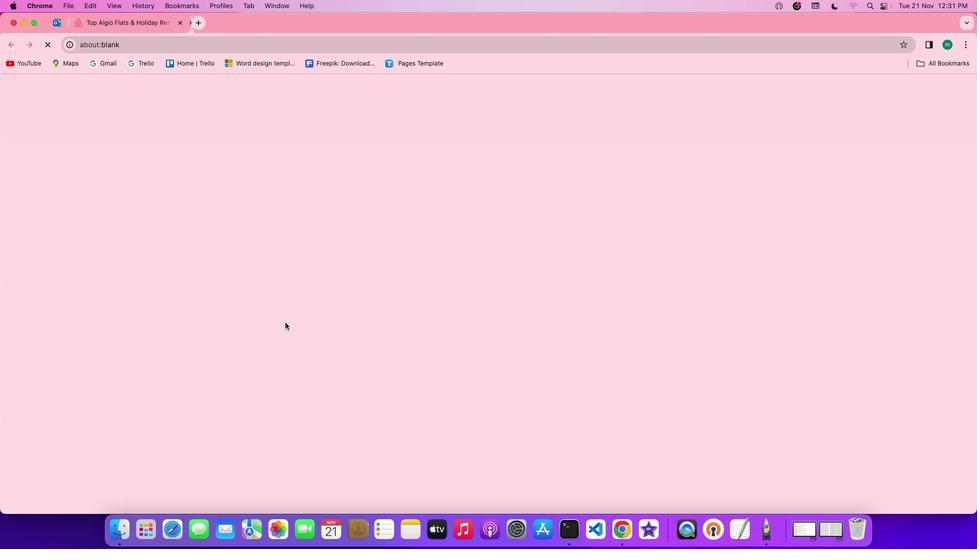 
Action: Mouse moved to (725, 384)
Screenshot: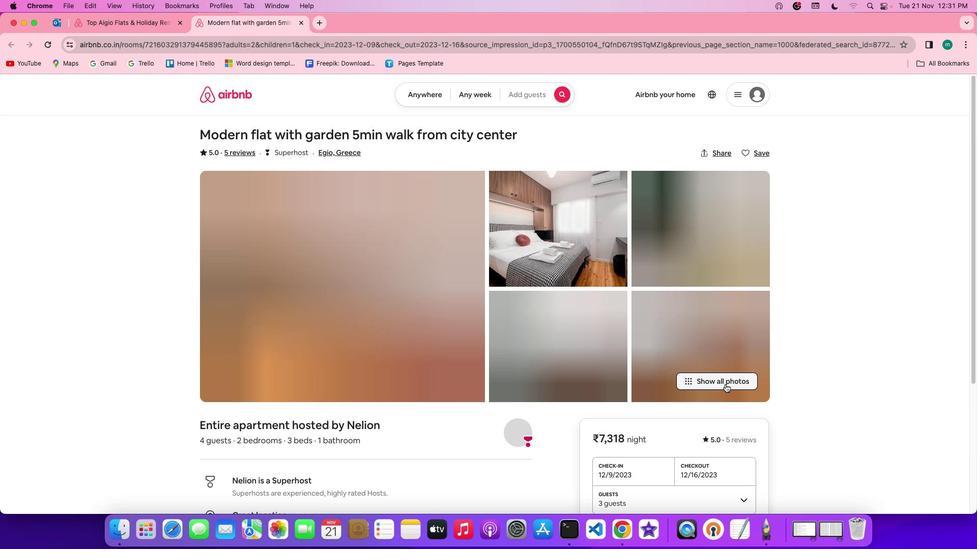 
Action: Mouse pressed left at (725, 384)
Screenshot: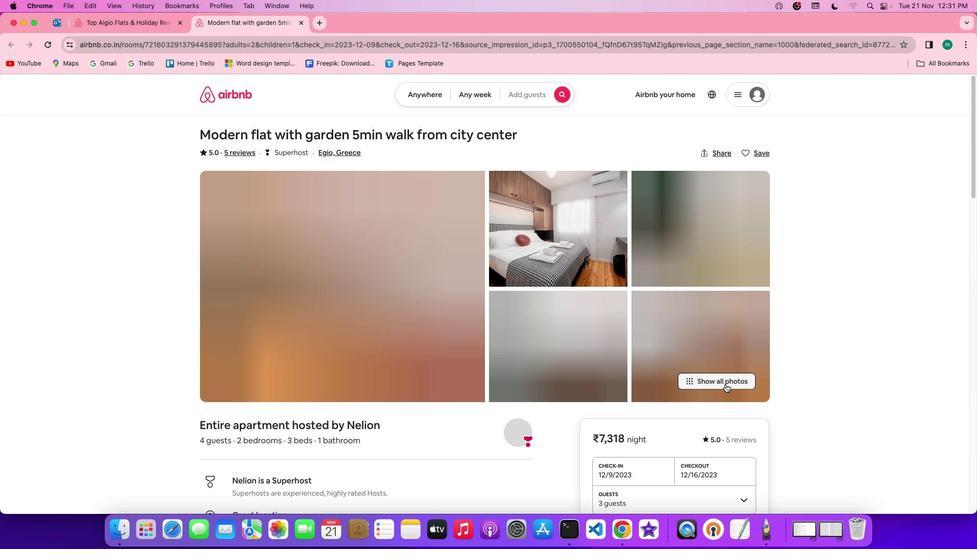 
Action: Mouse moved to (507, 401)
Screenshot: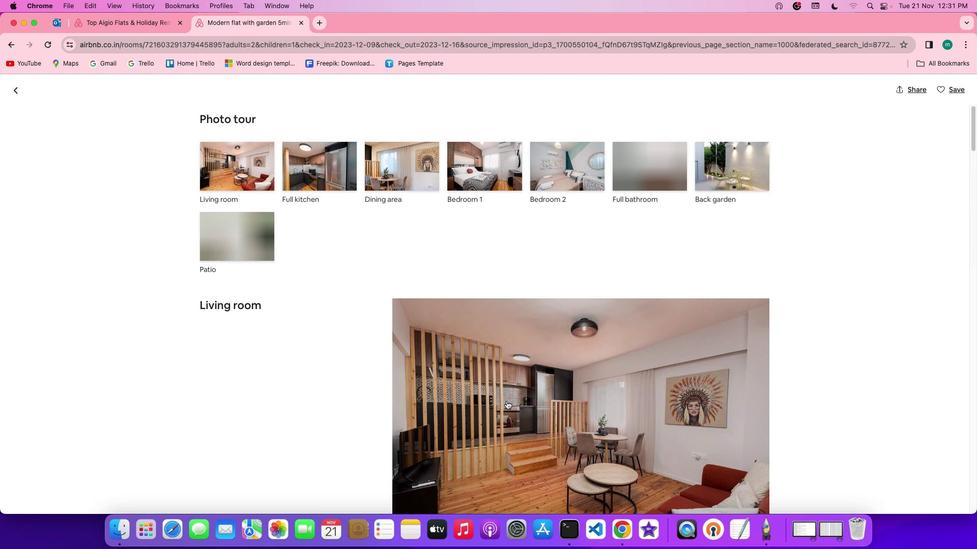 
Action: Mouse scrolled (507, 401) with delta (0, 0)
Screenshot: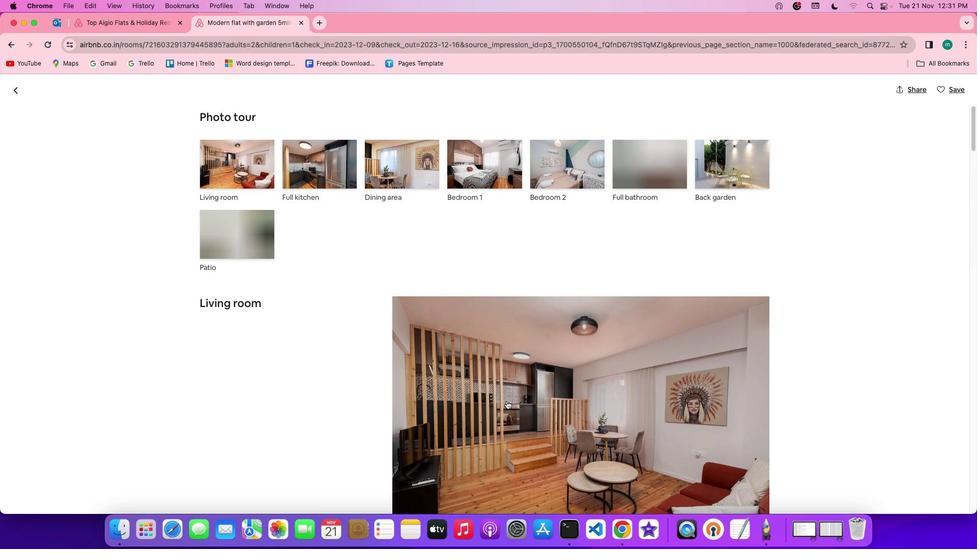 
Action: Mouse scrolled (507, 401) with delta (0, 0)
Screenshot: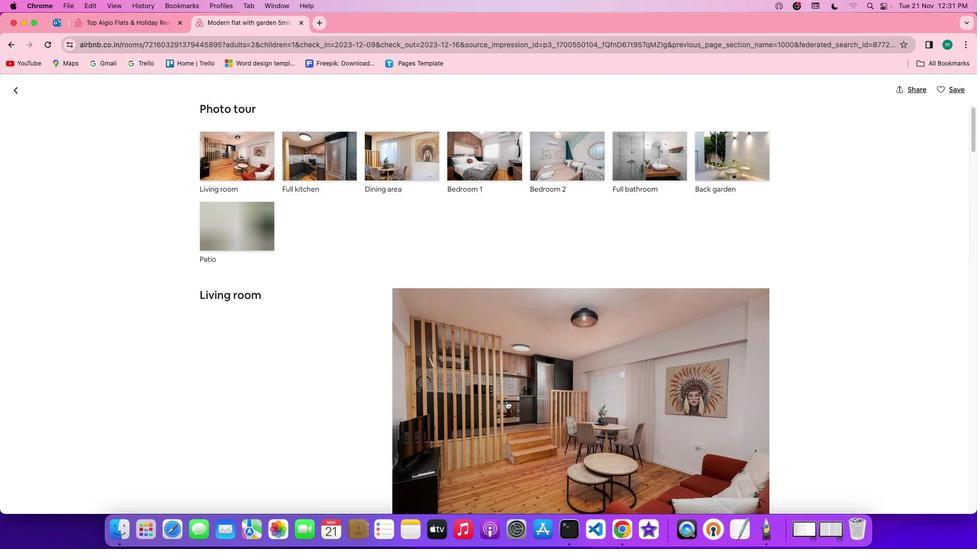 
Action: Mouse scrolled (507, 401) with delta (0, -1)
Screenshot: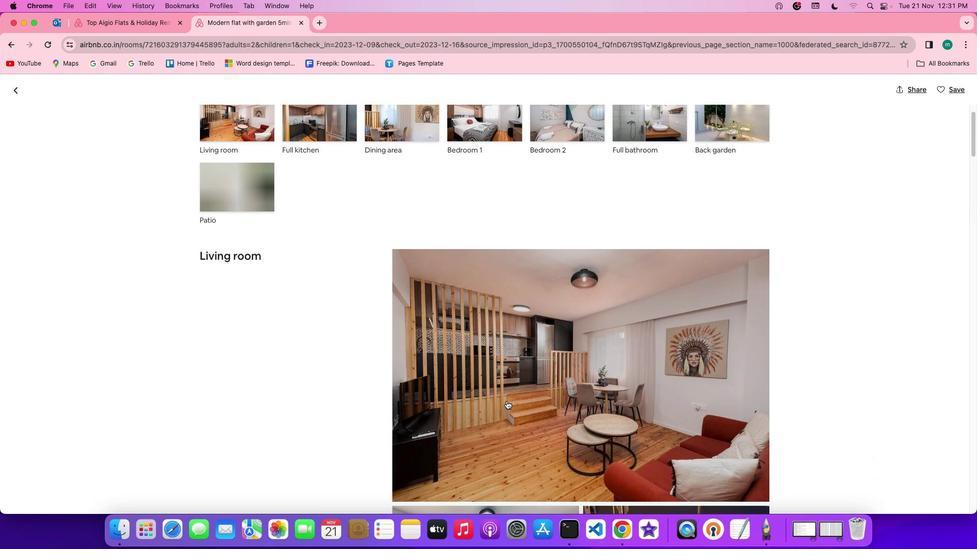 
Action: Mouse scrolled (507, 401) with delta (0, -1)
Screenshot: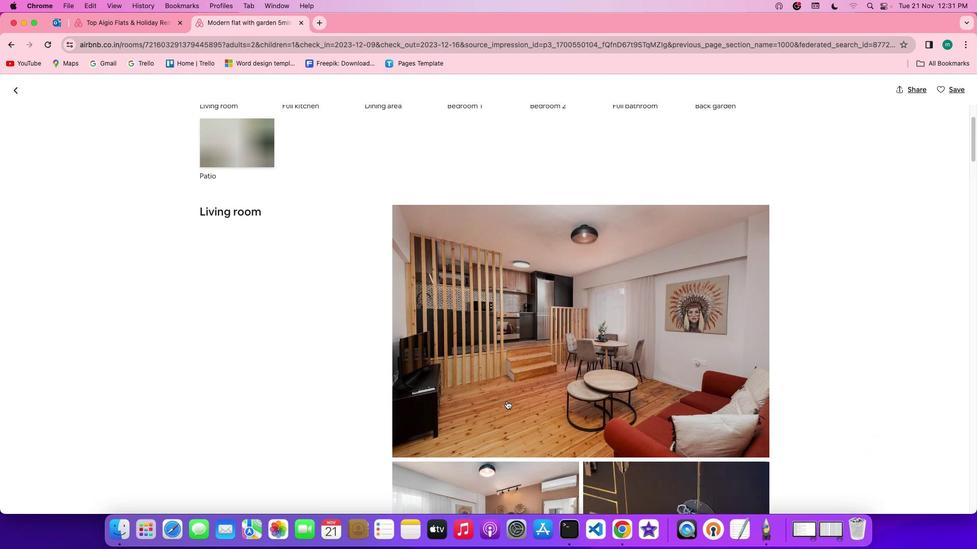 
Action: Mouse scrolled (507, 401) with delta (0, 0)
Screenshot: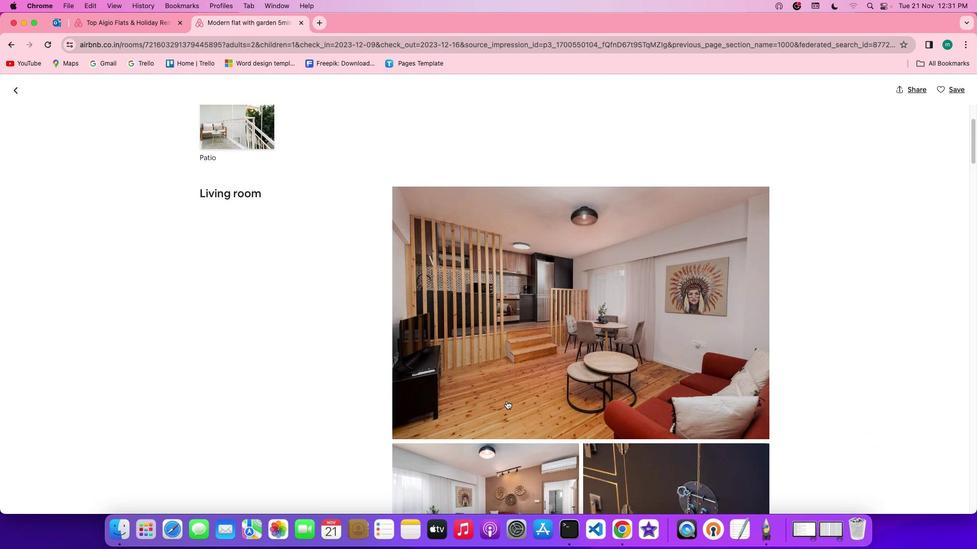 
Action: Mouse scrolled (507, 401) with delta (0, 0)
Screenshot: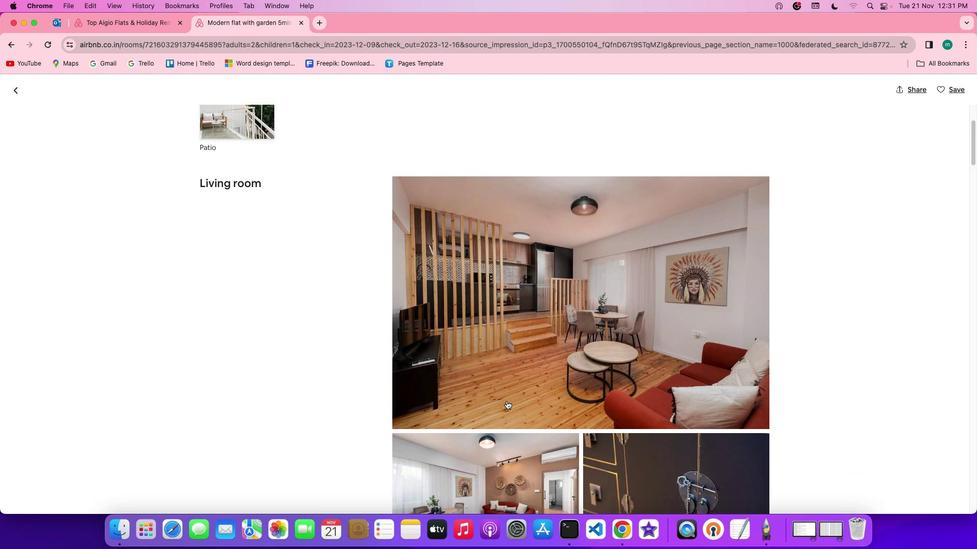 
Action: Mouse scrolled (507, 401) with delta (0, 0)
Screenshot: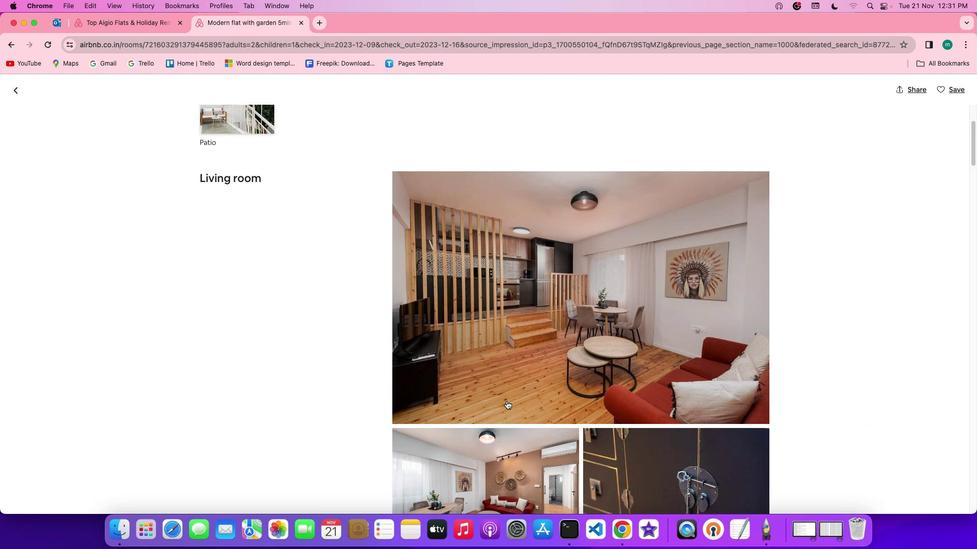 
Action: Mouse scrolled (507, 401) with delta (0, -1)
Screenshot: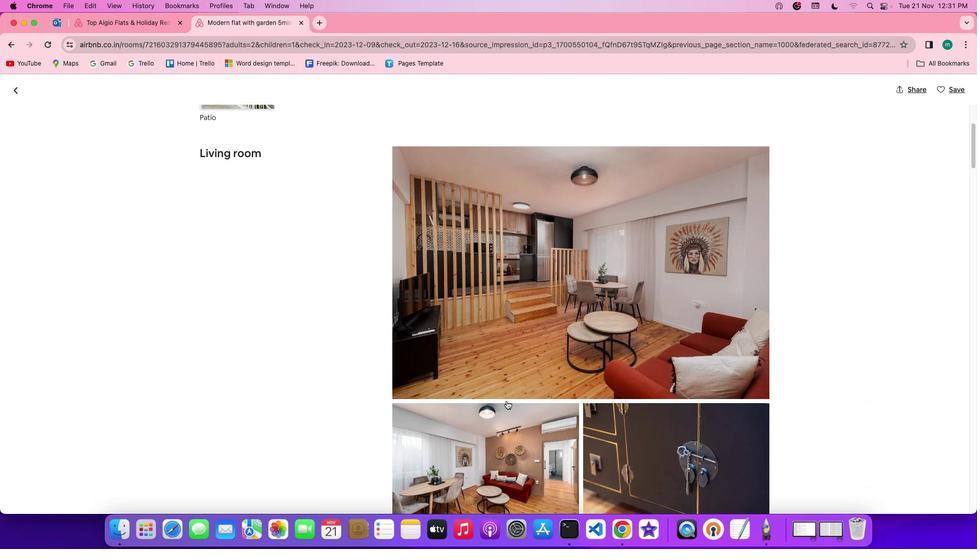 
Action: Mouse scrolled (507, 401) with delta (0, -1)
Screenshot: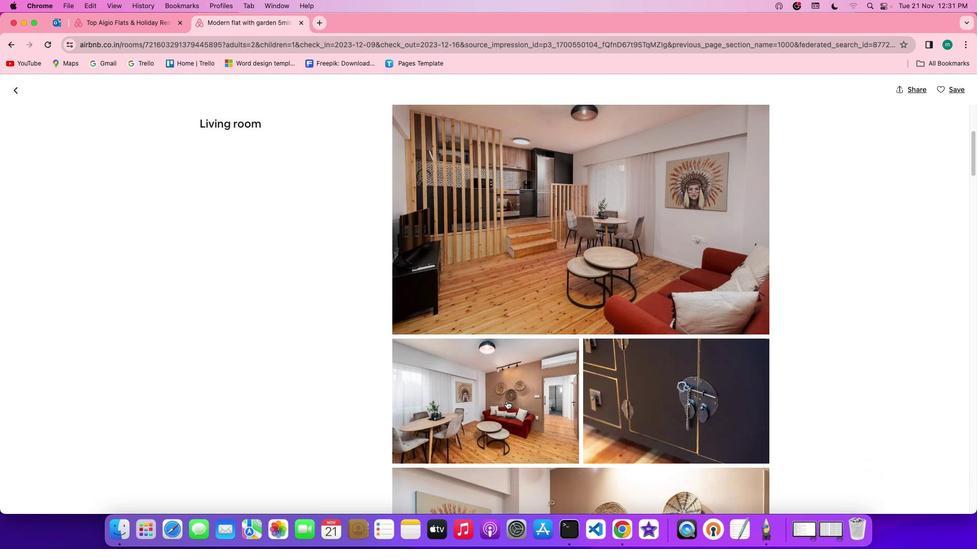 
Action: Mouse scrolled (507, 401) with delta (0, 0)
Screenshot: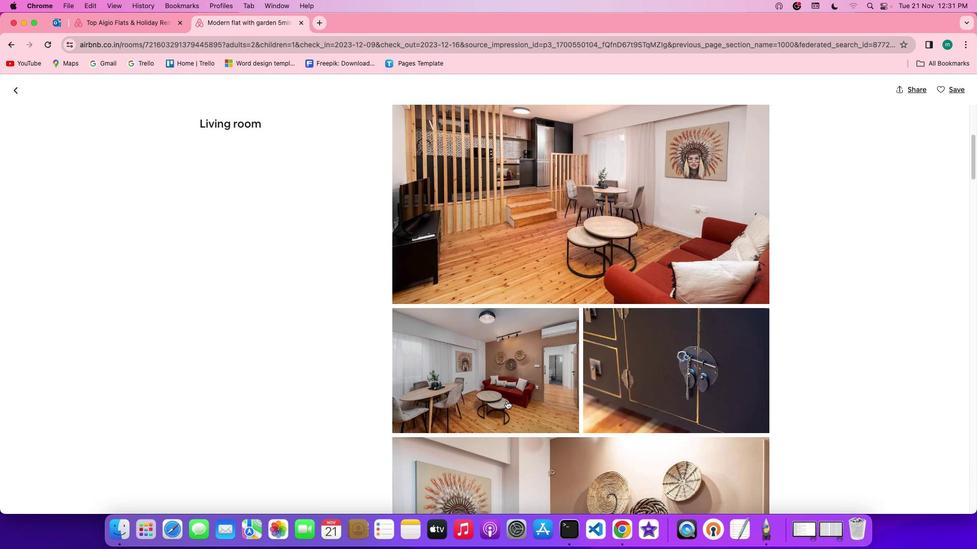 
Action: Mouse scrolled (507, 401) with delta (0, 0)
Screenshot: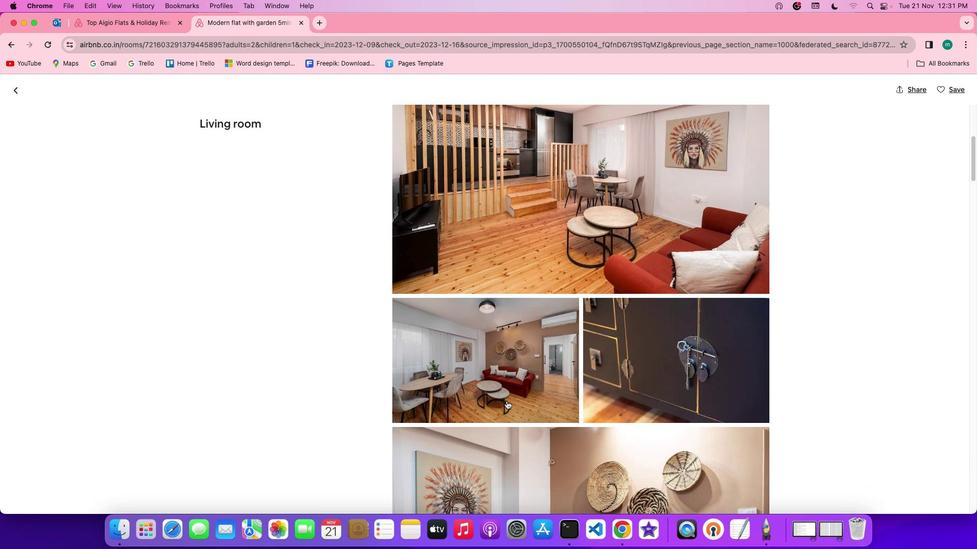 
Action: Mouse scrolled (507, 401) with delta (0, -1)
Screenshot: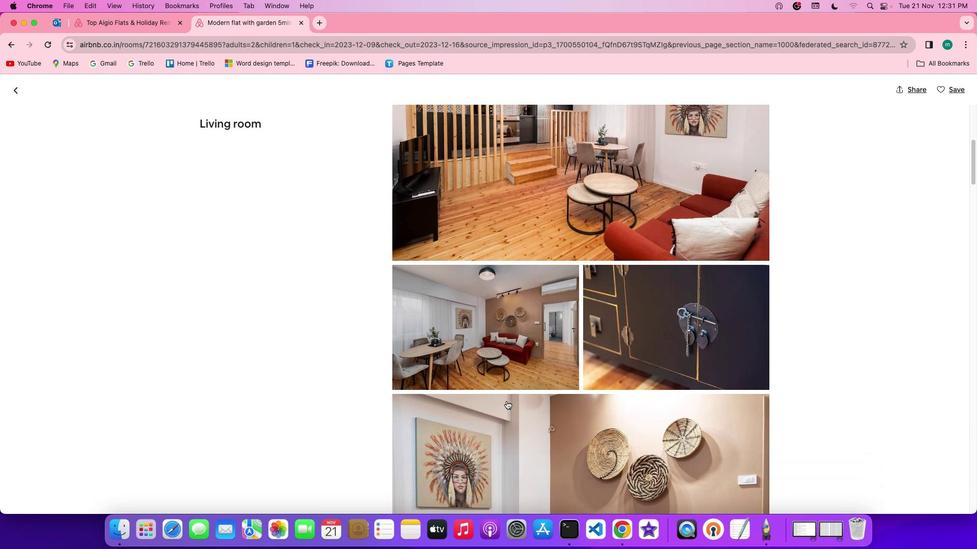 
Action: Mouse scrolled (507, 401) with delta (0, -1)
Screenshot: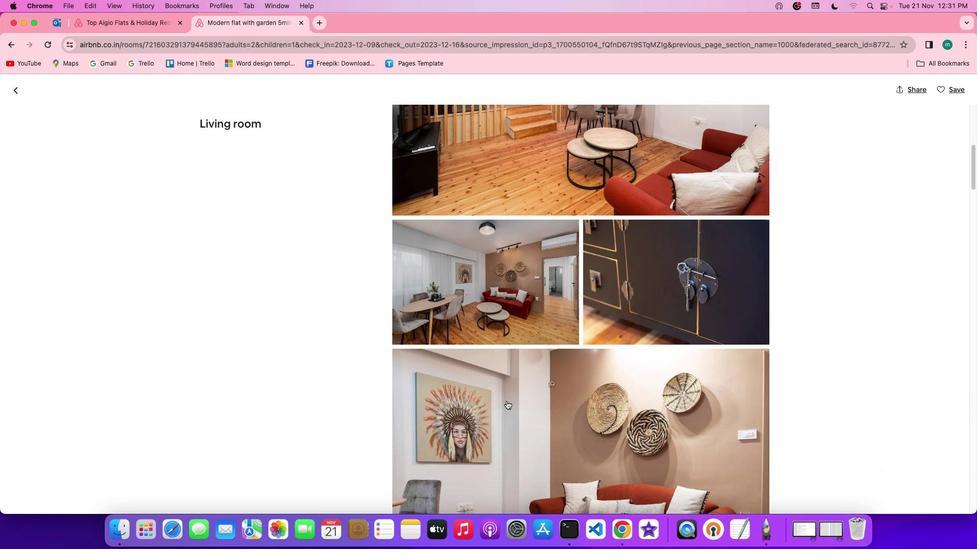 
Action: Mouse scrolled (507, 401) with delta (0, 0)
Screenshot: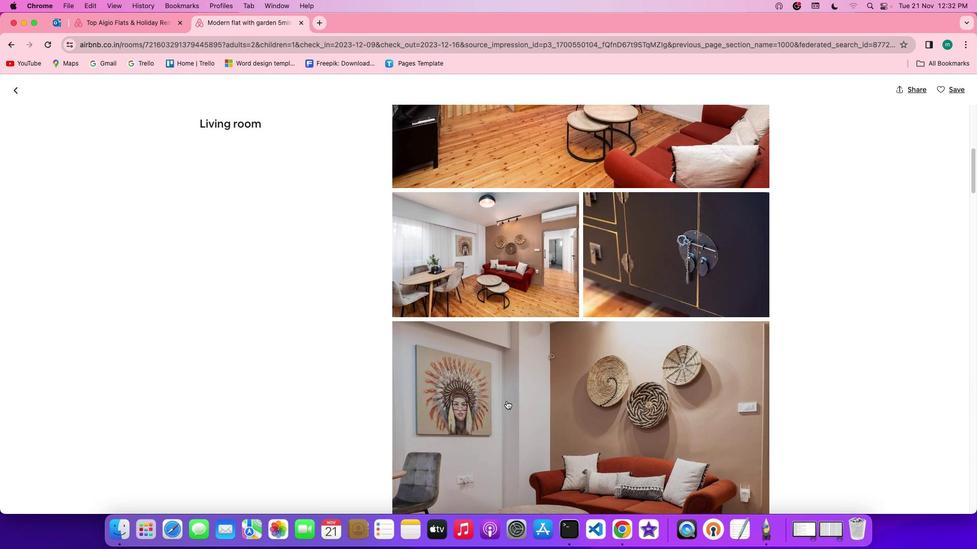 
Action: Mouse scrolled (507, 401) with delta (0, 0)
Screenshot: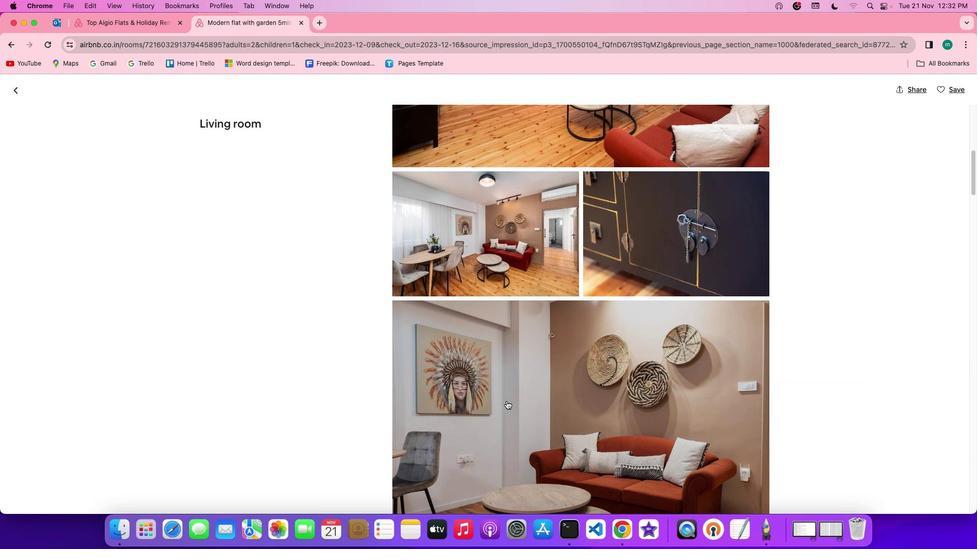 
Action: Mouse scrolled (507, 401) with delta (0, -1)
Screenshot: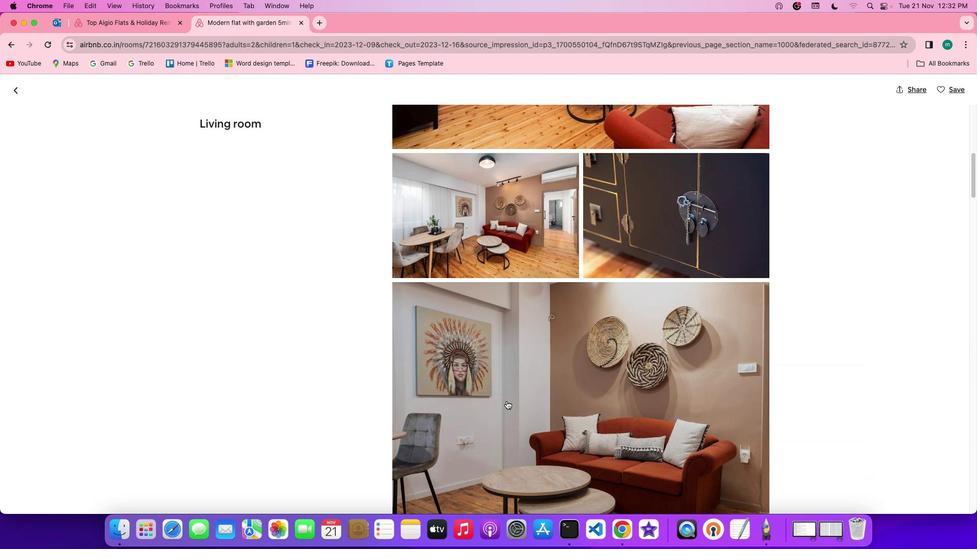 
Action: Mouse scrolled (507, 401) with delta (0, -1)
Screenshot: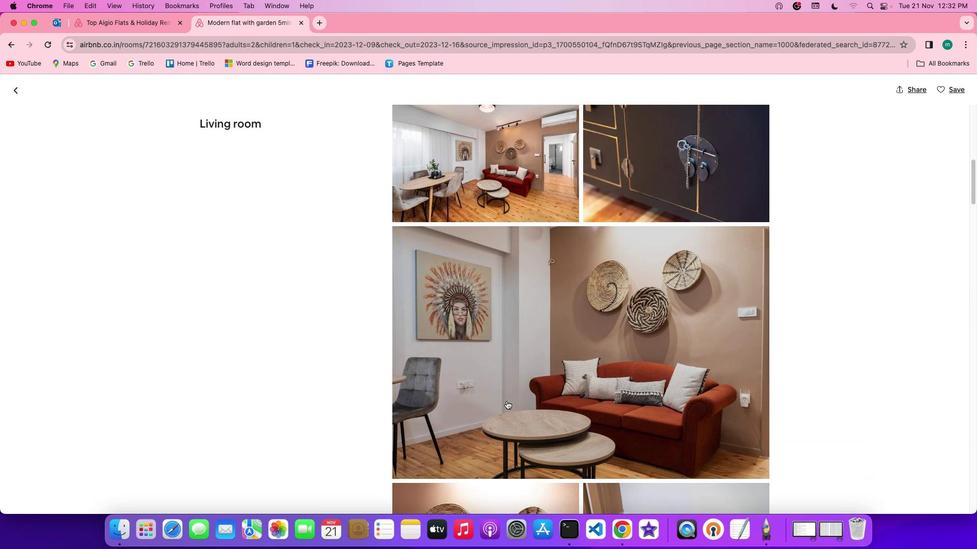 
Action: Mouse scrolled (507, 401) with delta (0, 0)
Screenshot: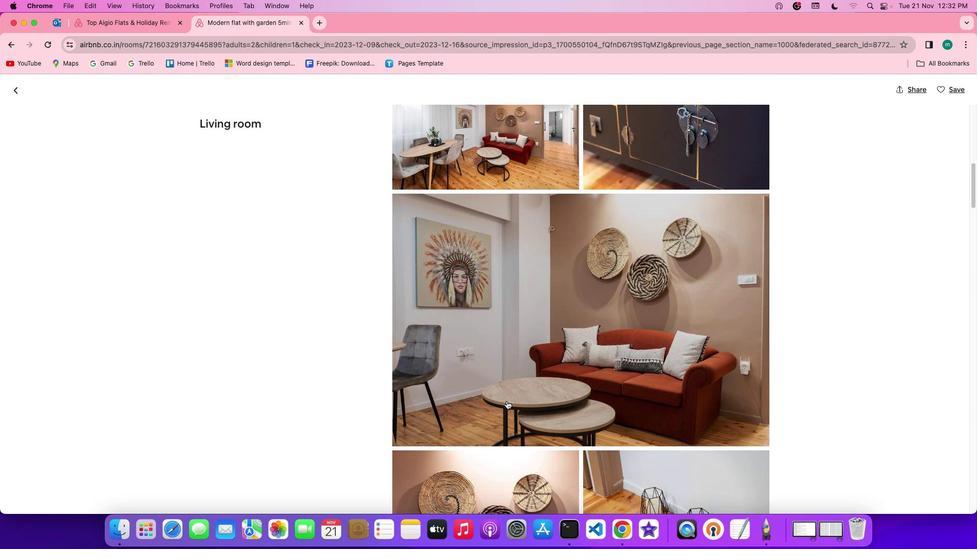 
Action: Mouse scrolled (507, 401) with delta (0, 0)
Screenshot: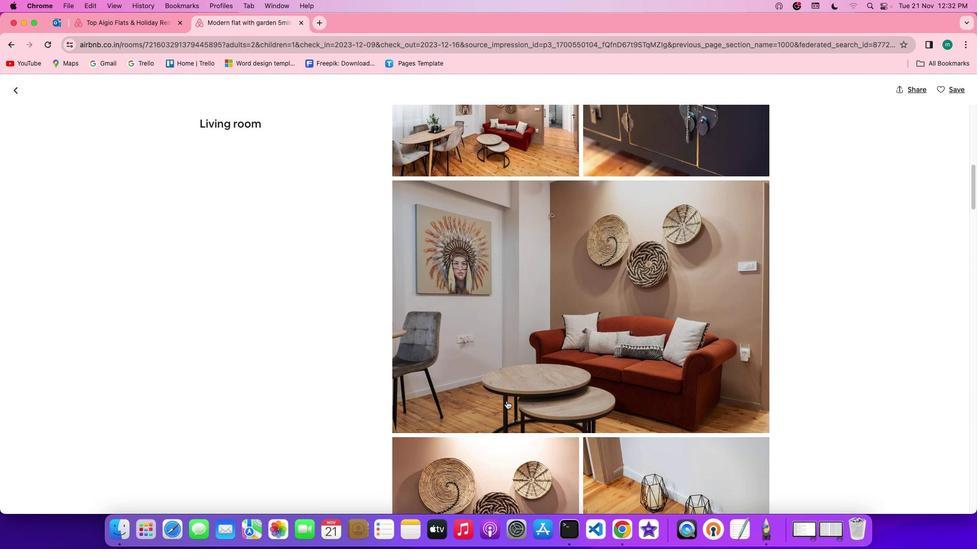 
Action: Mouse scrolled (507, 401) with delta (0, -1)
Screenshot: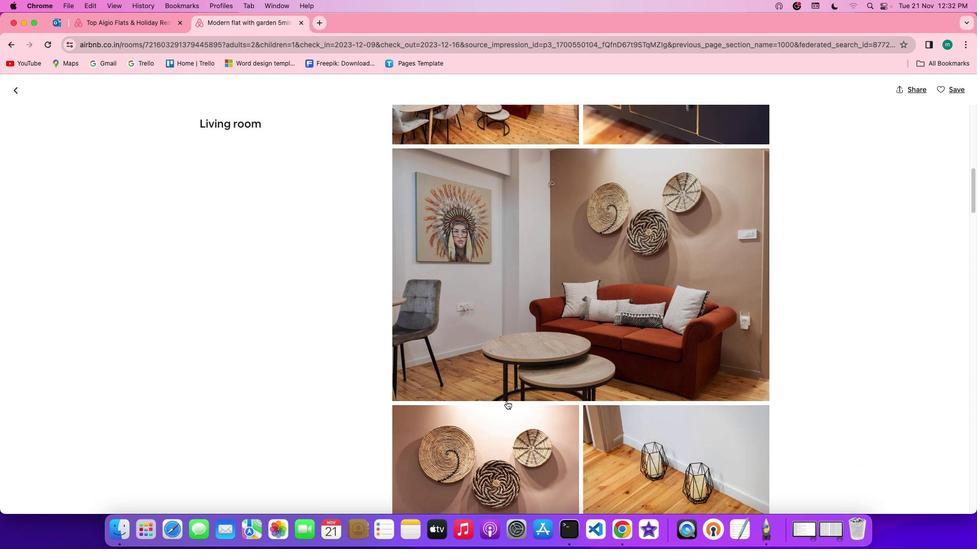 
Action: Mouse scrolled (507, 401) with delta (0, 0)
Screenshot: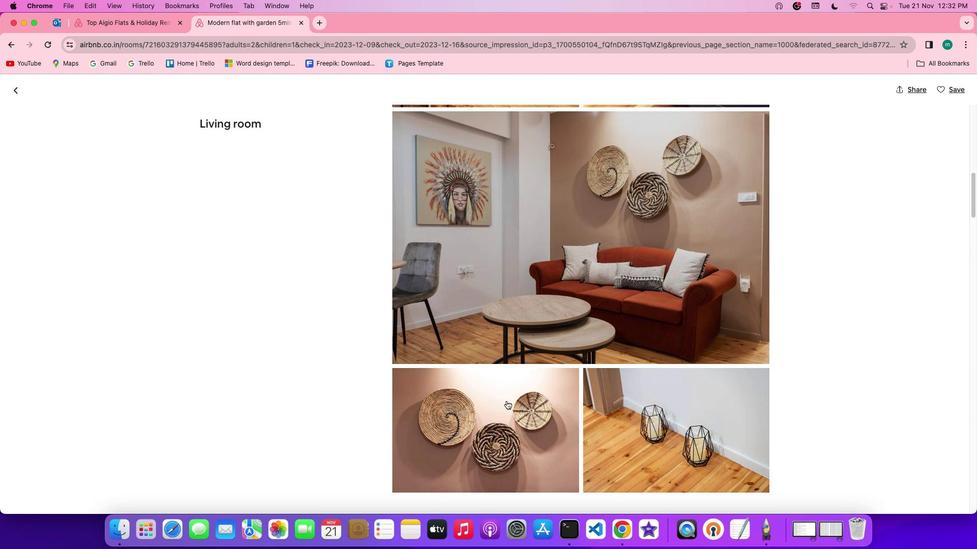 
Action: Mouse scrolled (507, 401) with delta (0, 0)
Screenshot: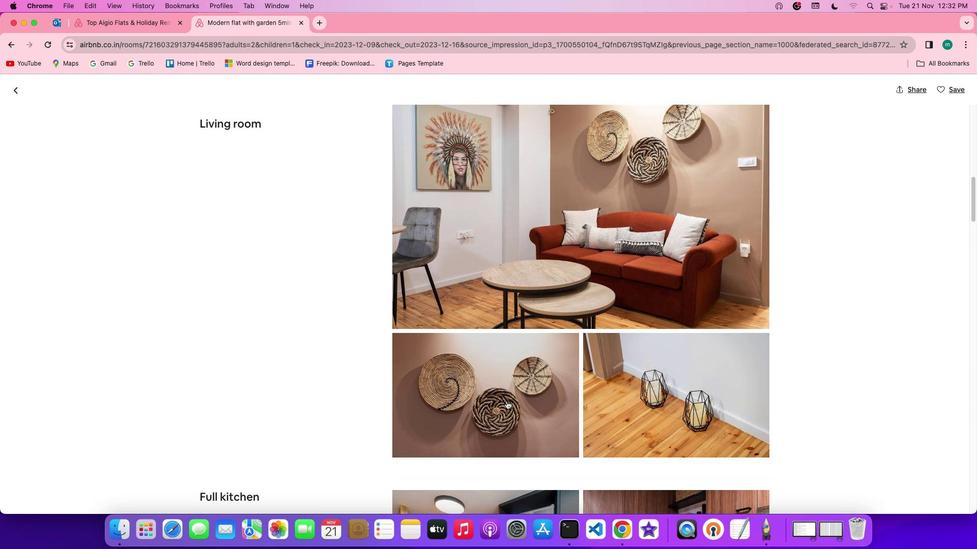 
Action: Mouse scrolled (507, 401) with delta (0, 0)
Screenshot: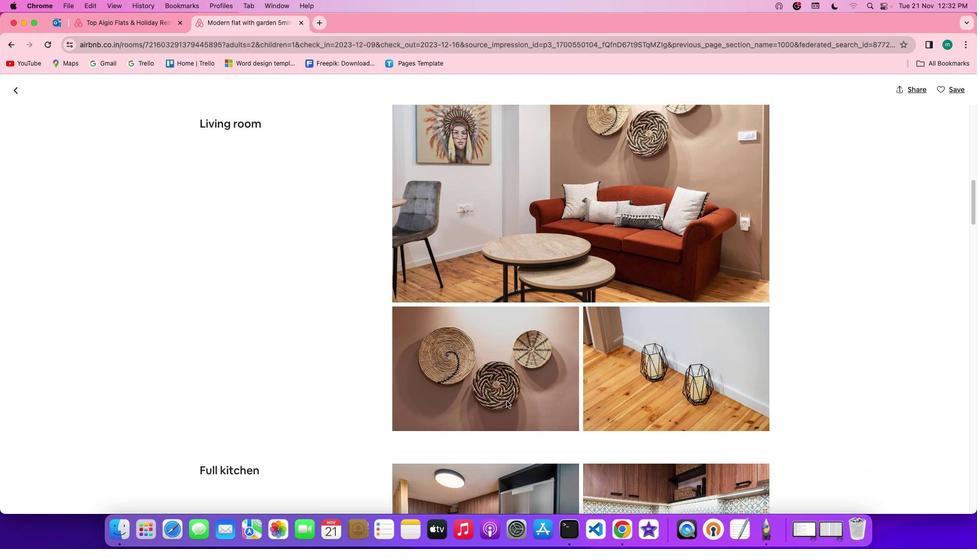 
Action: Mouse scrolled (507, 401) with delta (0, -1)
Screenshot: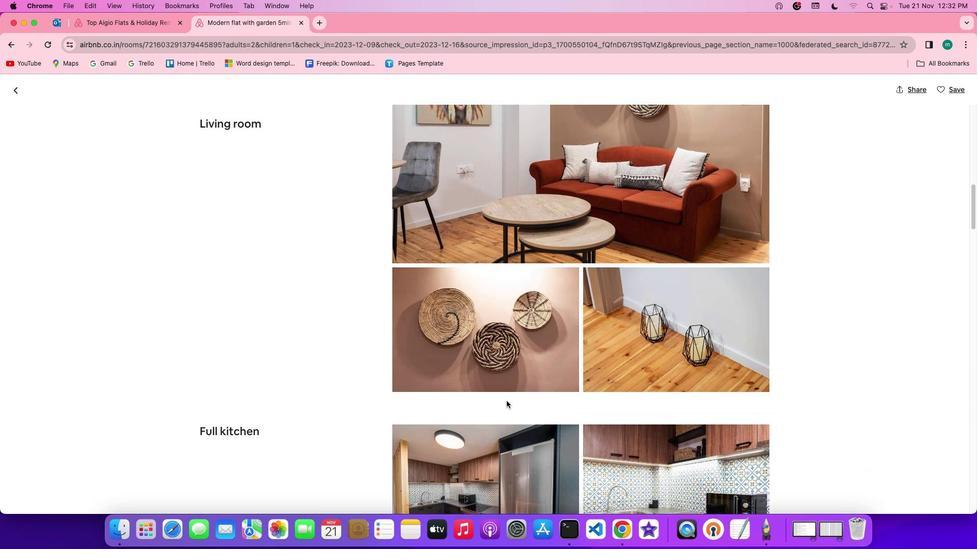 
Action: Mouse scrolled (507, 401) with delta (0, -1)
Screenshot: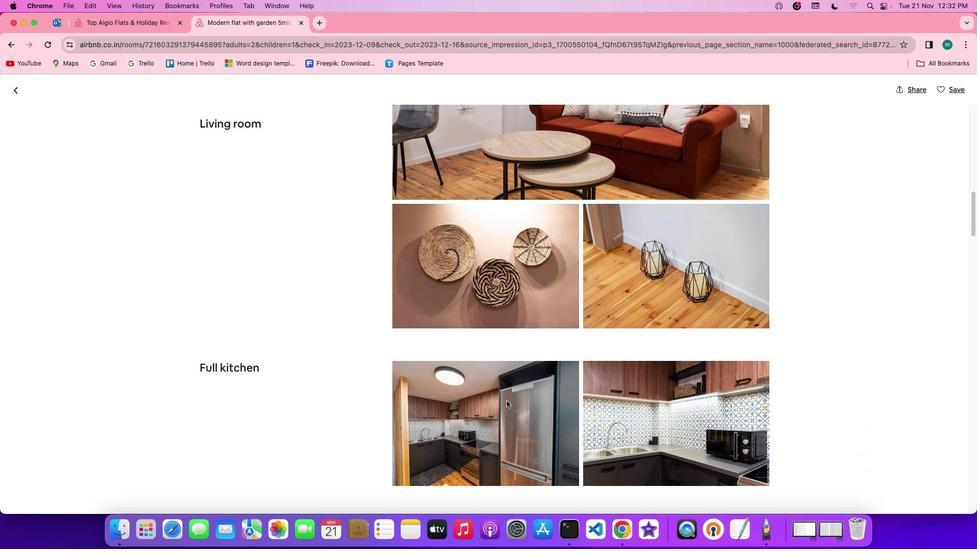 
Action: Mouse scrolled (507, 401) with delta (0, 0)
Screenshot: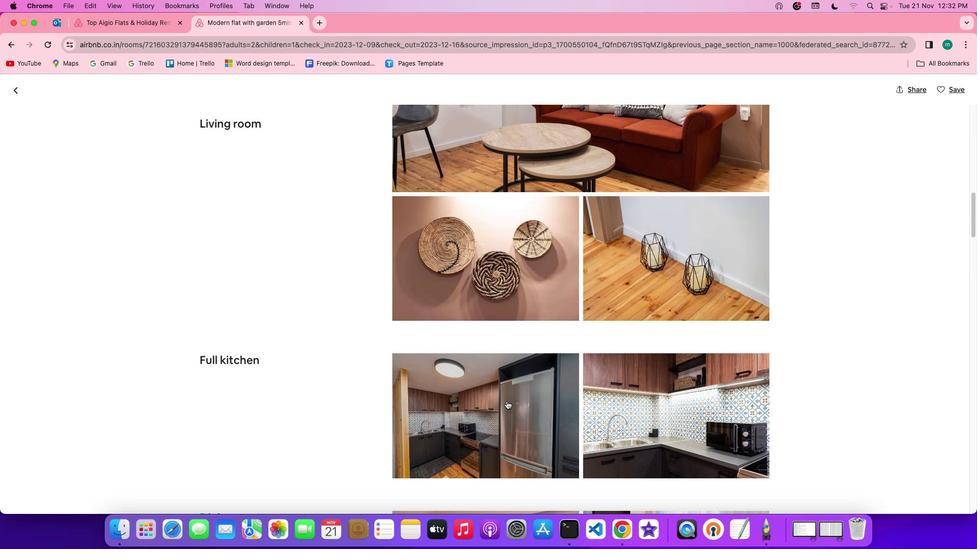 
Action: Mouse scrolled (507, 401) with delta (0, 0)
Screenshot: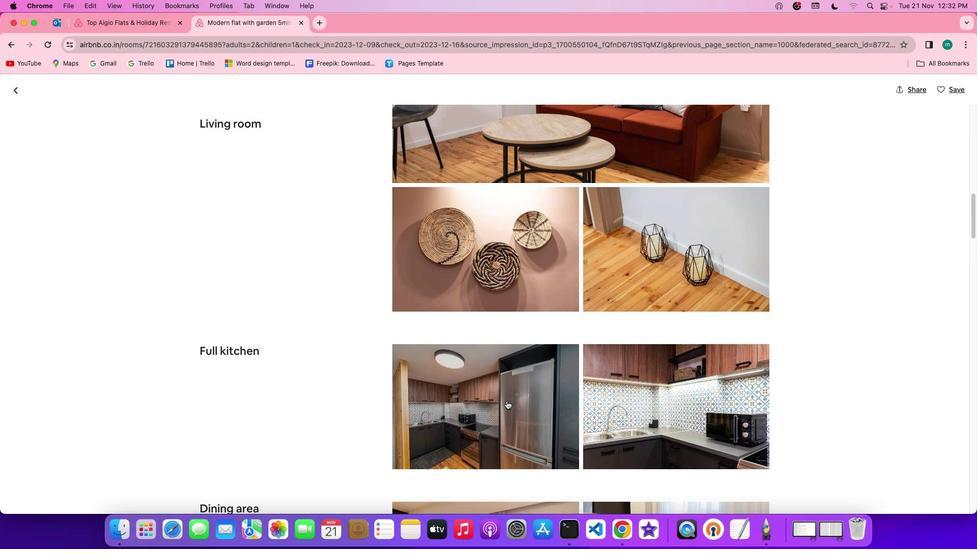 
Action: Mouse scrolled (507, 401) with delta (0, 0)
Screenshot: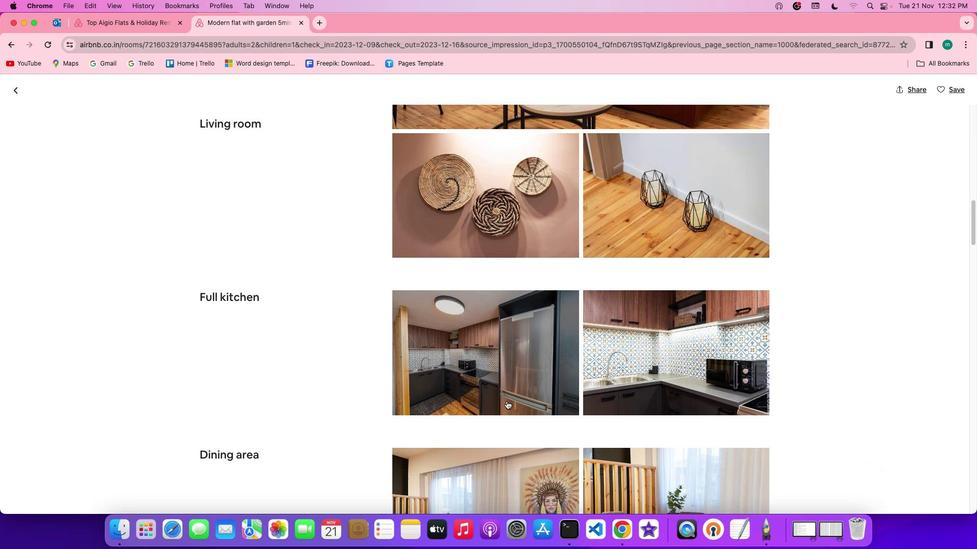 
Action: Mouse scrolled (507, 401) with delta (0, -1)
Screenshot: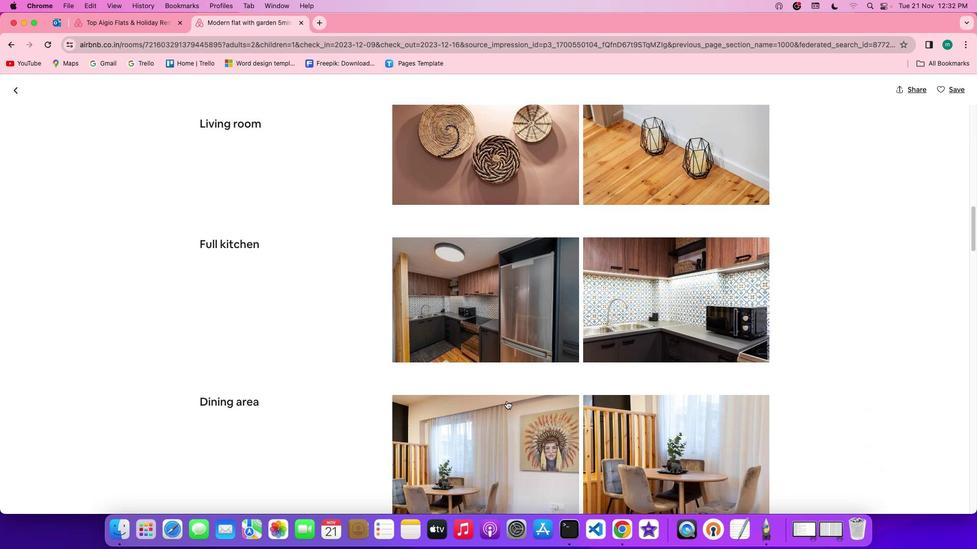 
Action: Mouse scrolled (507, 401) with delta (0, -2)
Screenshot: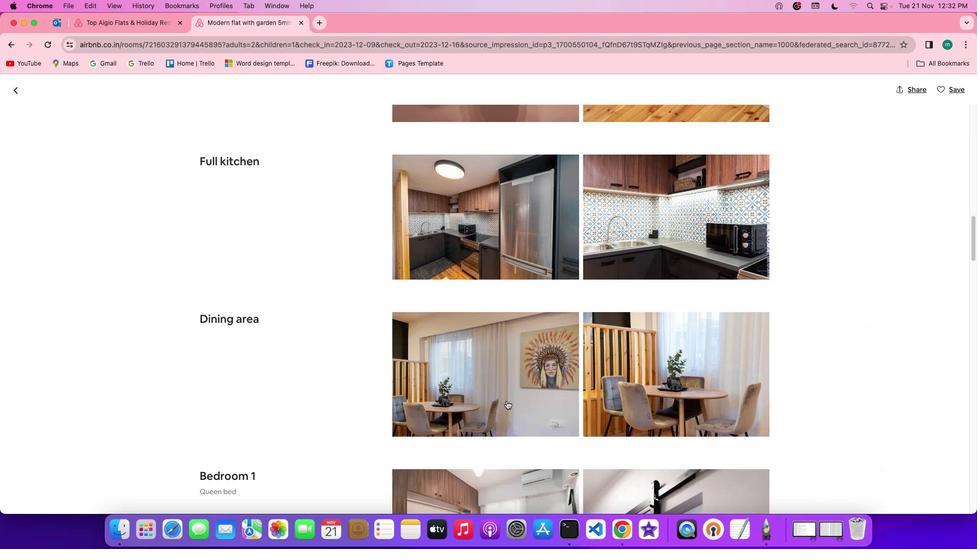 
Action: Mouse scrolled (507, 401) with delta (0, 0)
Screenshot: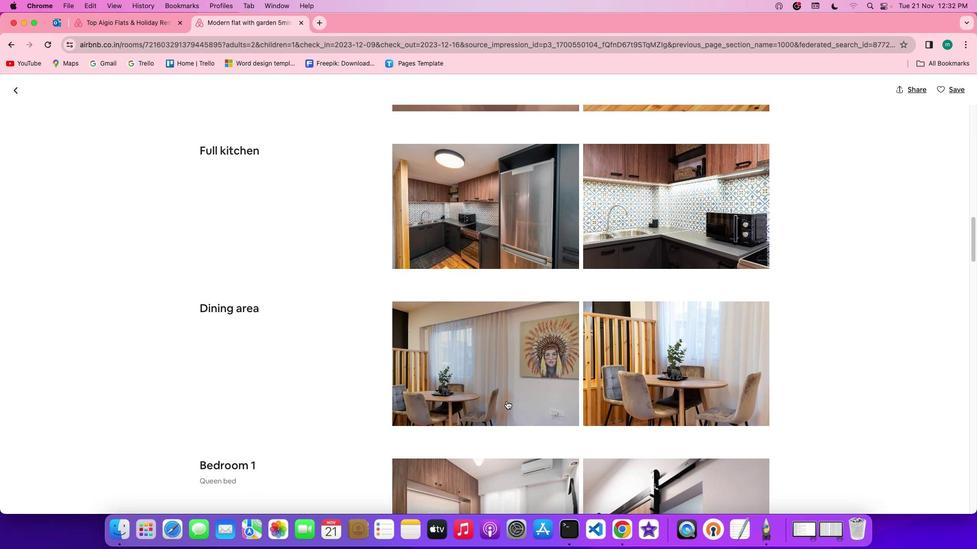 
Action: Mouse scrolled (507, 401) with delta (0, 0)
Screenshot: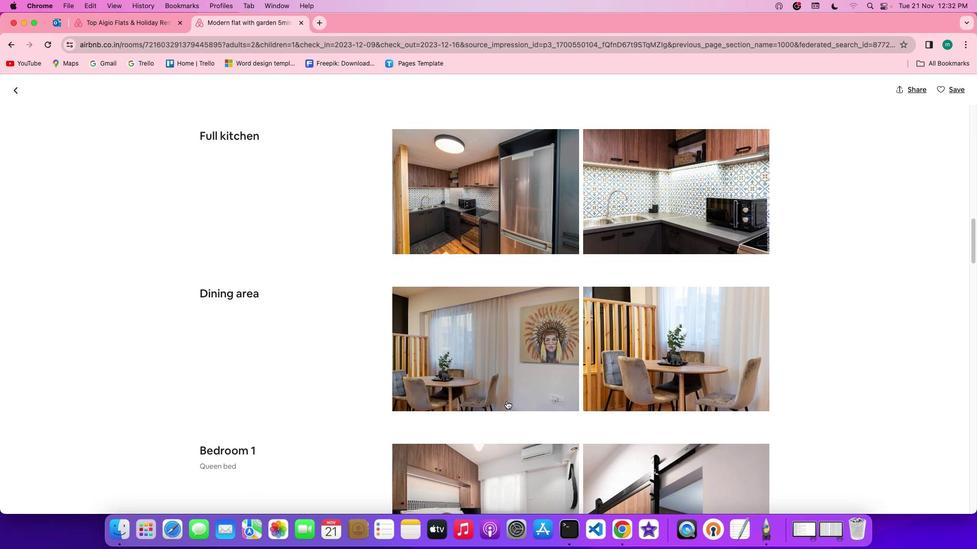 
Action: Mouse scrolled (507, 401) with delta (0, 0)
Screenshot: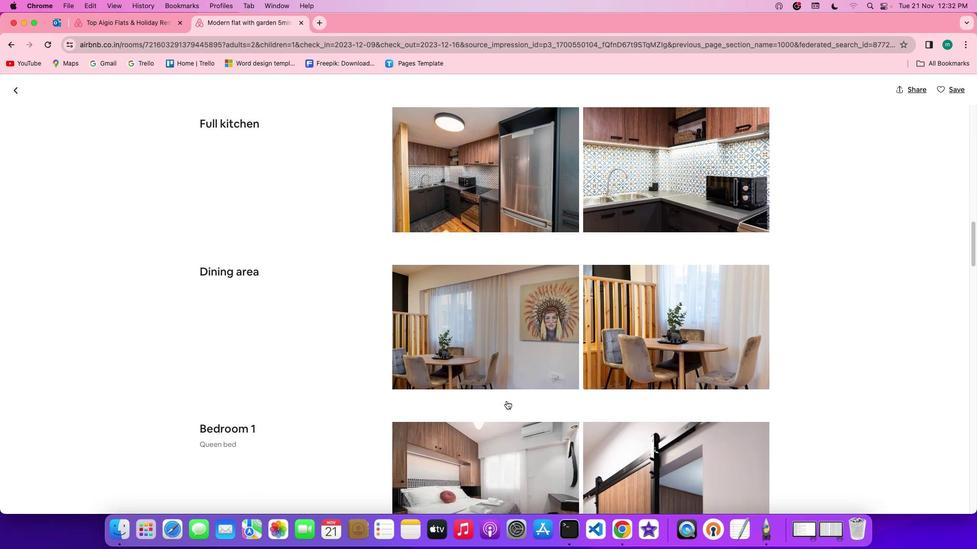 
Action: Mouse scrolled (507, 401) with delta (0, -1)
Screenshot: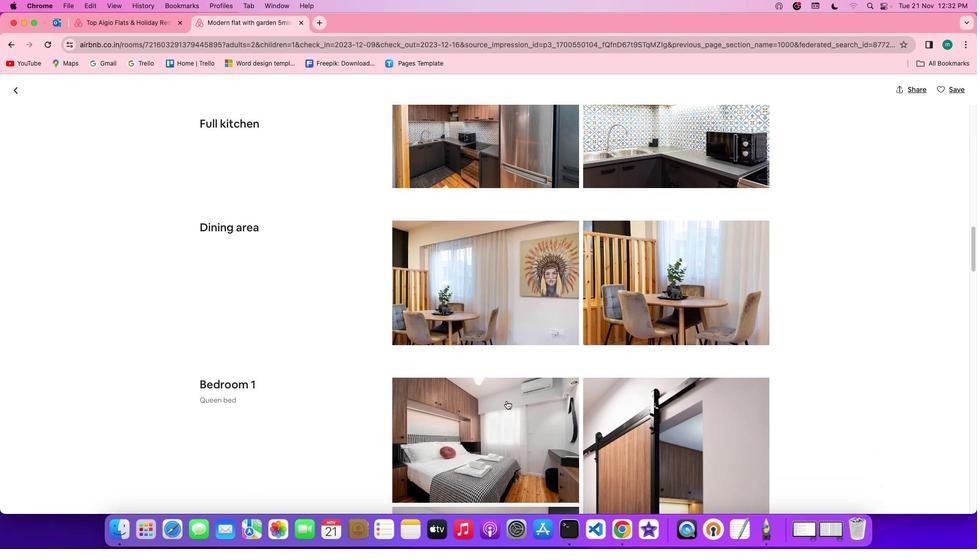 
Action: Mouse scrolled (507, 401) with delta (0, 0)
Screenshot: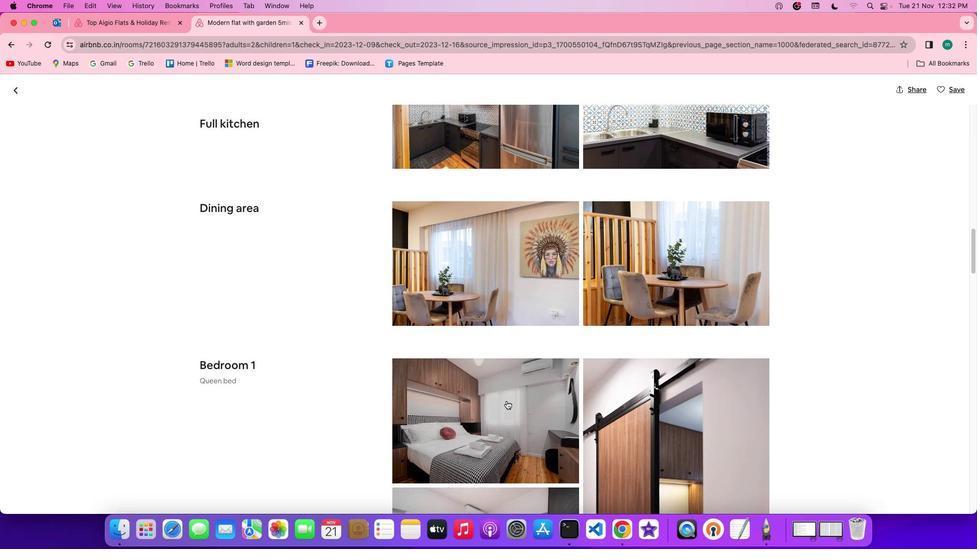 
Action: Mouse scrolled (507, 401) with delta (0, 0)
Screenshot: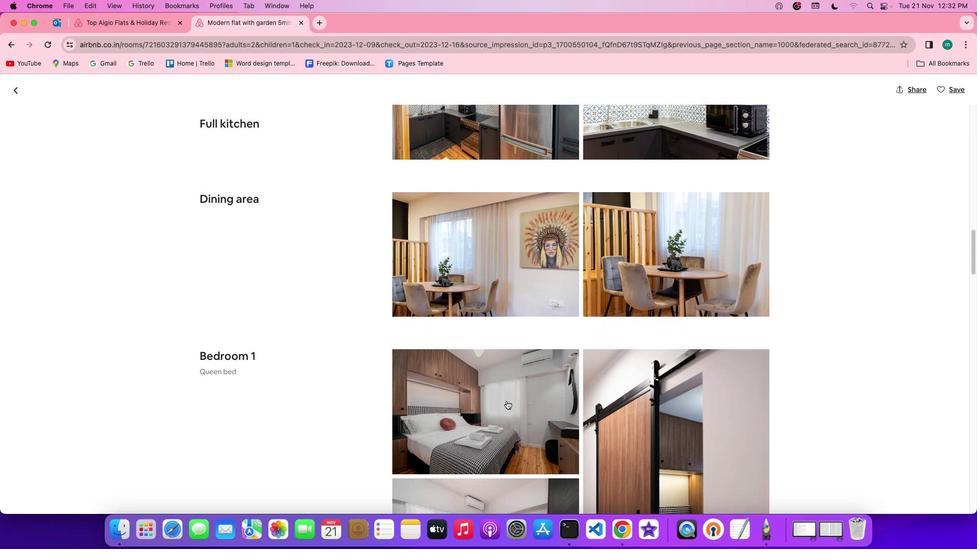 
Action: Mouse scrolled (507, 401) with delta (0, -1)
Screenshot: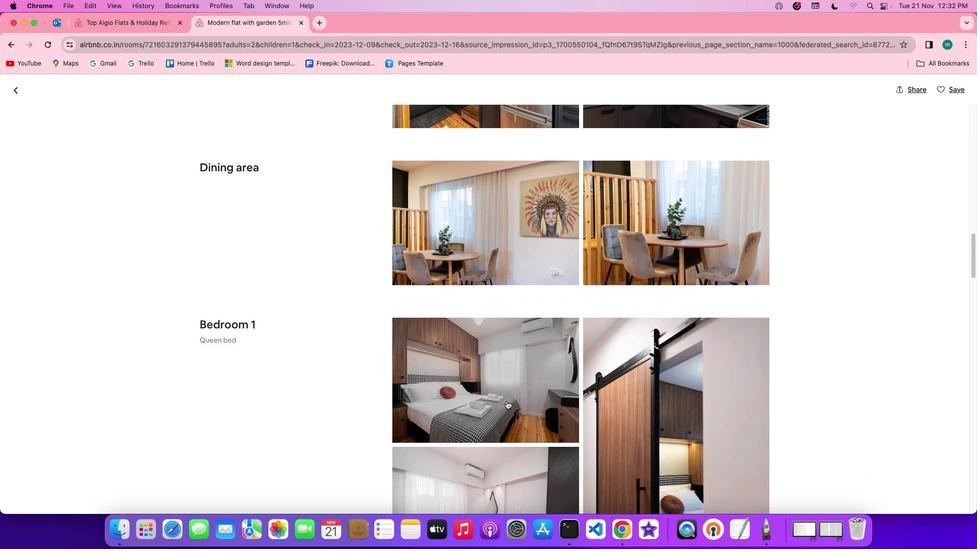 
Action: Mouse scrolled (507, 401) with delta (0, -1)
Screenshot: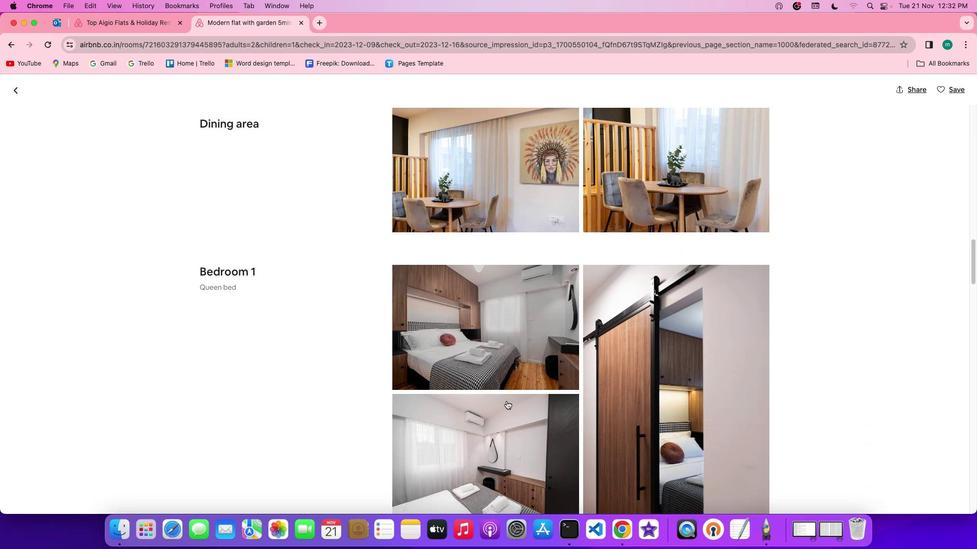 
Action: Mouse scrolled (507, 401) with delta (0, 0)
Screenshot: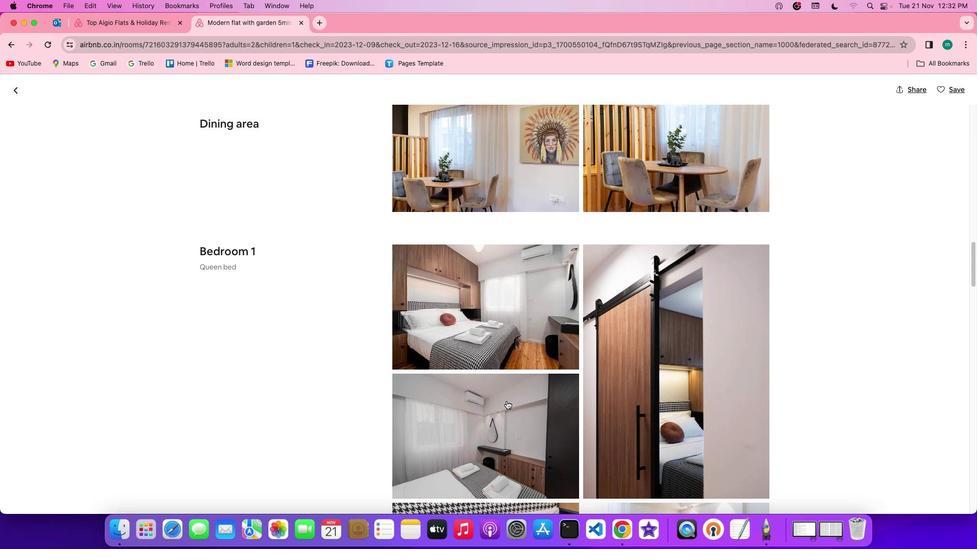 
Action: Mouse scrolled (507, 401) with delta (0, 0)
Screenshot: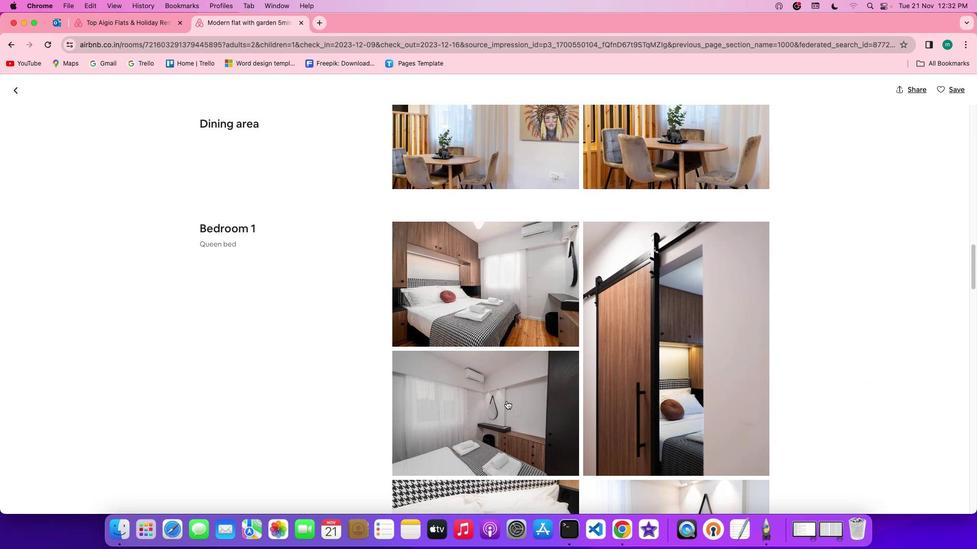 
Action: Mouse scrolled (507, 401) with delta (0, -1)
Screenshot: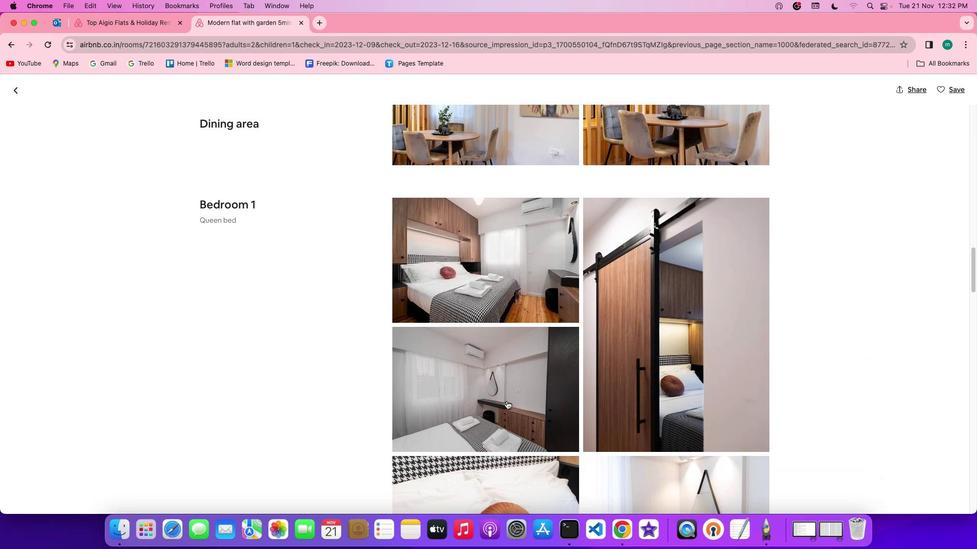 
Action: Mouse scrolled (507, 401) with delta (0, -1)
Screenshot: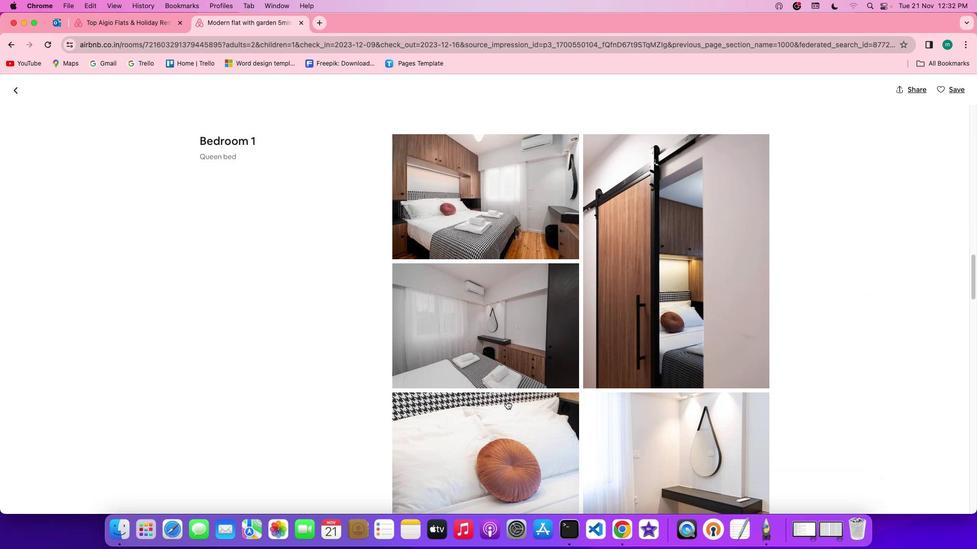 
Action: Mouse scrolled (507, 401) with delta (0, 0)
Screenshot: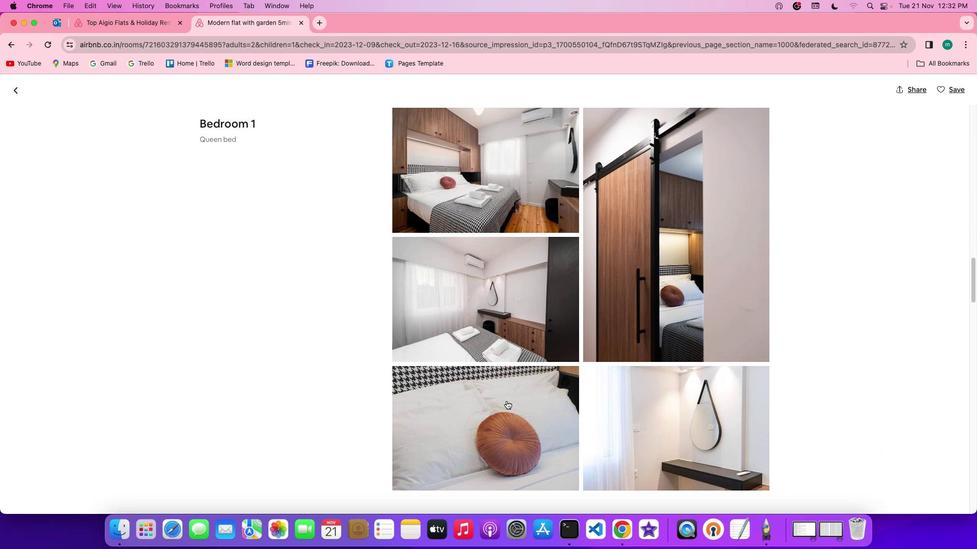 
Action: Mouse scrolled (507, 401) with delta (0, 0)
Screenshot: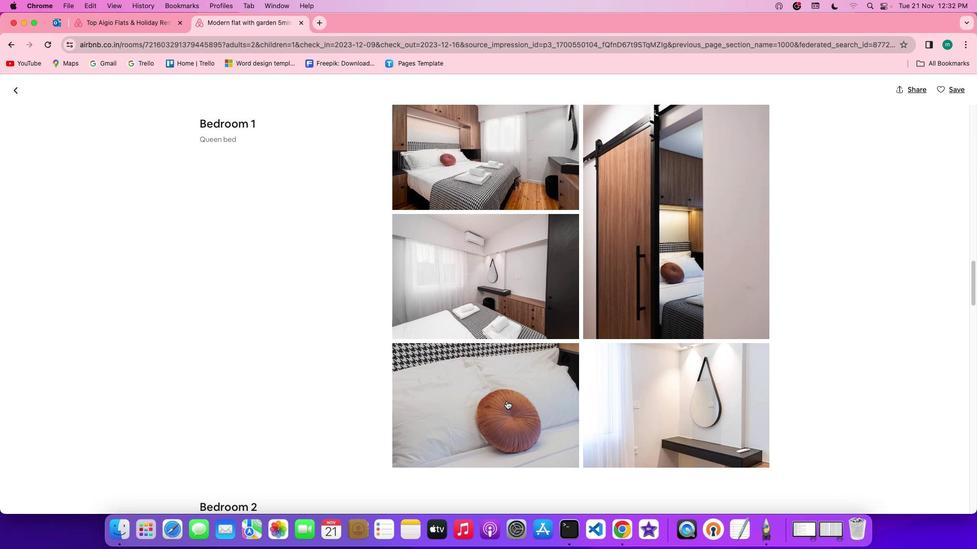 
Action: Mouse scrolled (507, 401) with delta (0, 0)
Screenshot: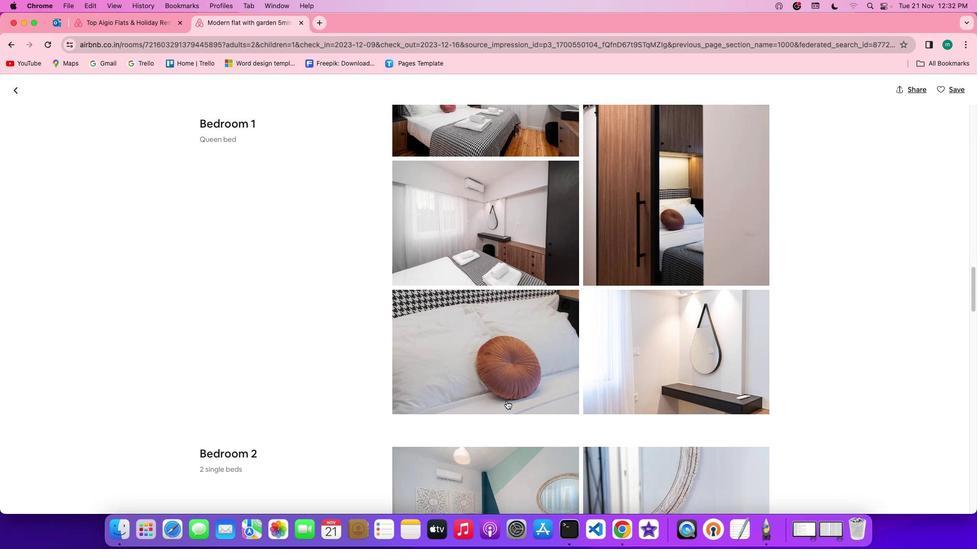 
Action: Mouse scrolled (507, 401) with delta (0, -1)
Screenshot: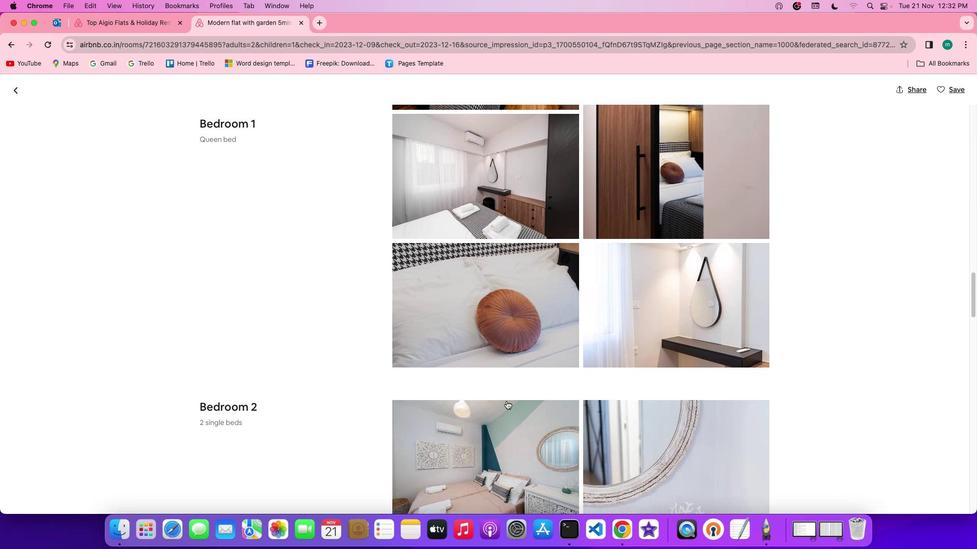 
Action: Mouse scrolled (507, 401) with delta (0, -2)
Screenshot: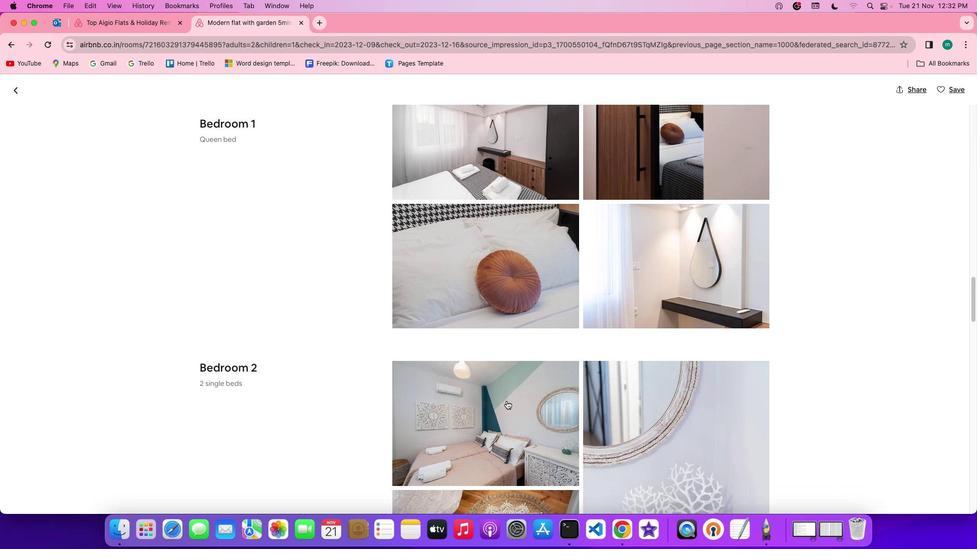
Action: Mouse scrolled (507, 401) with delta (0, 0)
Screenshot: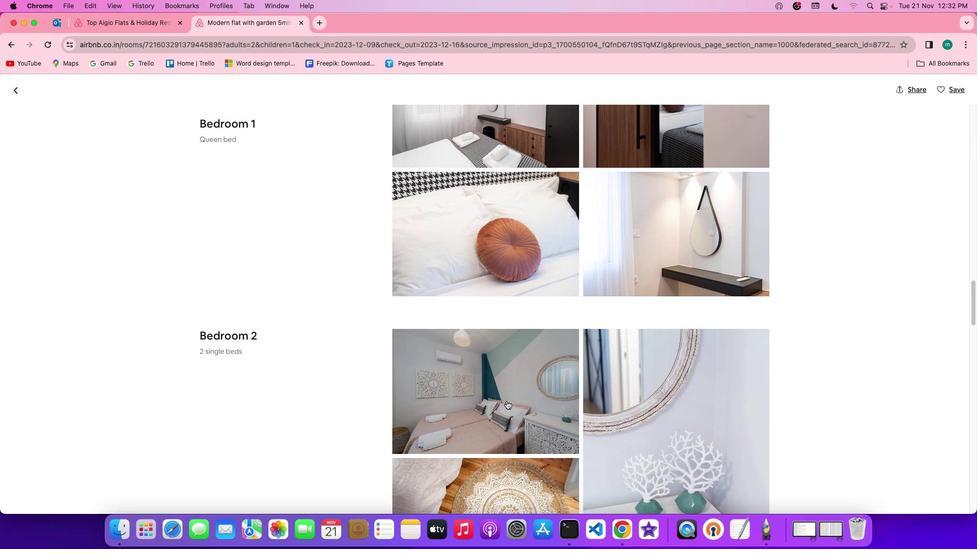 
Action: Mouse scrolled (507, 401) with delta (0, 0)
Screenshot: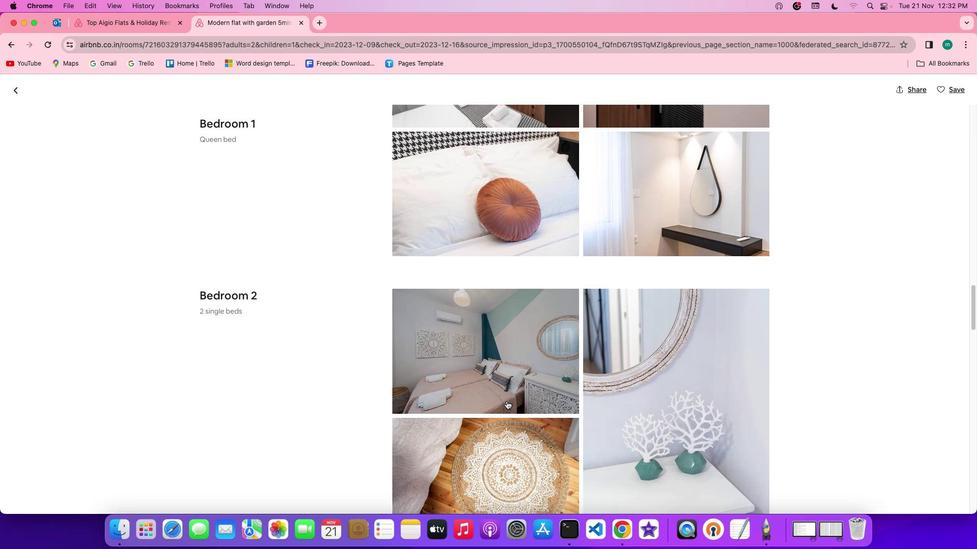 
Action: Mouse scrolled (507, 401) with delta (0, -1)
Screenshot: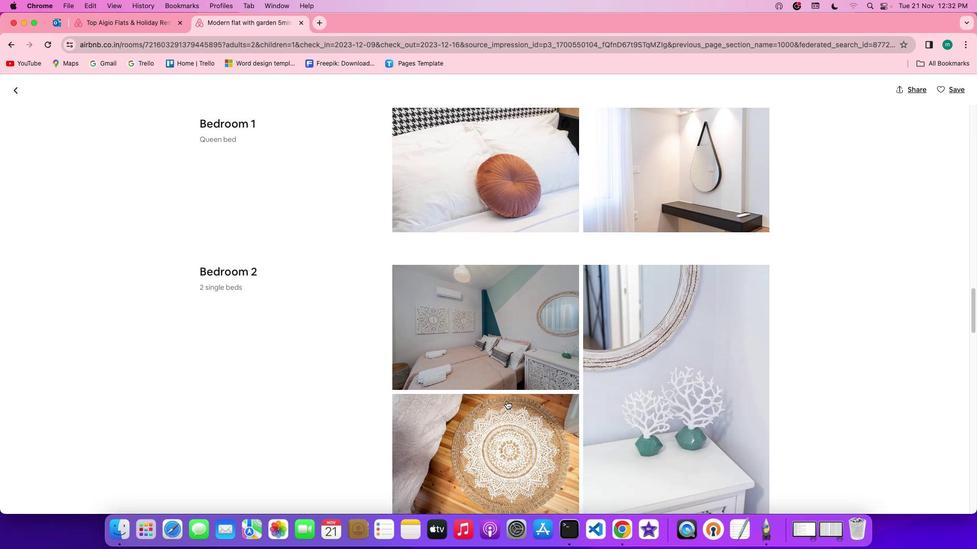 
Action: Mouse scrolled (507, 401) with delta (0, -2)
Screenshot: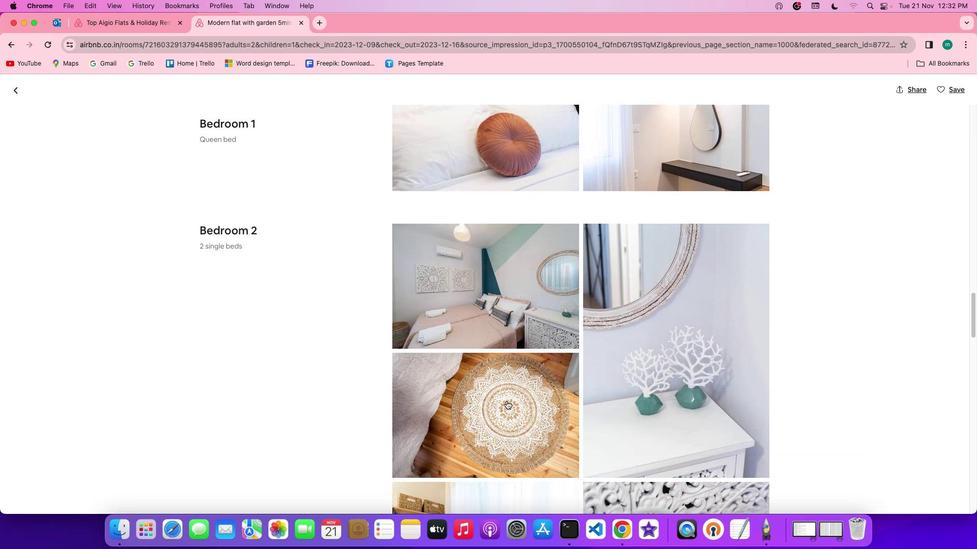 
Action: Mouse scrolled (507, 401) with delta (0, -1)
Screenshot: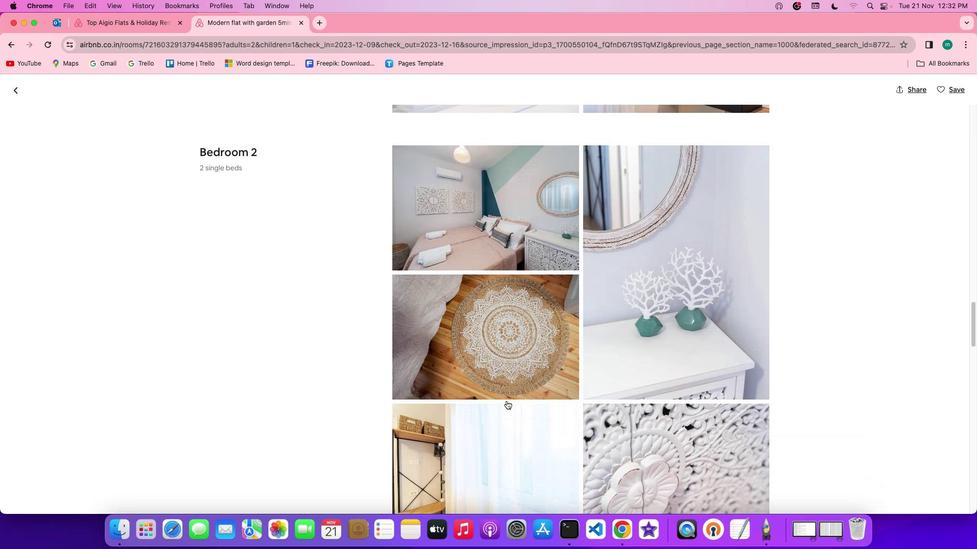 
Action: Mouse scrolled (507, 401) with delta (0, 0)
Screenshot: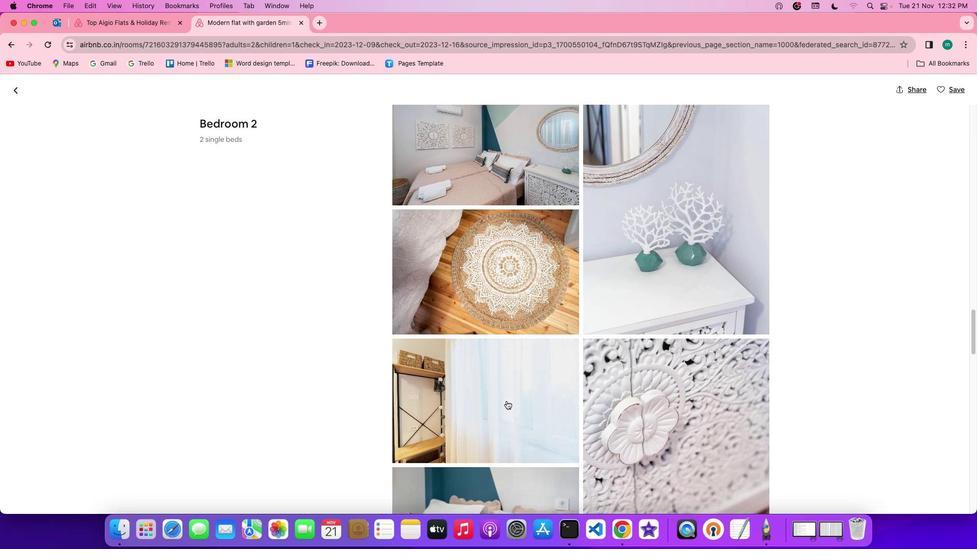 
Action: Mouse scrolled (507, 401) with delta (0, 0)
Screenshot: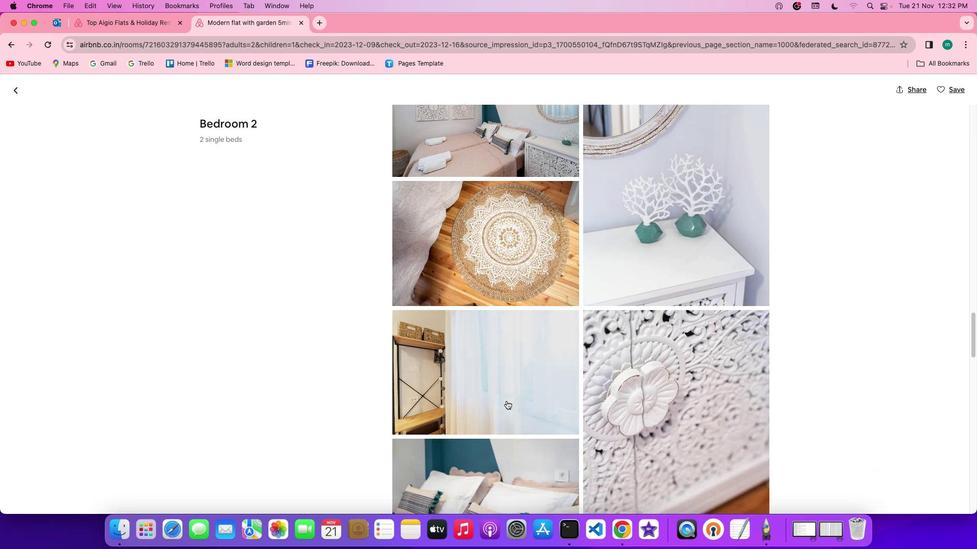 
Action: Mouse scrolled (507, 401) with delta (0, -1)
Screenshot: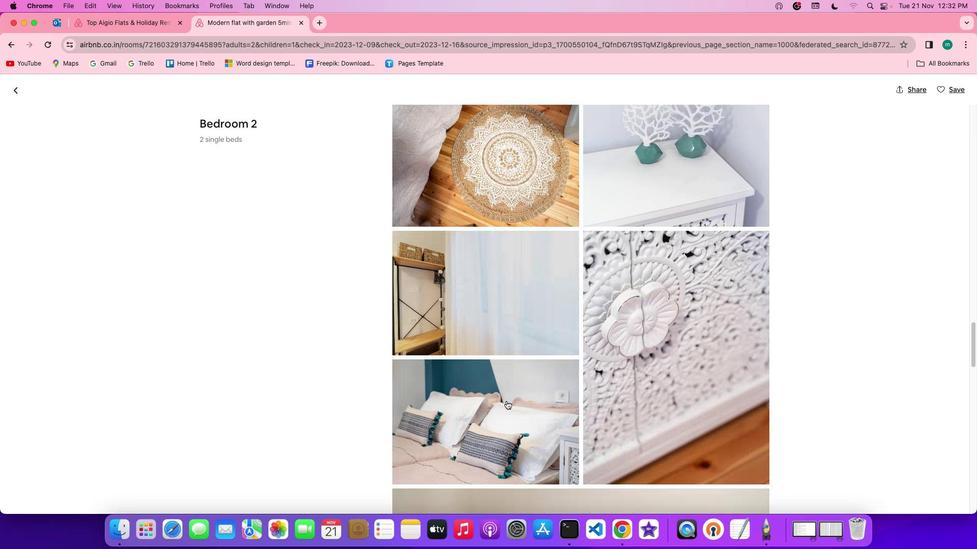 
Action: Mouse scrolled (507, 401) with delta (0, -2)
Screenshot: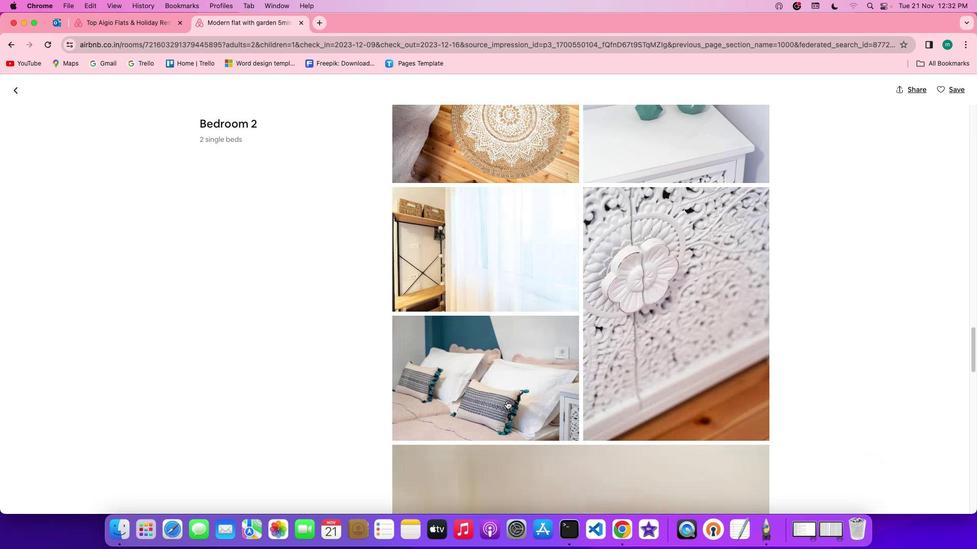 
Action: Mouse scrolled (507, 401) with delta (0, -2)
Screenshot: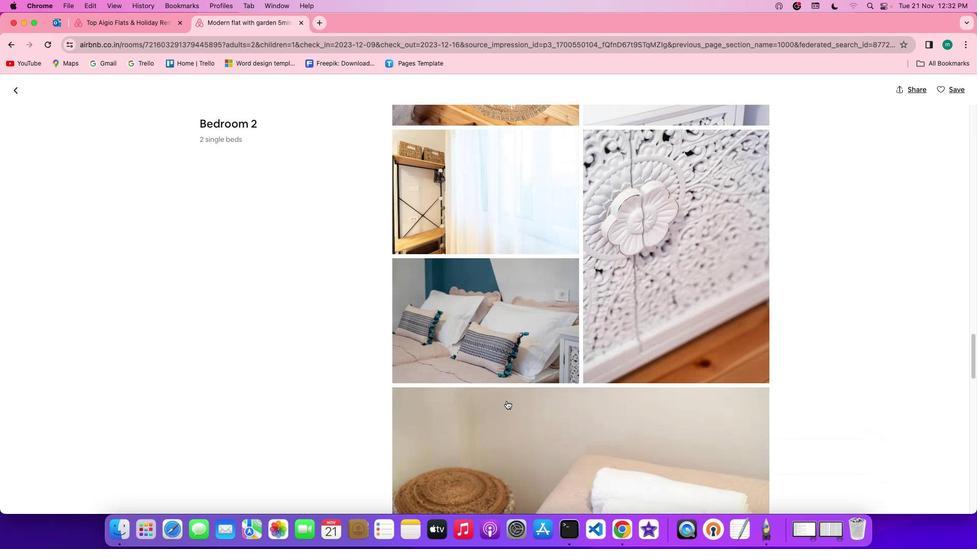 
Action: Mouse scrolled (507, 401) with delta (0, 0)
Screenshot: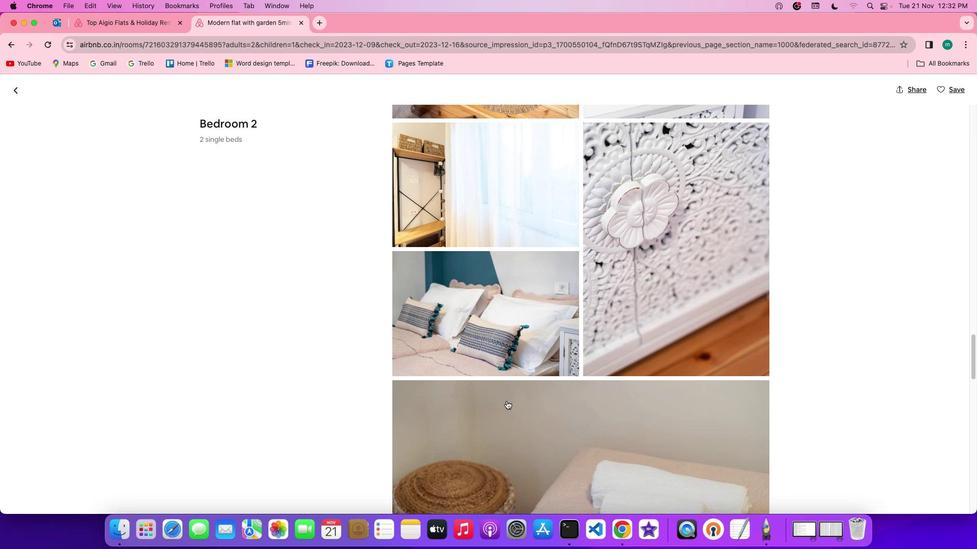 
Action: Mouse scrolled (507, 401) with delta (0, 0)
Screenshot: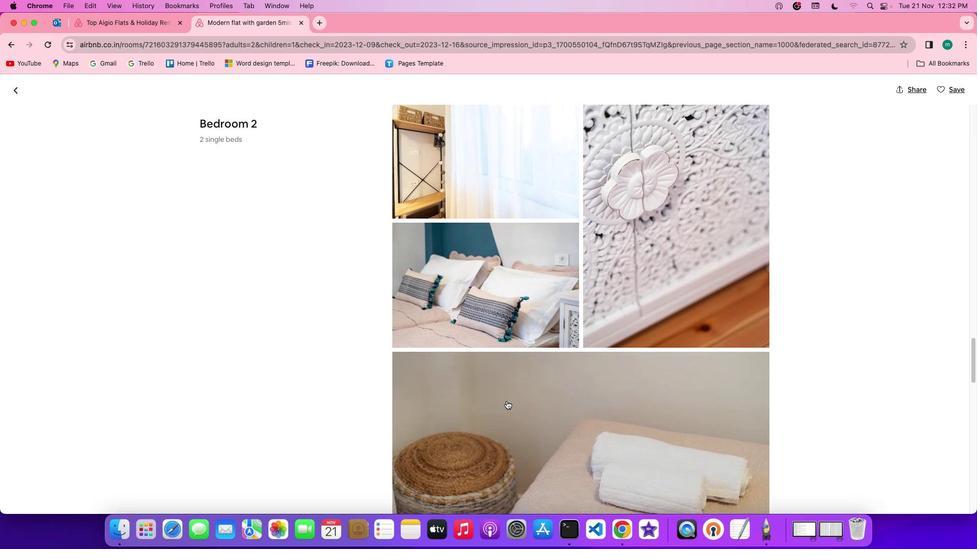 
Action: Mouse scrolled (507, 401) with delta (0, -1)
Screenshot: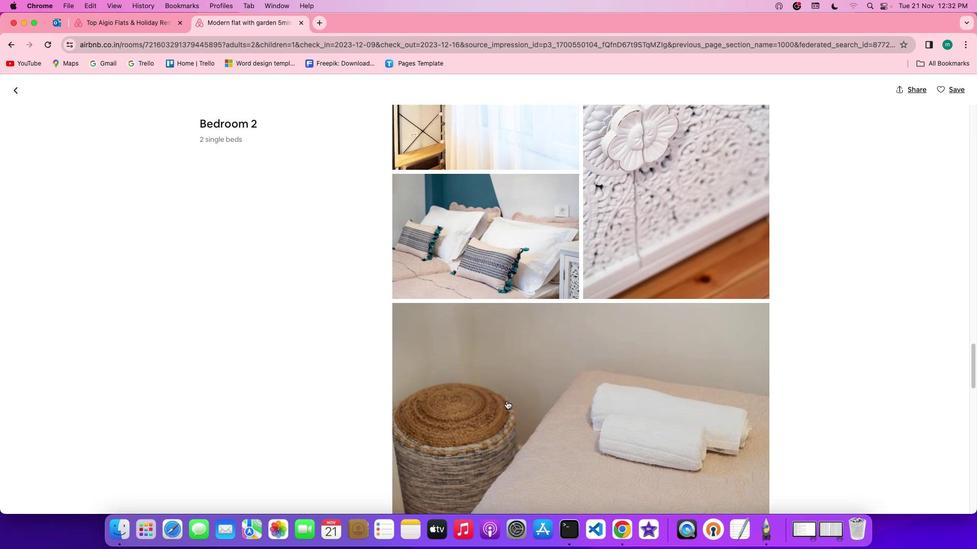 
Action: Mouse scrolled (507, 401) with delta (0, -1)
Screenshot: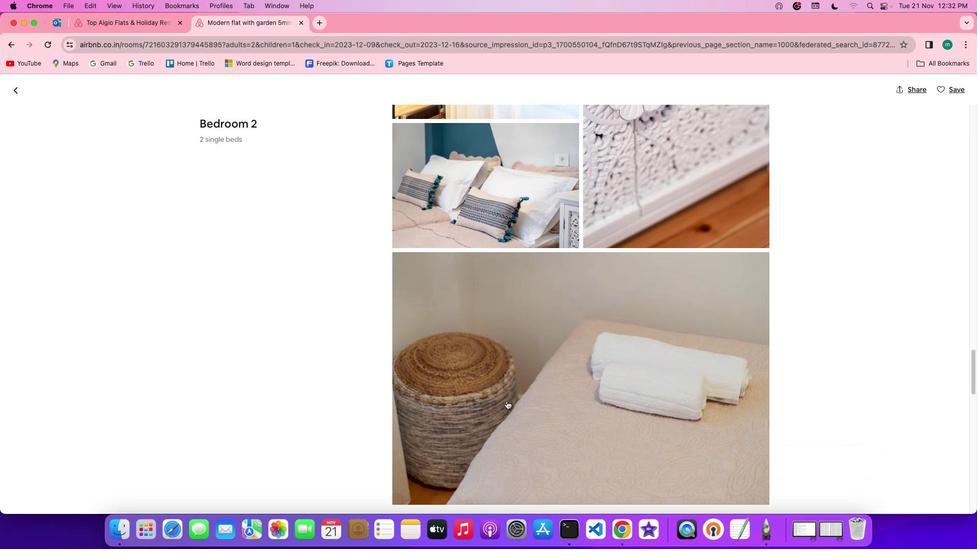 
Action: Mouse scrolled (507, 401) with delta (0, 0)
Screenshot: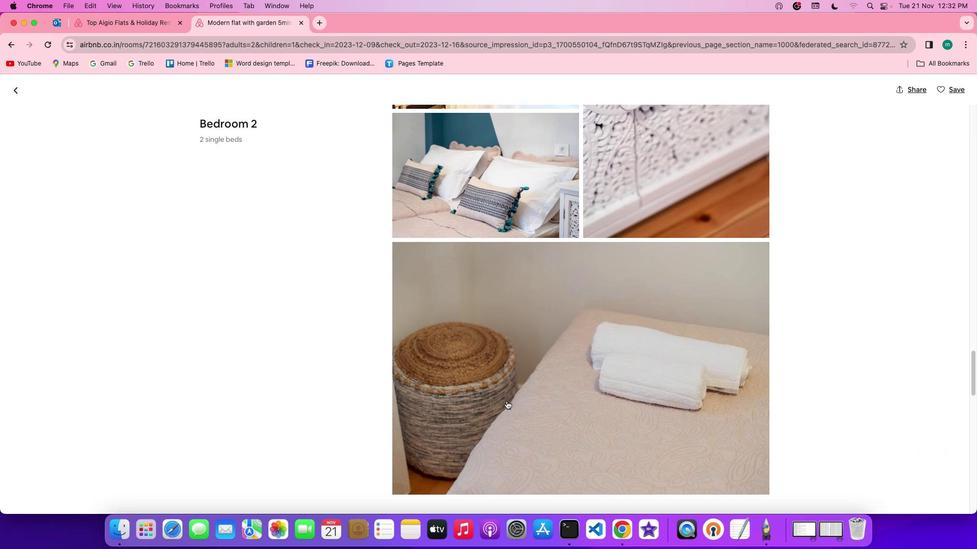 
Action: Mouse scrolled (507, 401) with delta (0, 0)
Screenshot: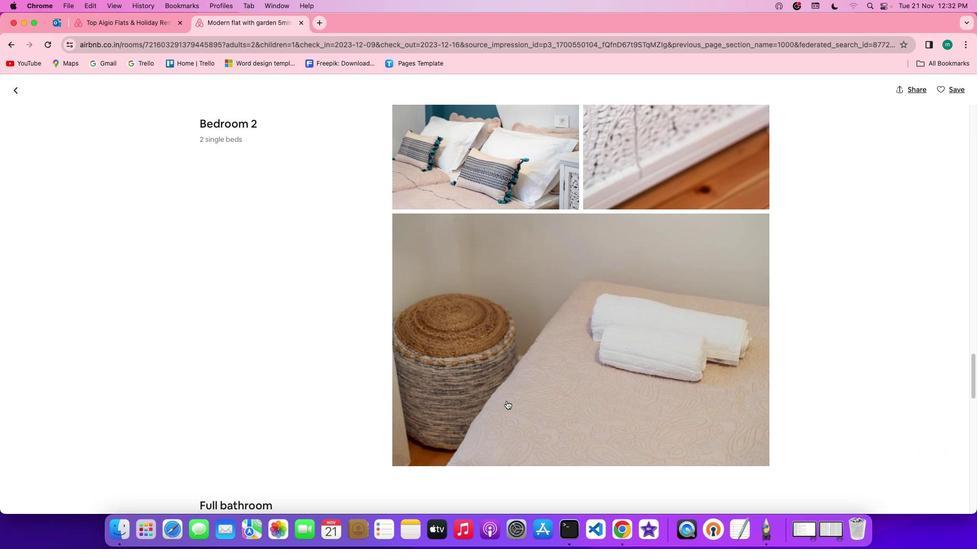 
Action: Mouse scrolled (507, 401) with delta (0, -1)
Screenshot: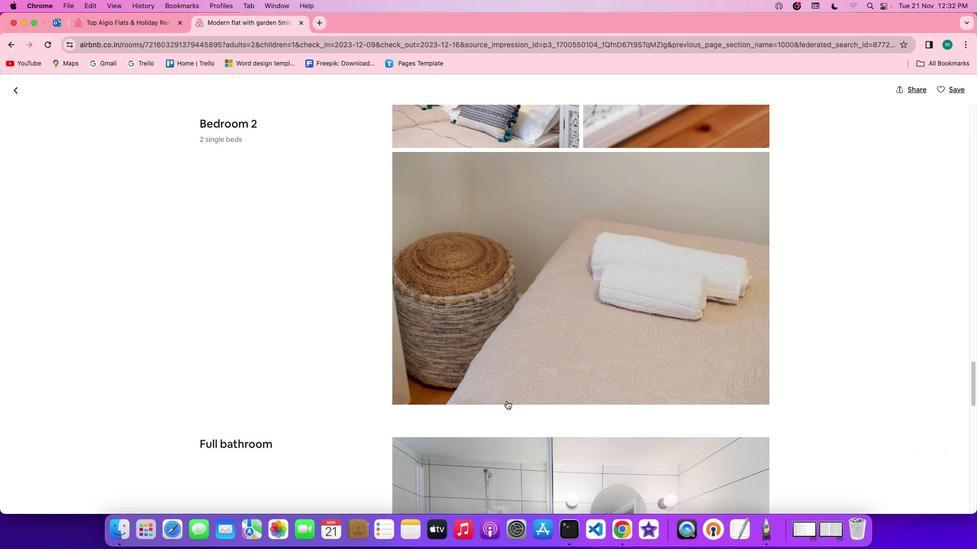 
Action: Mouse scrolled (507, 401) with delta (0, -1)
Screenshot: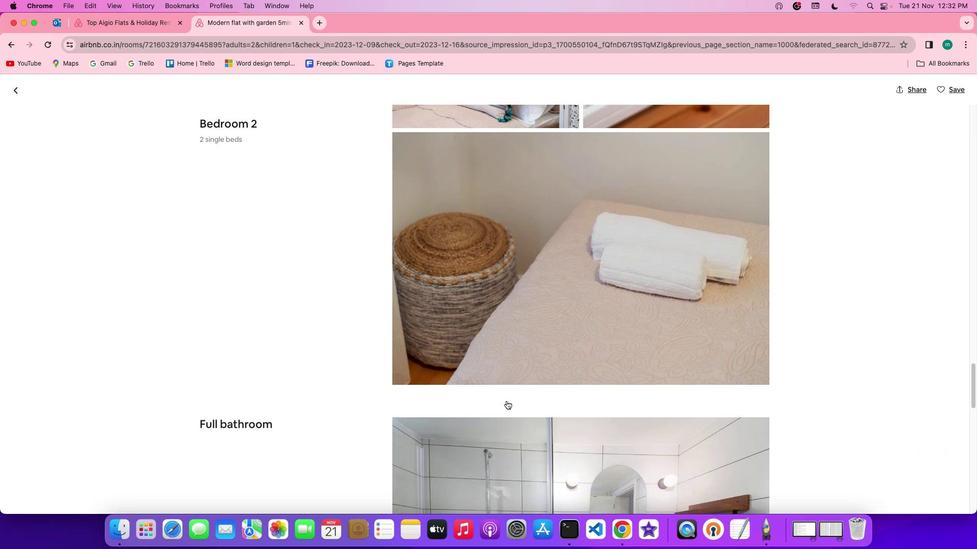 
Action: Mouse scrolled (507, 401) with delta (0, 0)
Screenshot: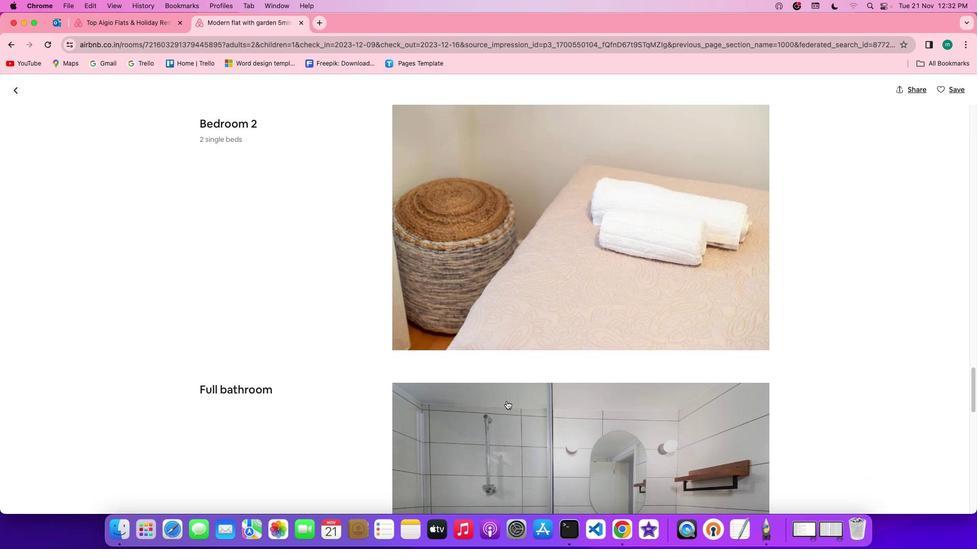 
Action: Mouse scrolled (507, 401) with delta (0, 0)
Screenshot: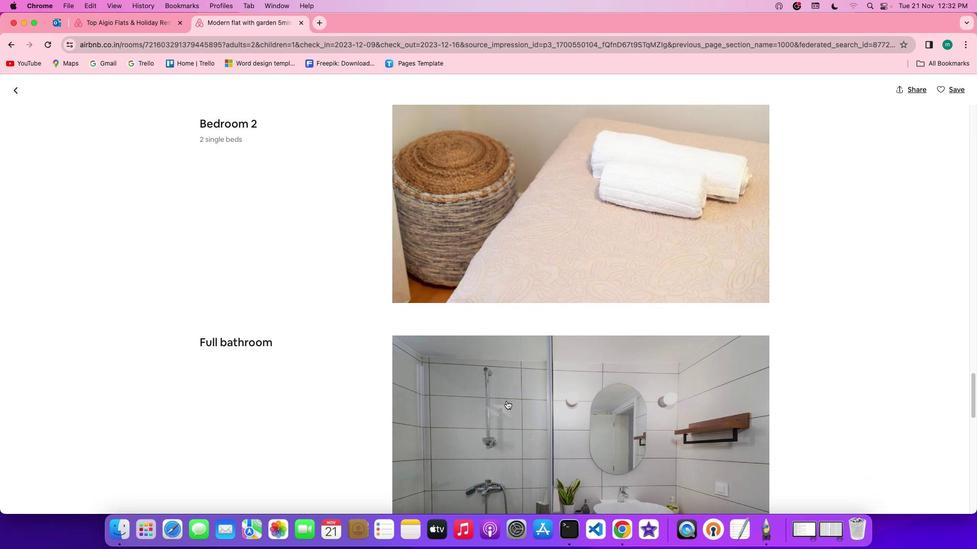 
Action: Mouse scrolled (507, 401) with delta (0, -1)
Screenshot: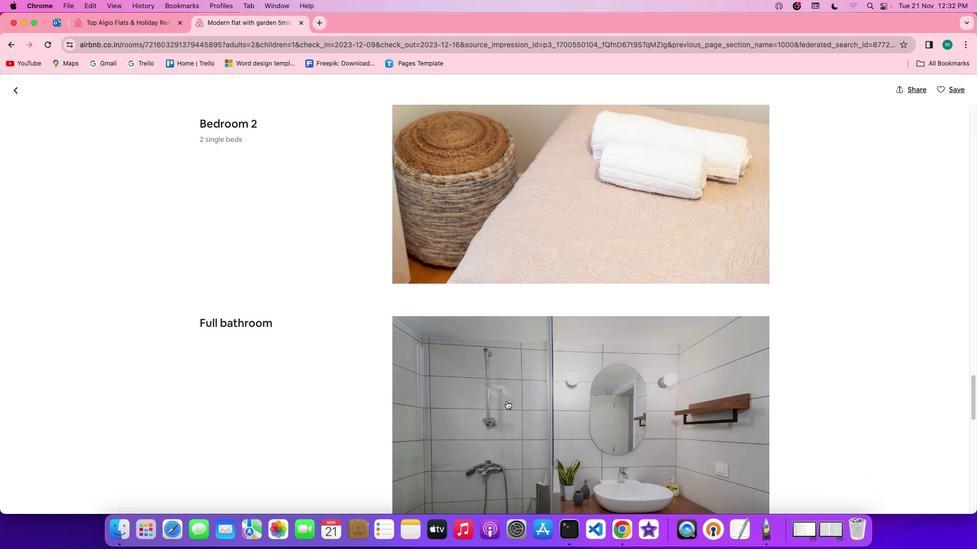 
Action: Mouse scrolled (507, 401) with delta (0, -1)
Screenshot: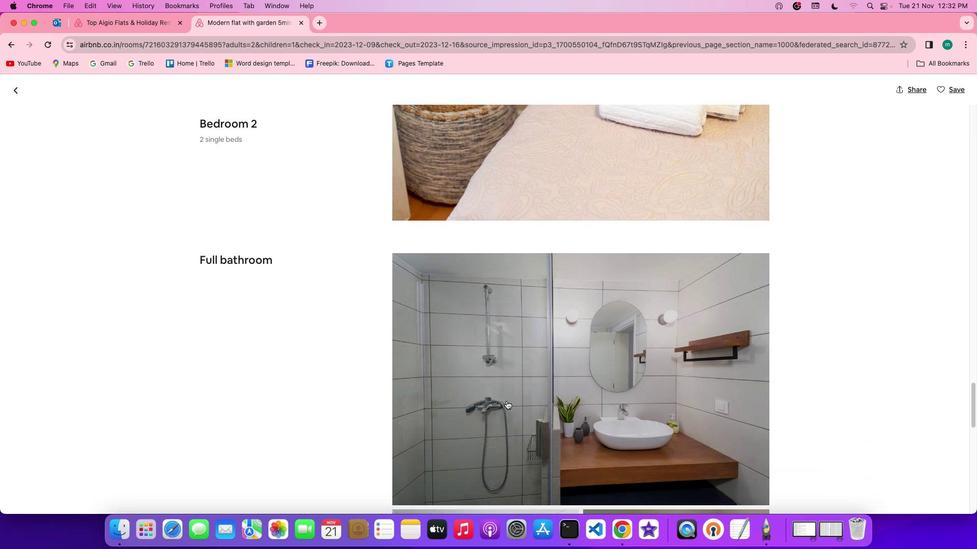 
Action: Mouse scrolled (507, 401) with delta (0, 0)
Screenshot: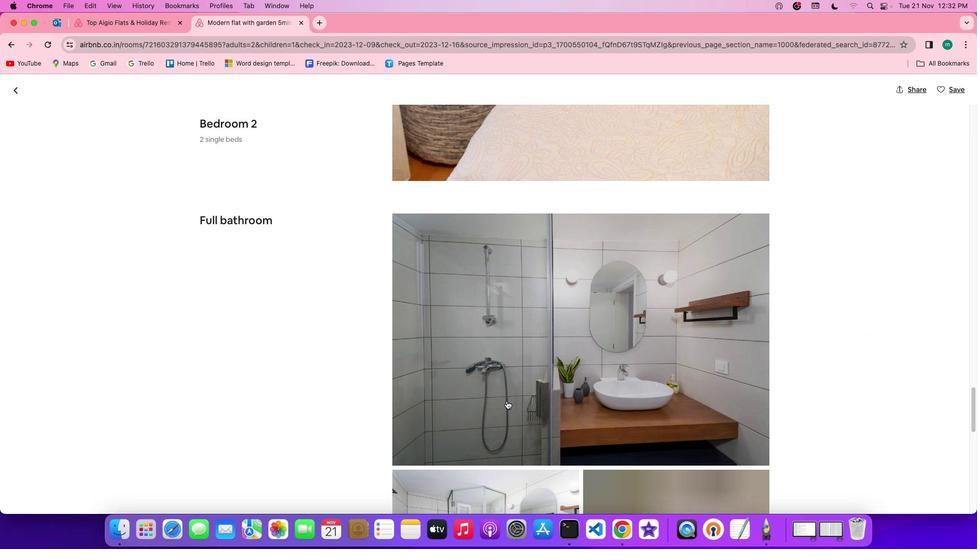 
Action: Mouse scrolled (507, 401) with delta (0, 0)
Screenshot: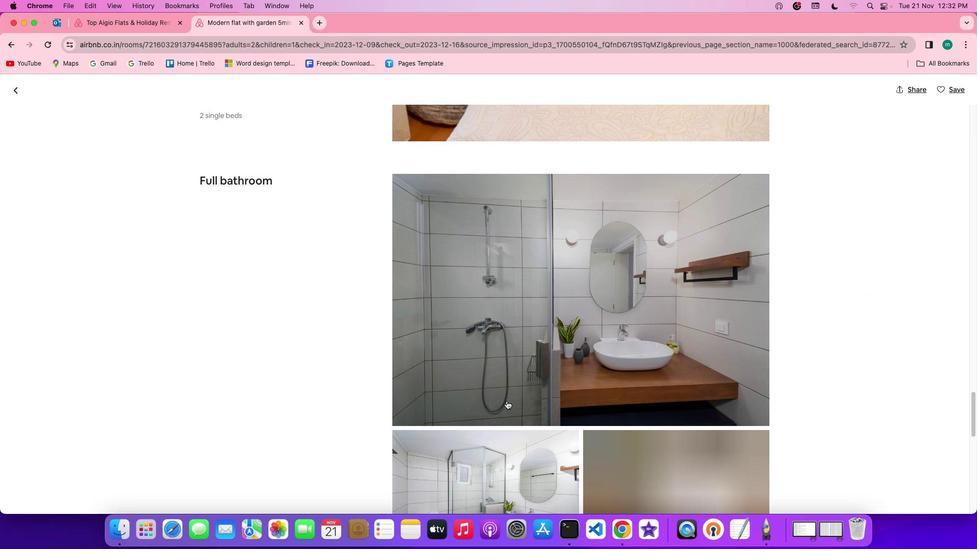 
Action: Mouse scrolled (507, 401) with delta (0, -1)
Screenshot: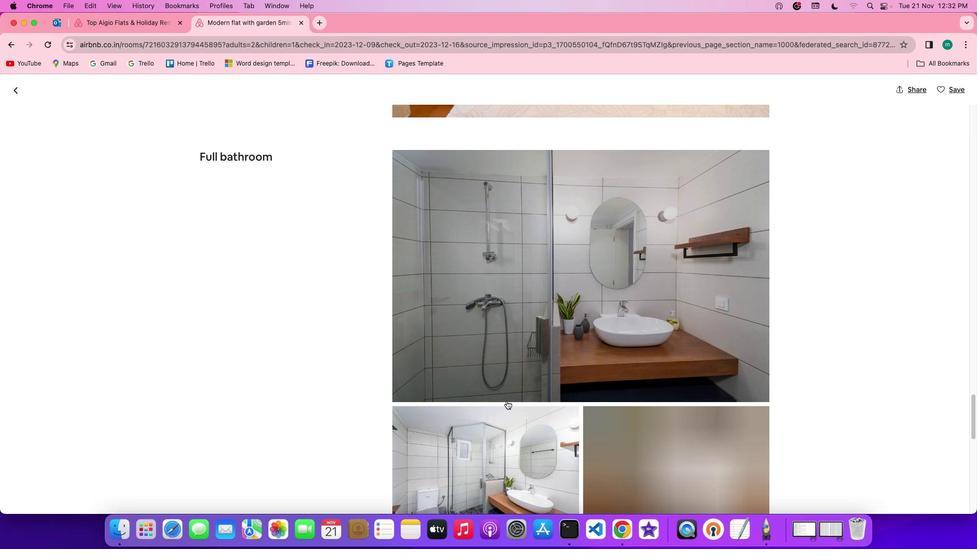 
Action: Mouse scrolled (507, 401) with delta (0, -2)
Screenshot: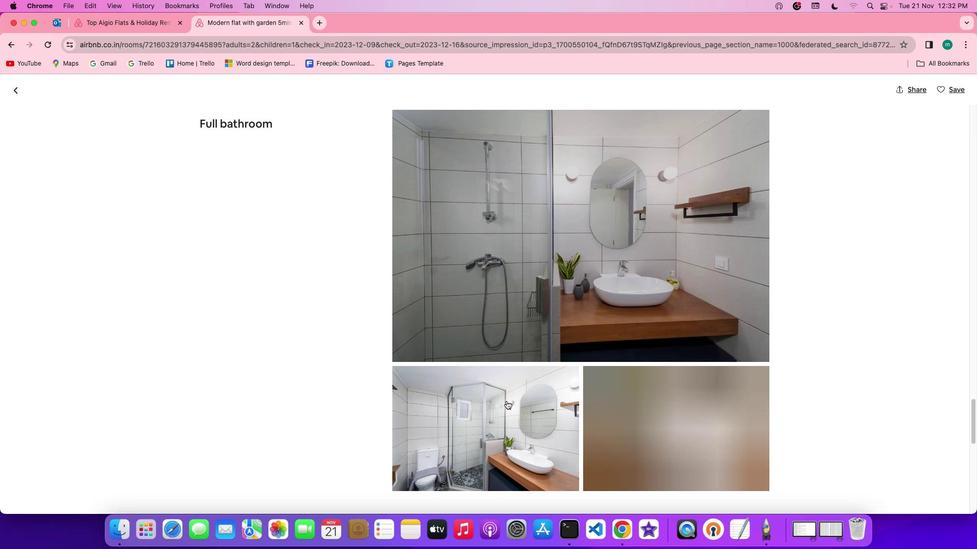 
Action: Mouse scrolled (507, 401) with delta (0, 0)
Screenshot: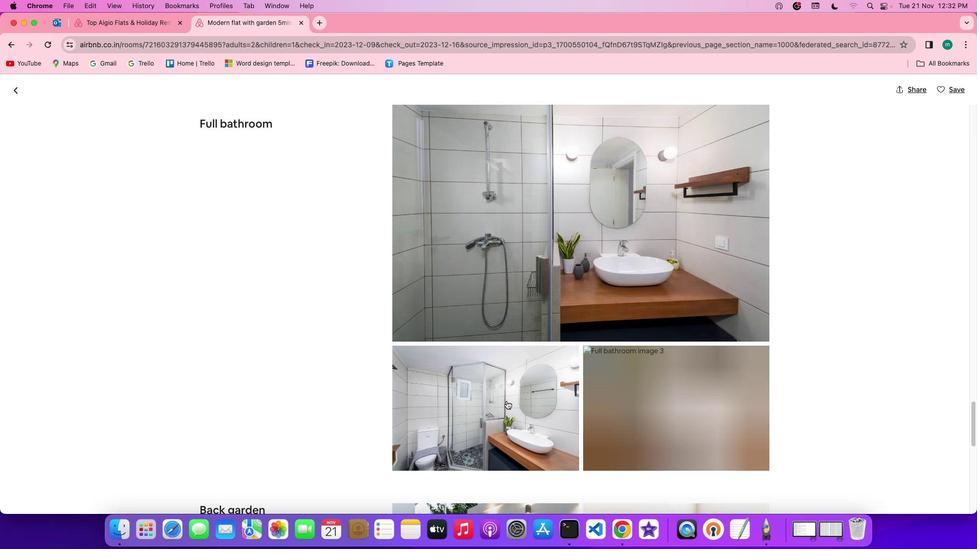 
Action: Mouse scrolled (507, 401) with delta (0, 0)
Screenshot: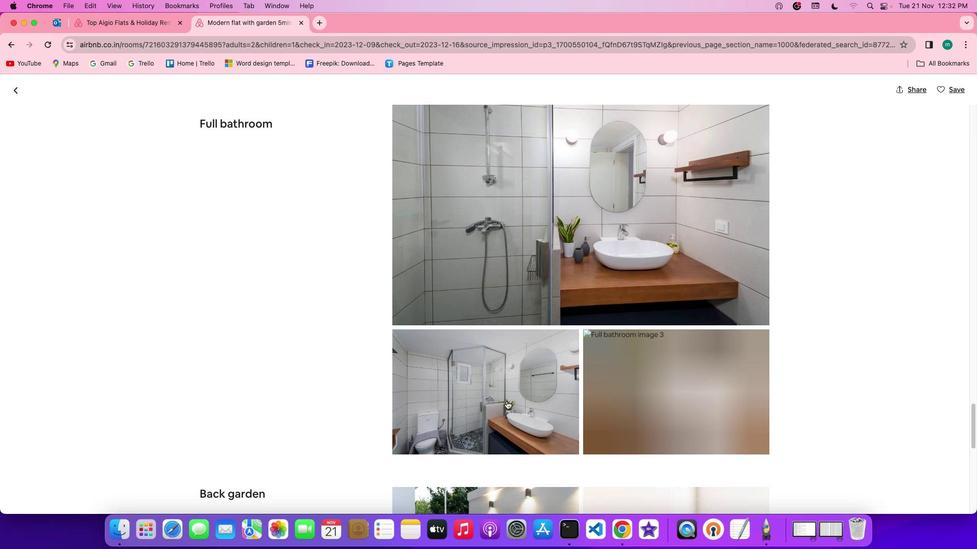
Action: Mouse scrolled (507, 401) with delta (0, 0)
Screenshot: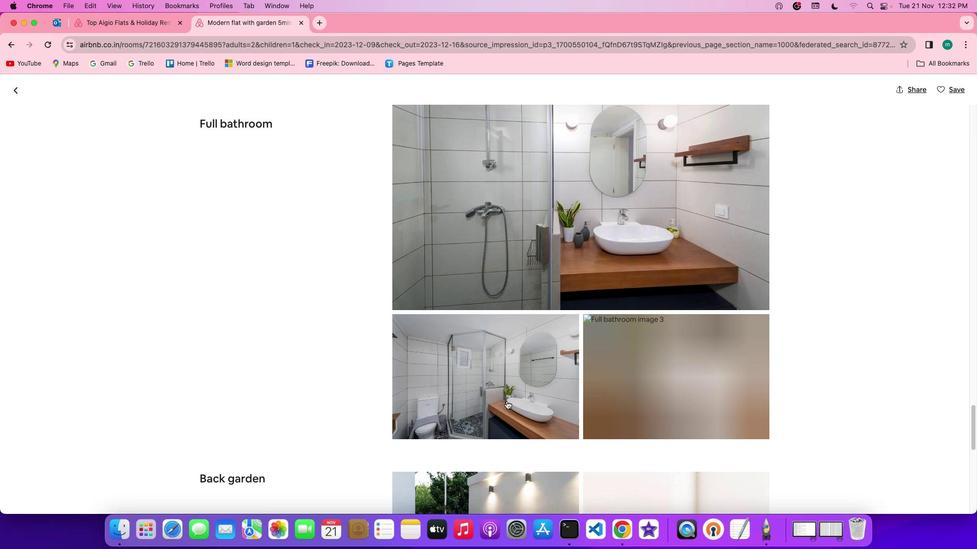 
Action: Mouse scrolled (507, 401) with delta (0, -1)
Screenshot: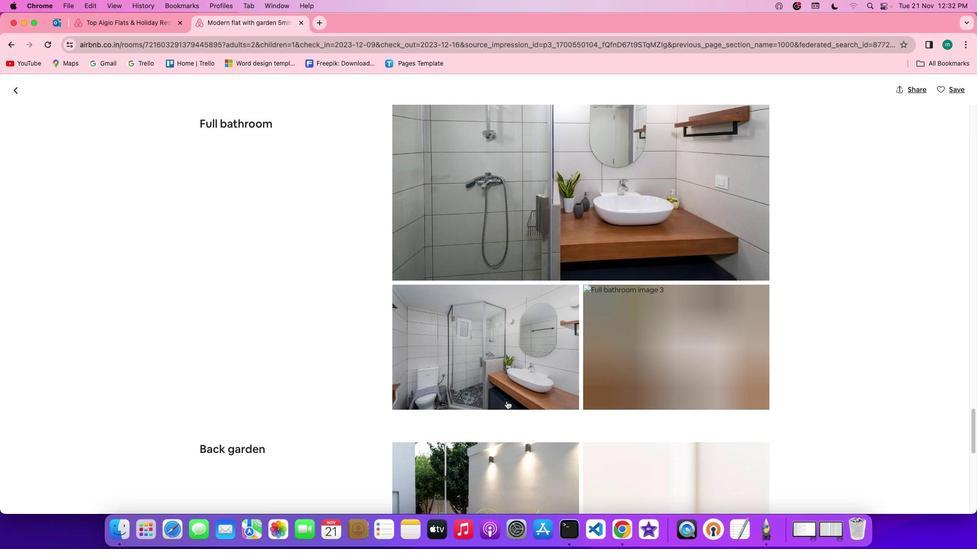 
Action: Mouse scrolled (507, 401) with delta (0, 0)
Screenshot: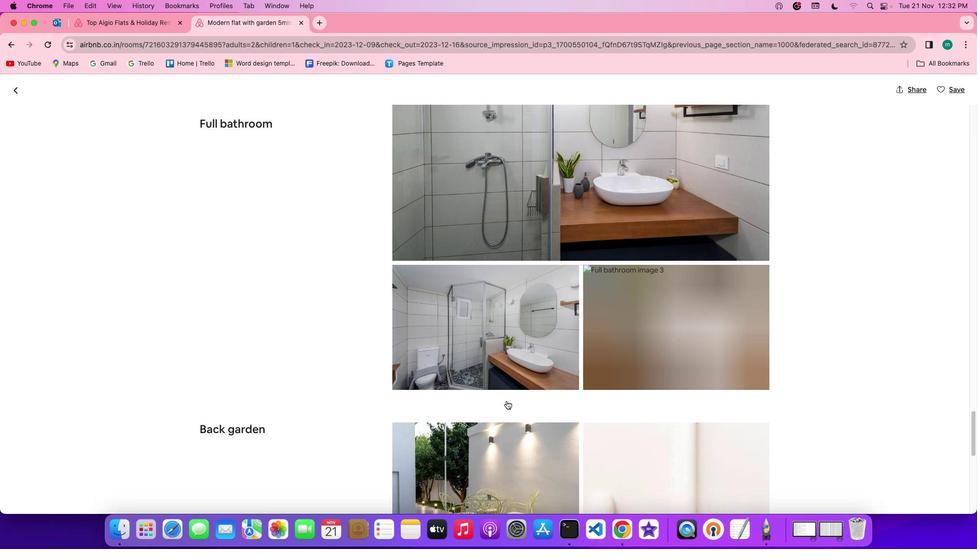 
Action: Mouse scrolled (507, 401) with delta (0, 0)
Screenshot: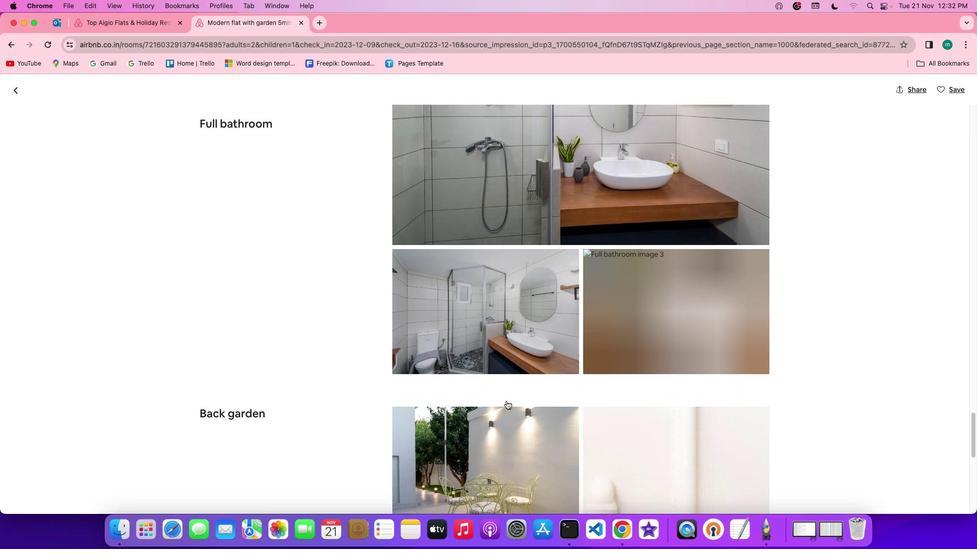 
Action: Mouse scrolled (507, 401) with delta (0, -1)
Screenshot: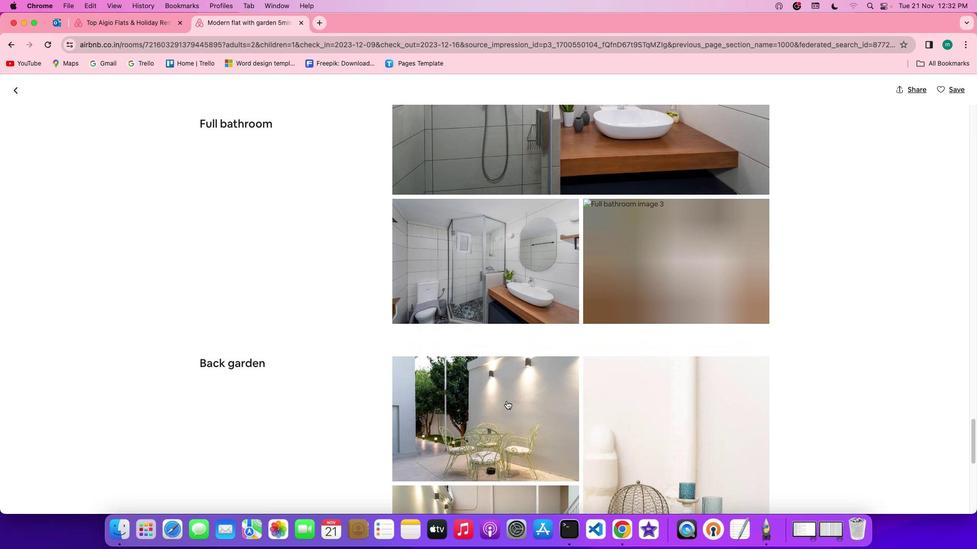 
Action: Mouse scrolled (507, 401) with delta (0, -1)
Screenshot: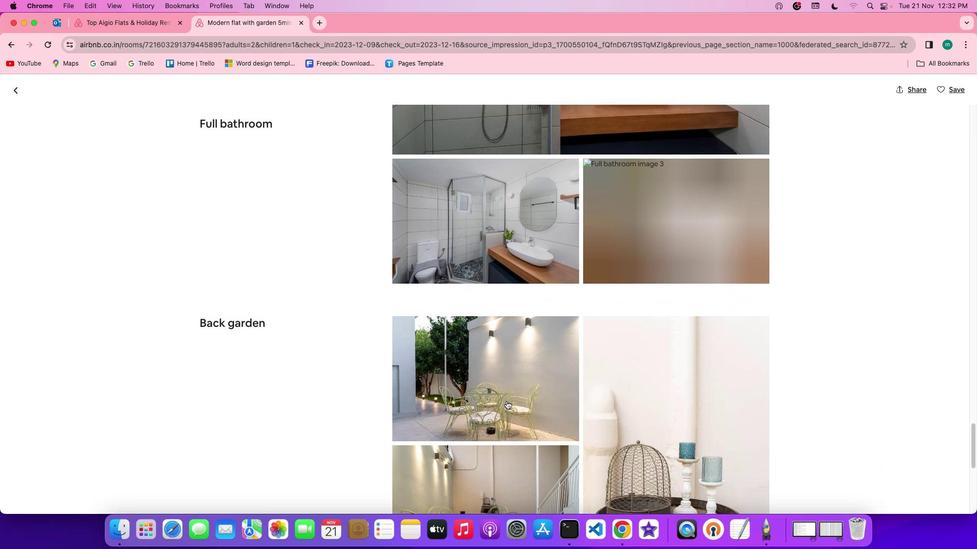 
Action: Mouse scrolled (507, 401) with delta (0, 0)
Screenshot: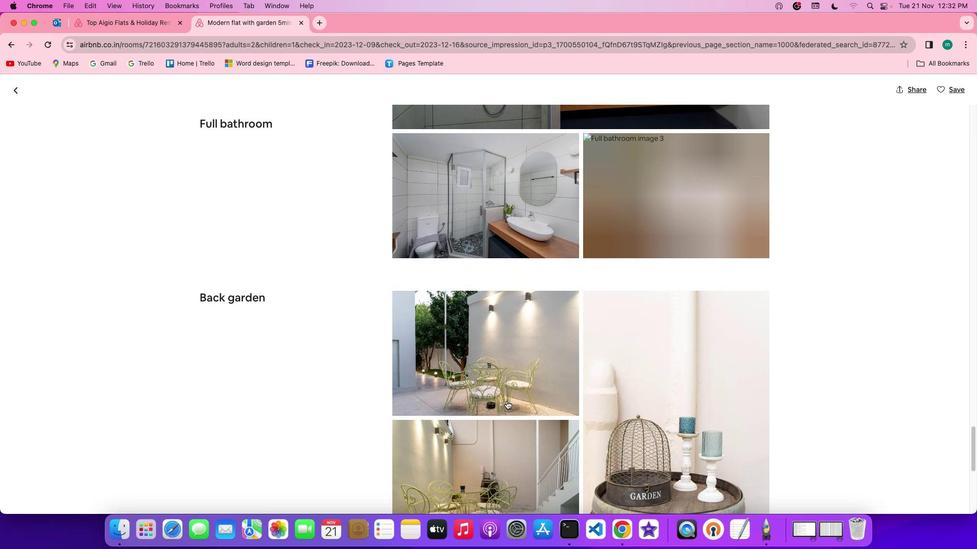
Action: Mouse scrolled (507, 401) with delta (0, 0)
Screenshot: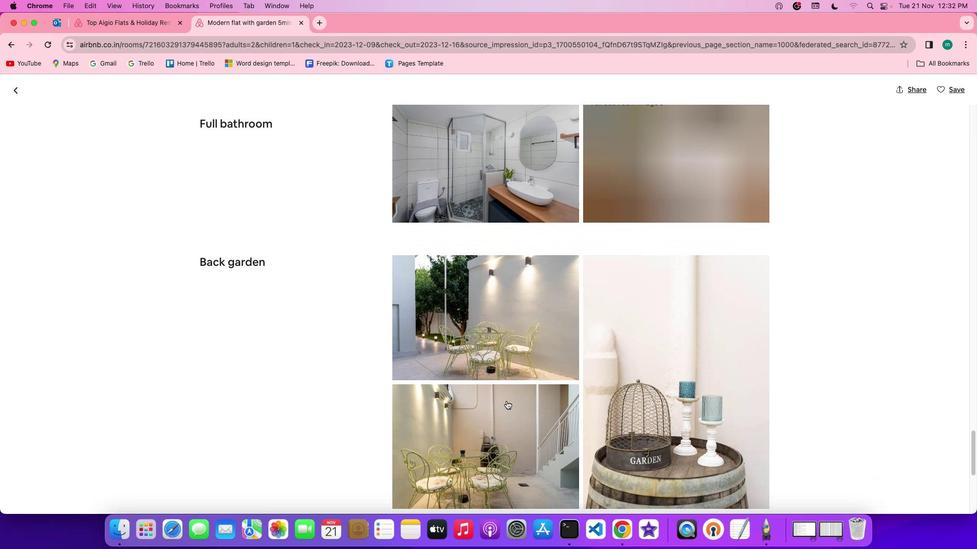 
Action: Mouse scrolled (507, 401) with delta (0, -1)
Screenshot: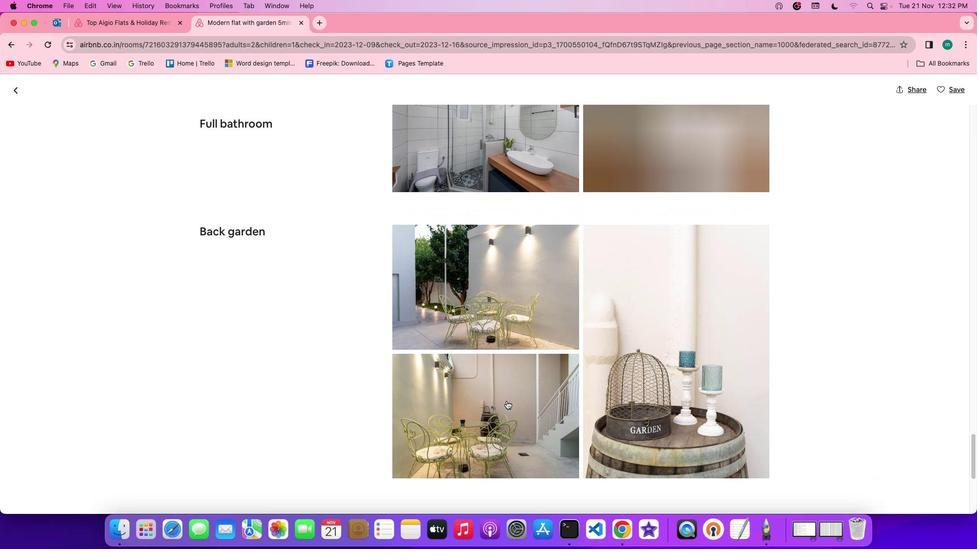 
Action: Mouse scrolled (507, 401) with delta (0, -1)
Screenshot: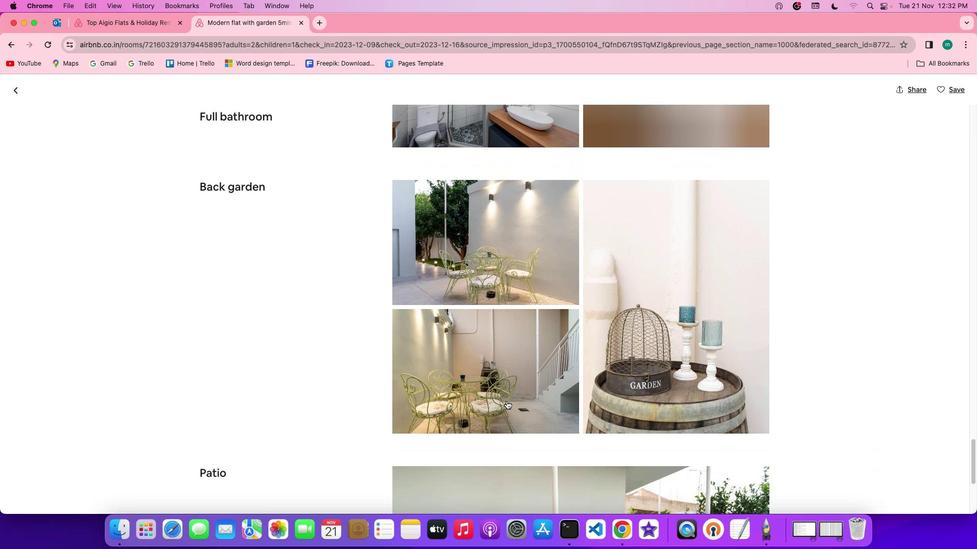 
Action: Mouse scrolled (507, 401) with delta (0, 0)
Screenshot: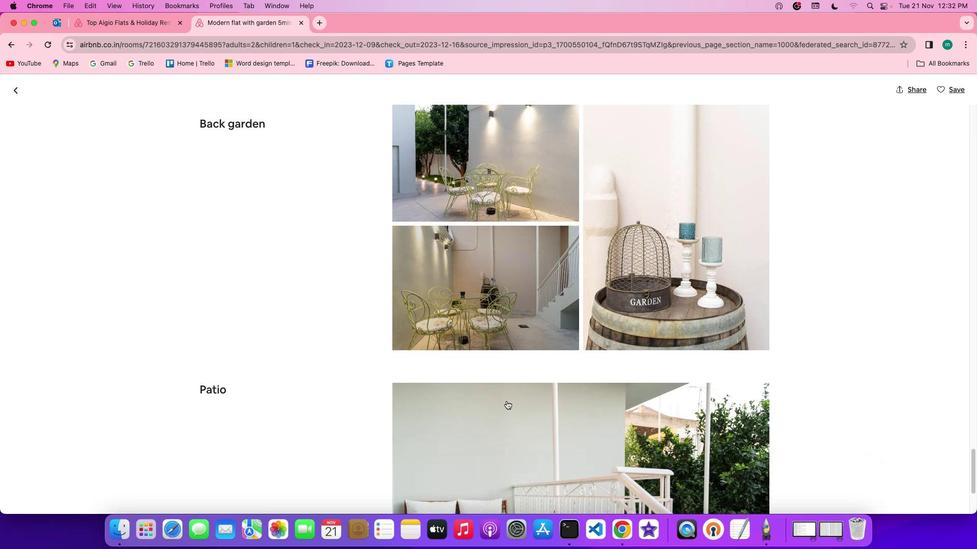 
Action: Mouse scrolled (507, 401) with delta (0, 0)
Screenshot: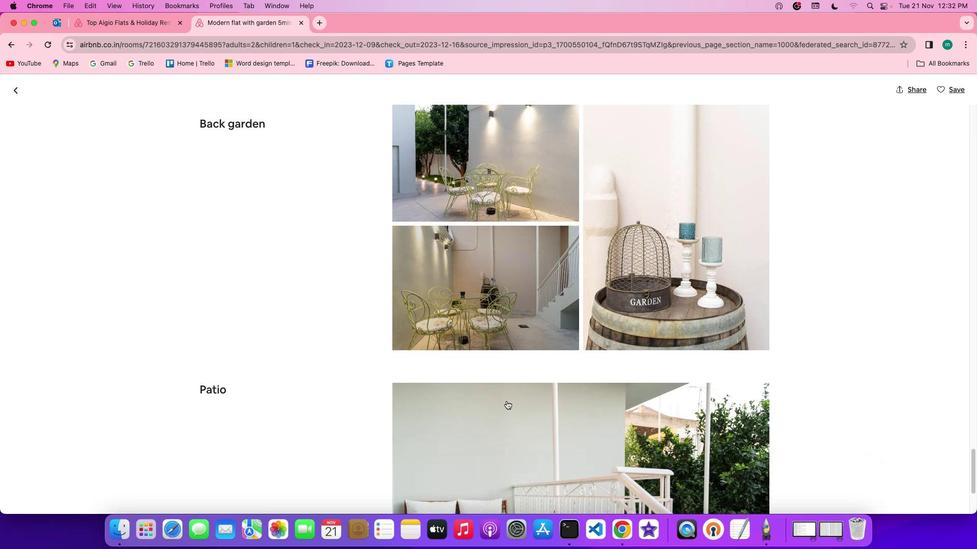 
Action: Mouse scrolled (507, 401) with delta (0, -1)
Screenshot: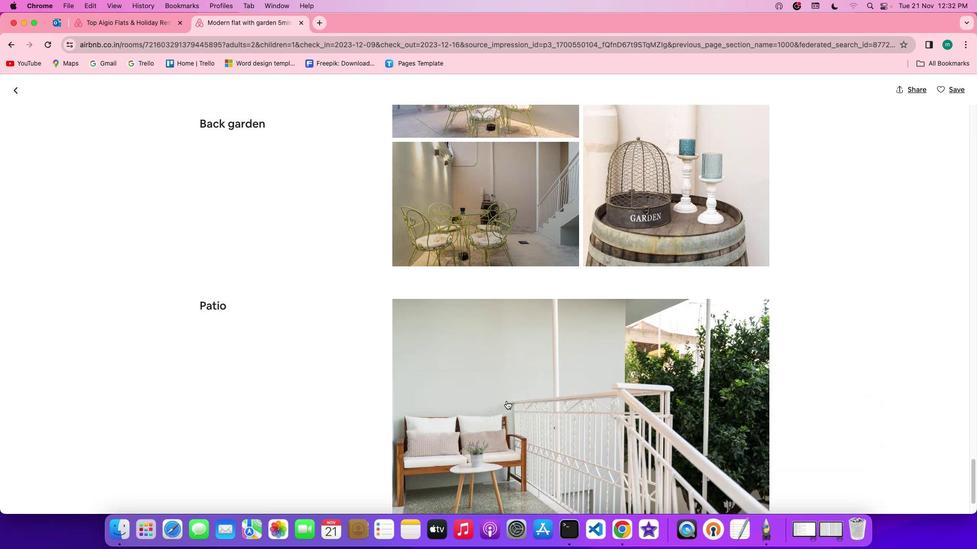 
Action: Mouse scrolled (507, 401) with delta (0, -2)
Screenshot: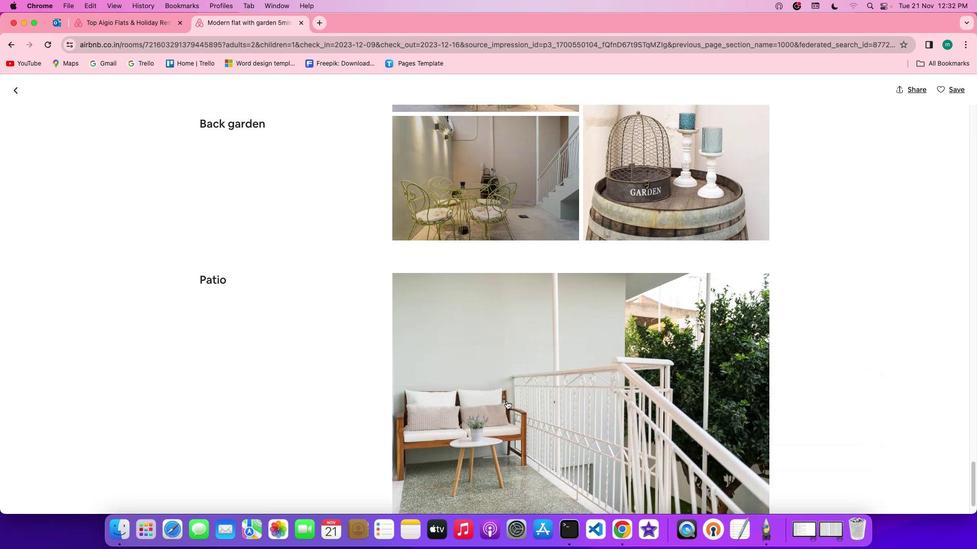 
Action: Mouse scrolled (507, 401) with delta (0, -2)
Screenshot: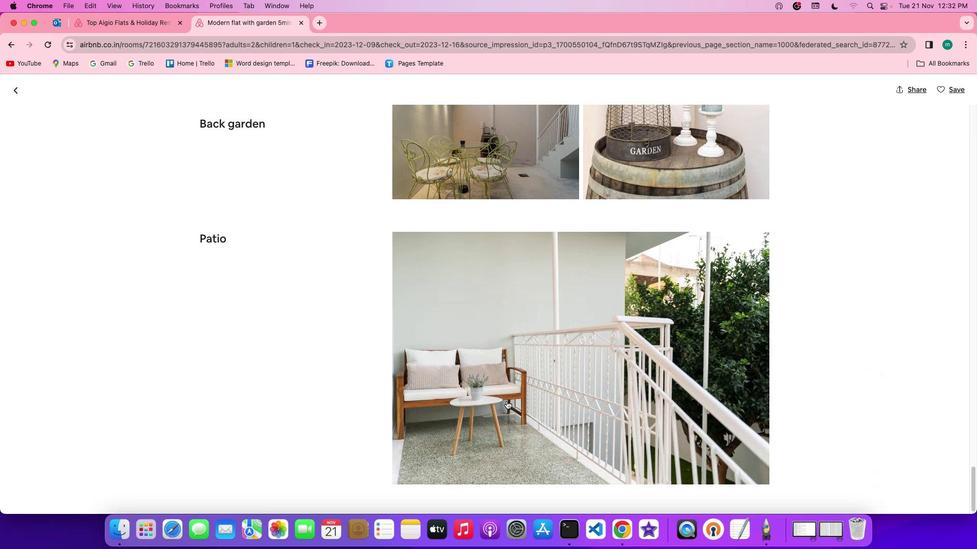 
Action: Mouse scrolled (507, 401) with delta (0, 0)
Screenshot: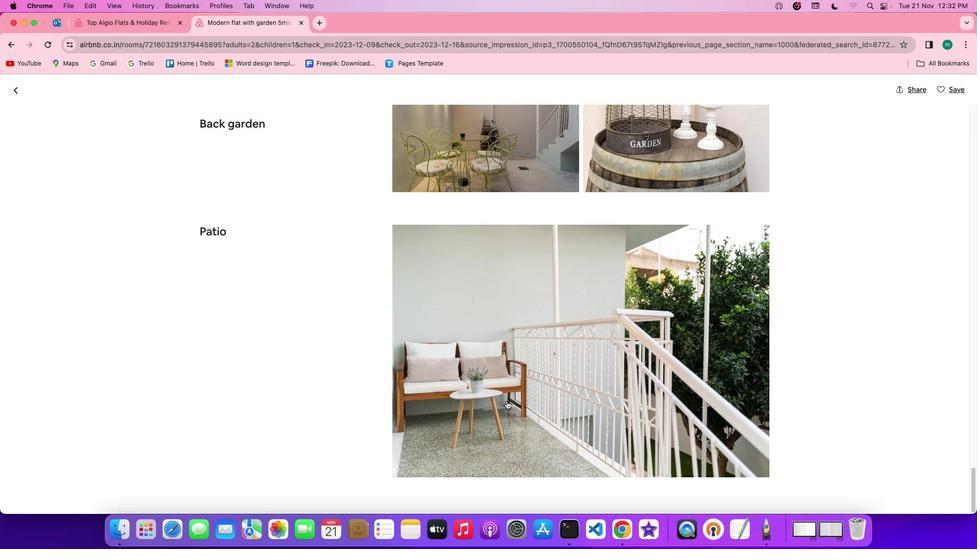 
Action: Mouse scrolled (507, 401) with delta (0, 0)
Screenshot: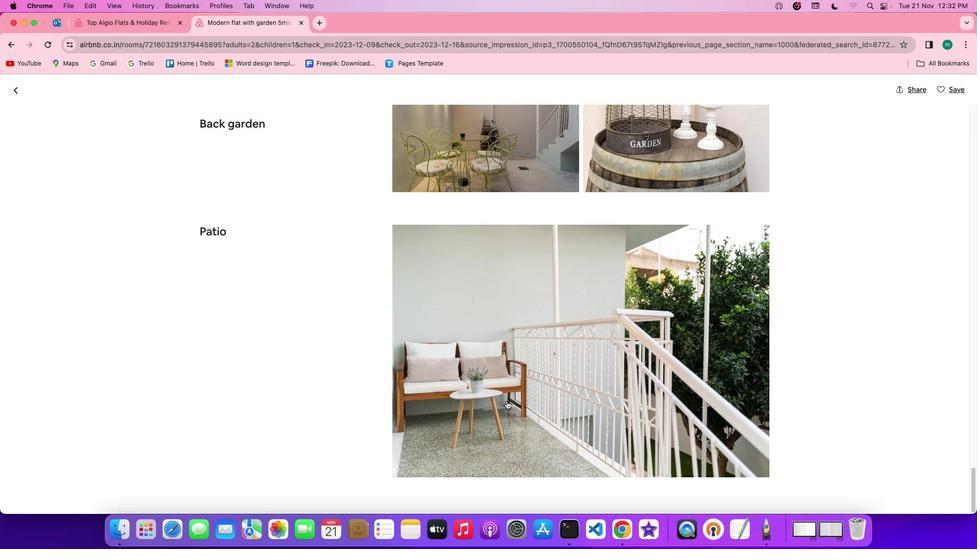 
Action: Mouse scrolled (507, 401) with delta (0, -1)
Screenshot: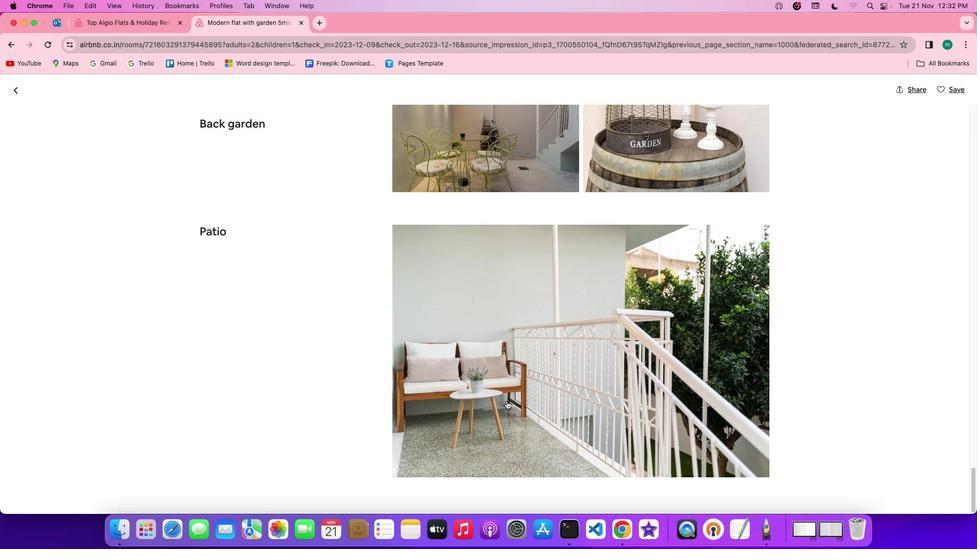 
Action: Mouse scrolled (507, 401) with delta (0, -2)
Screenshot: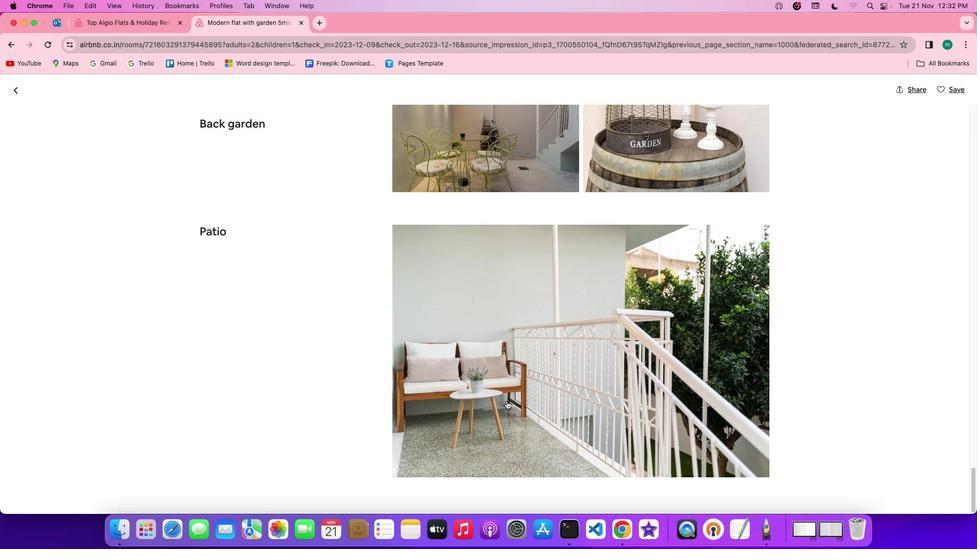 
Action: Mouse scrolled (507, 401) with delta (0, 0)
Screenshot: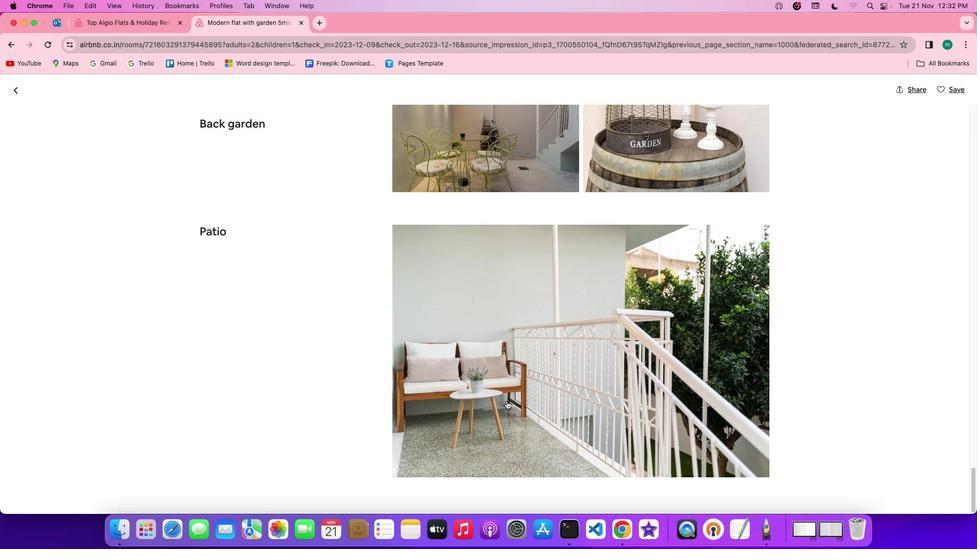 
Action: Mouse scrolled (507, 401) with delta (0, 0)
Screenshot: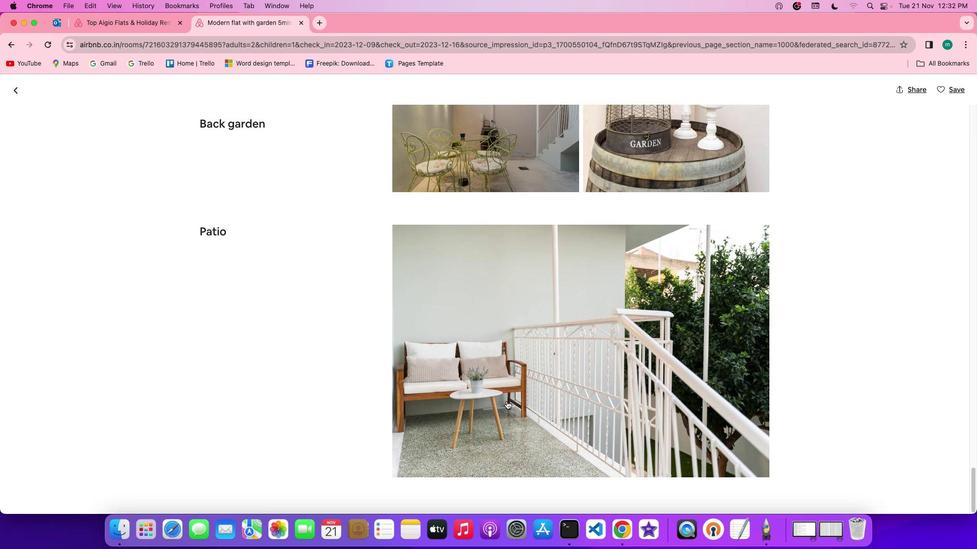 
Action: Mouse scrolled (507, 401) with delta (0, -1)
Screenshot: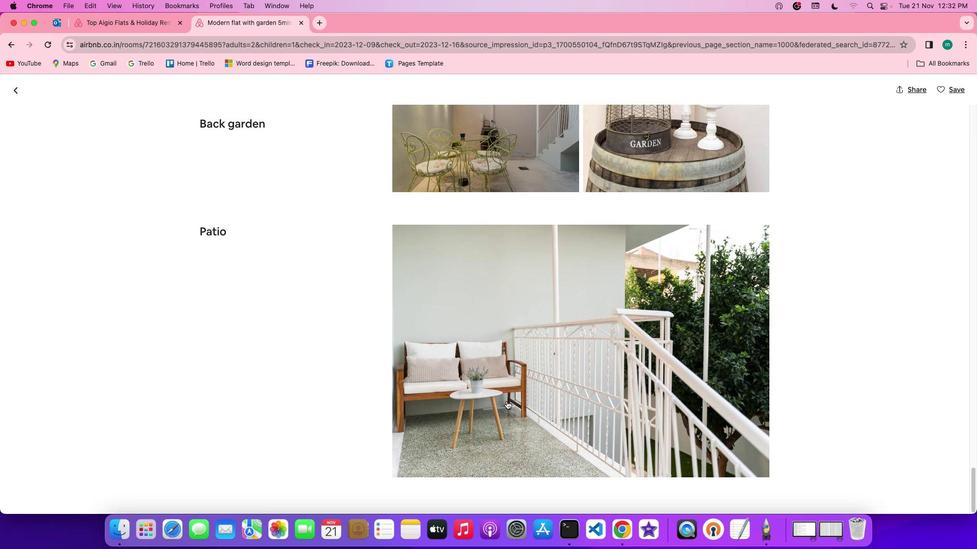 
Action: Mouse scrolled (507, 401) with delta (0, -2)
Screenshot: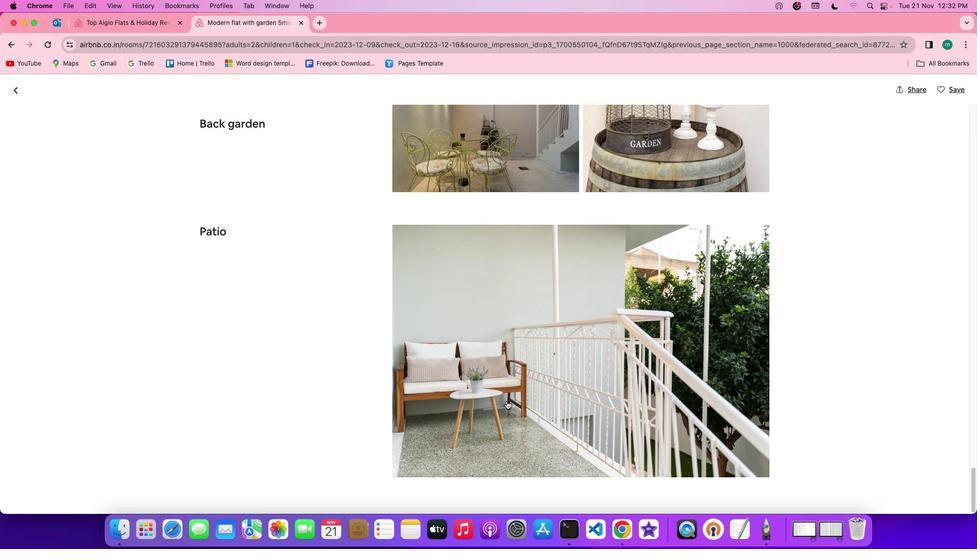 
Action: Mouse scrolled (507, 401) with delta (0, -2)
Screenshot: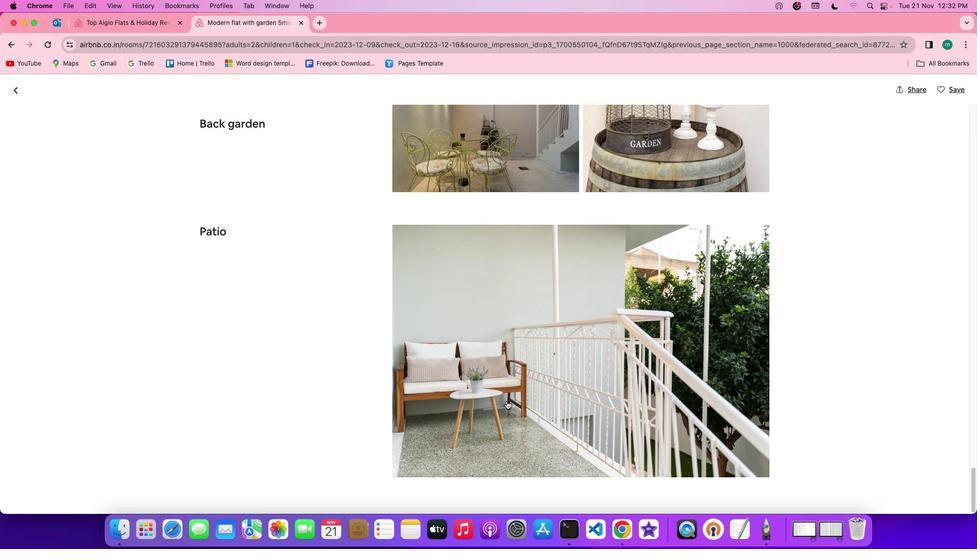 
Action: Mouse scrolled (507, 401) with delta (0, 0)
Screenshot: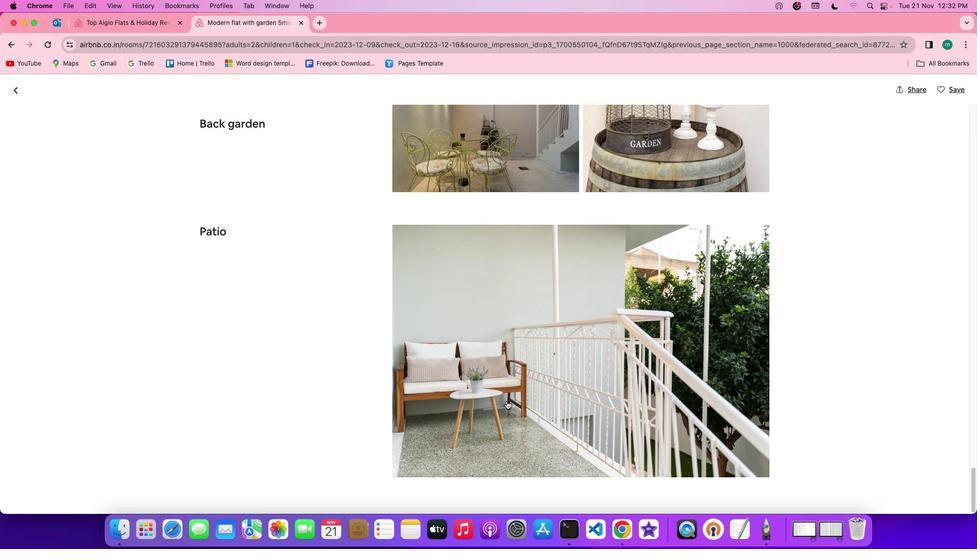 
Action: Mouse scrolled (507, 401) with delta (0, 0)
Screenshot: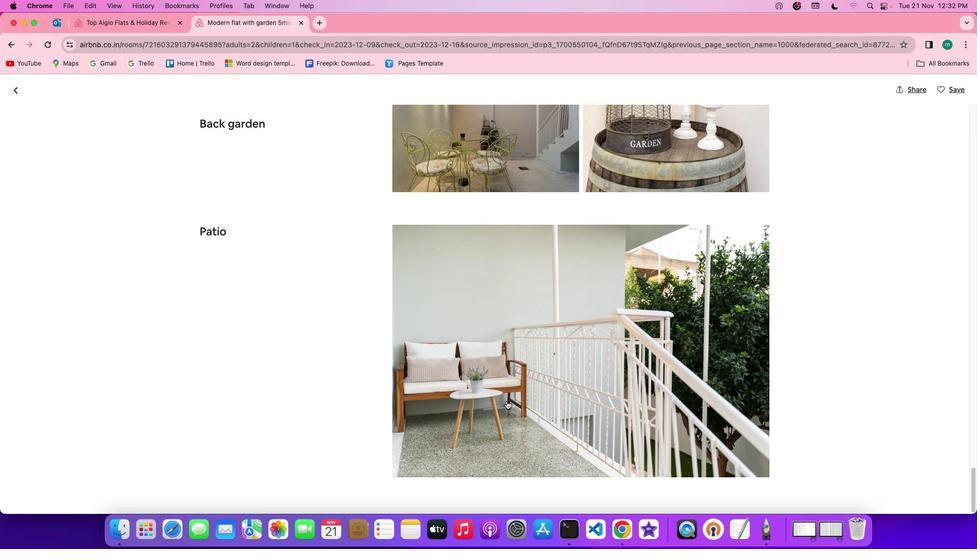 
Action: Mouse scrolled (507, 401) with delta (0, -1)
Screenshot: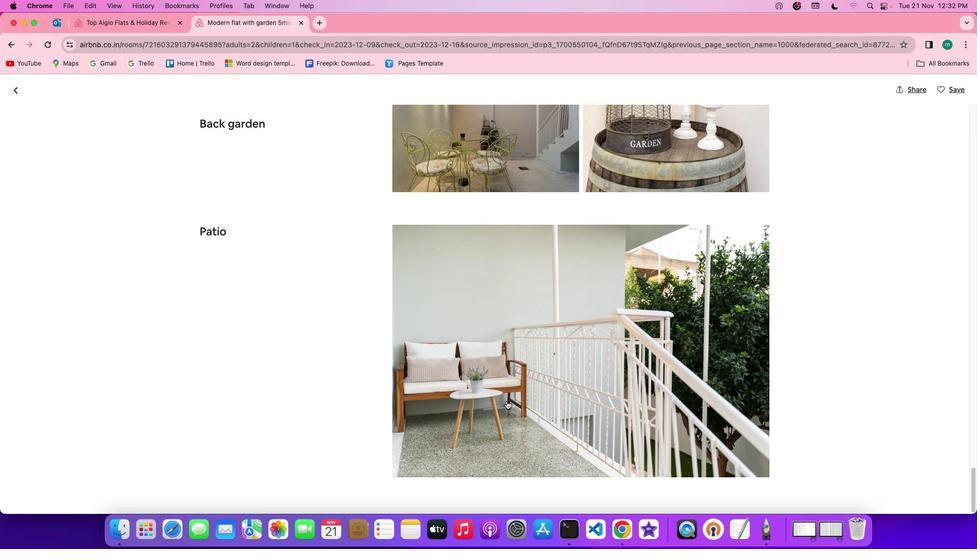 
Action: Mouse scrolled (507, 401) with delta (0, -2)
Screenshot: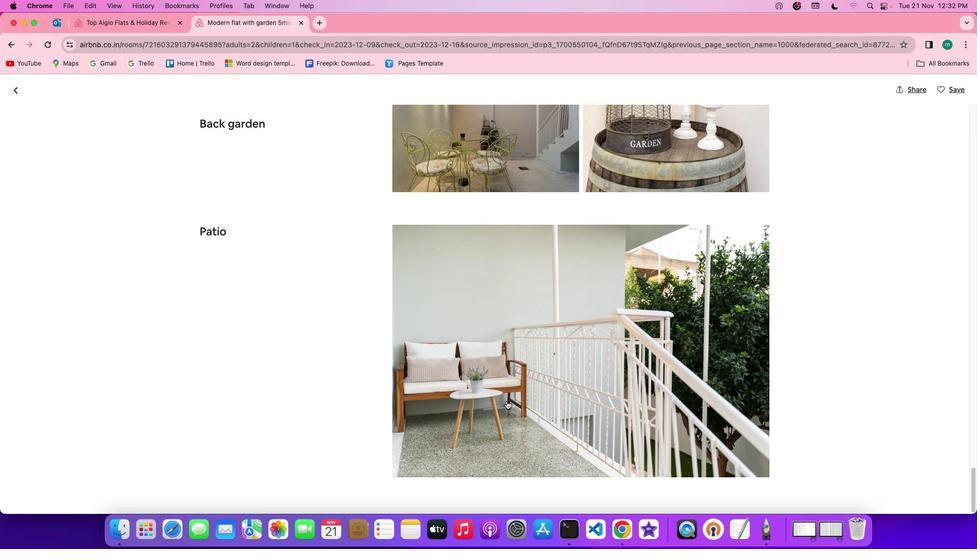 
Action: Mouse scrolled (507, 401) with delta (0, -2)
Screenshot: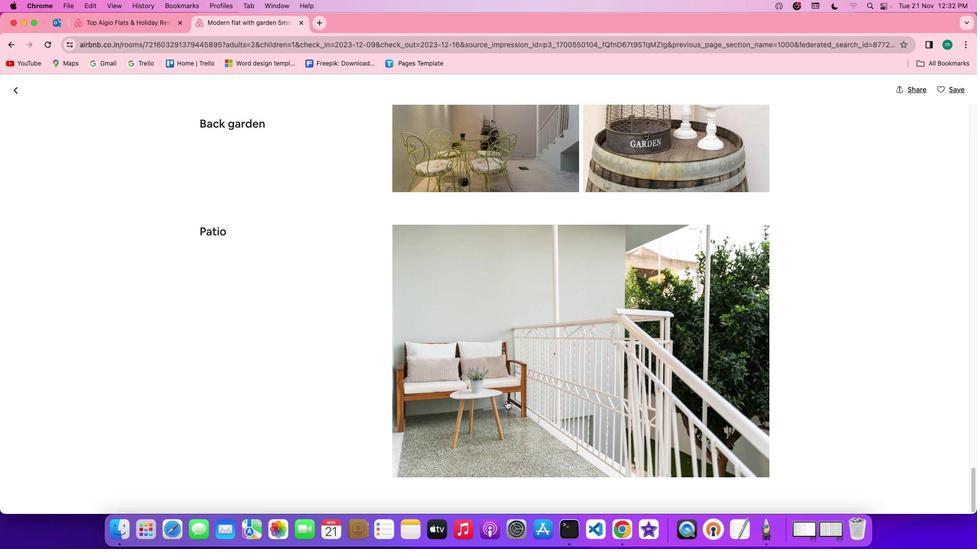 
Action: Mouse moved to (506, 398)
Screenshot: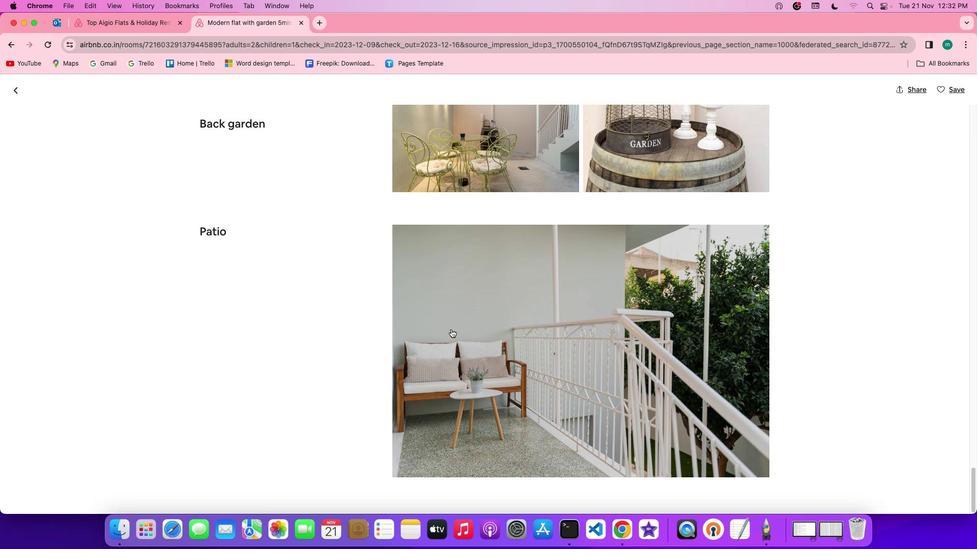 
Action: Mouse scrolled (506, 398) with delta (0, 0)
Screenshot: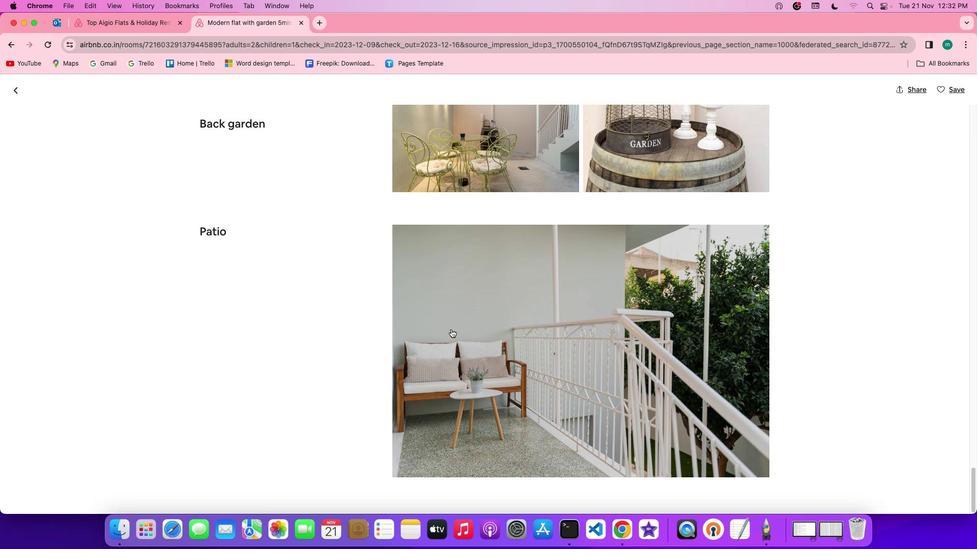 
Action: Mouse moved to (506, 397)
Screenshot: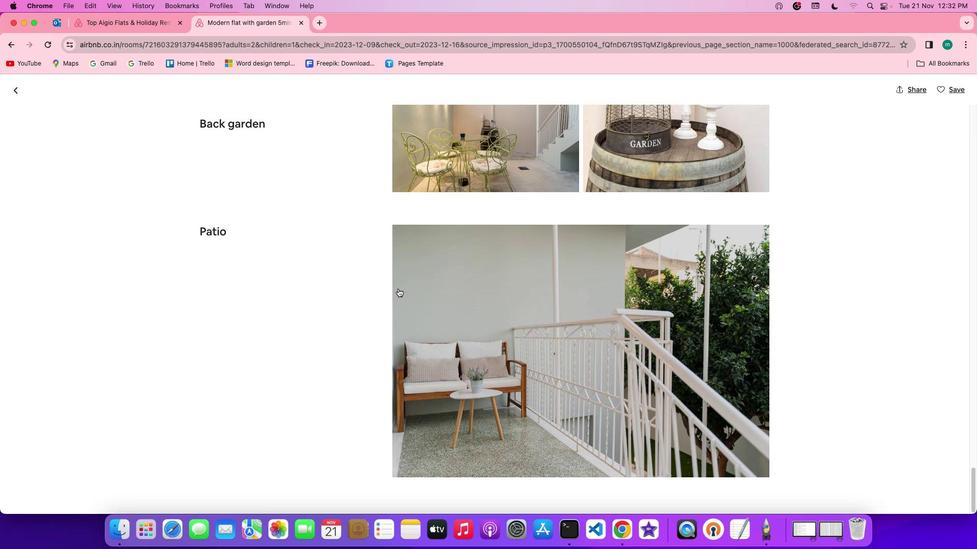 
Action: Mouse scrolled (506, 397) with delta (0, 0)
Screenshot: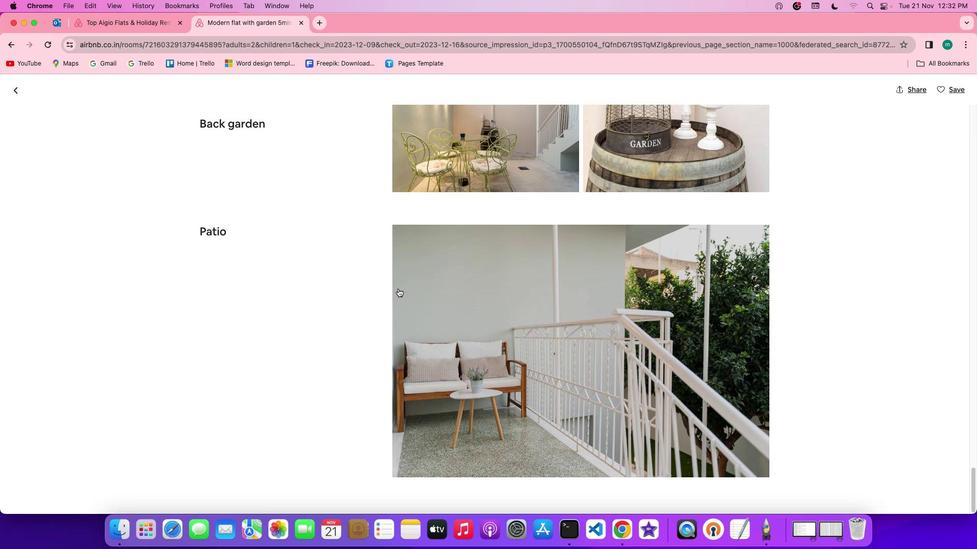 
Action: Mouse moved to (506, 396)
Screenshot: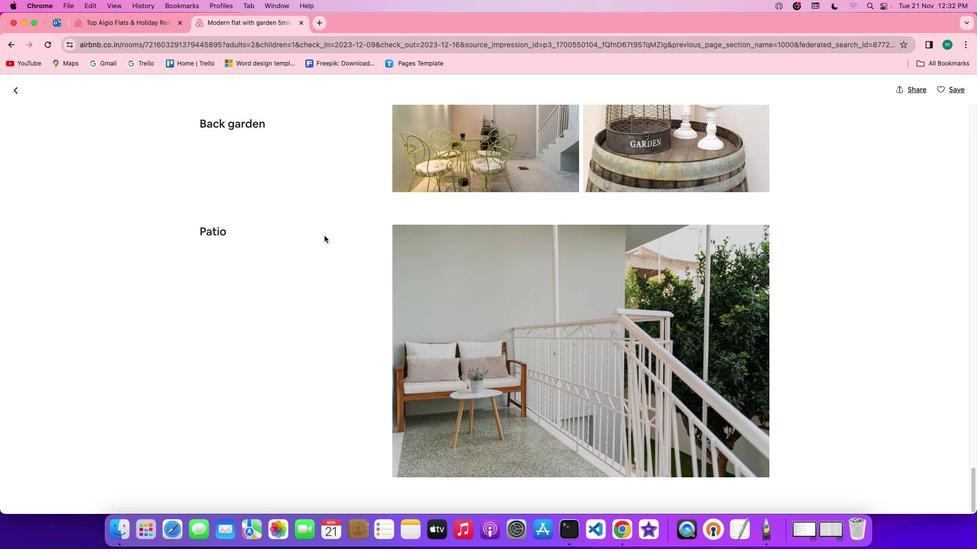 
Action: Mouse scrolled (506, 396) with delta (0, -1)
Screenshot: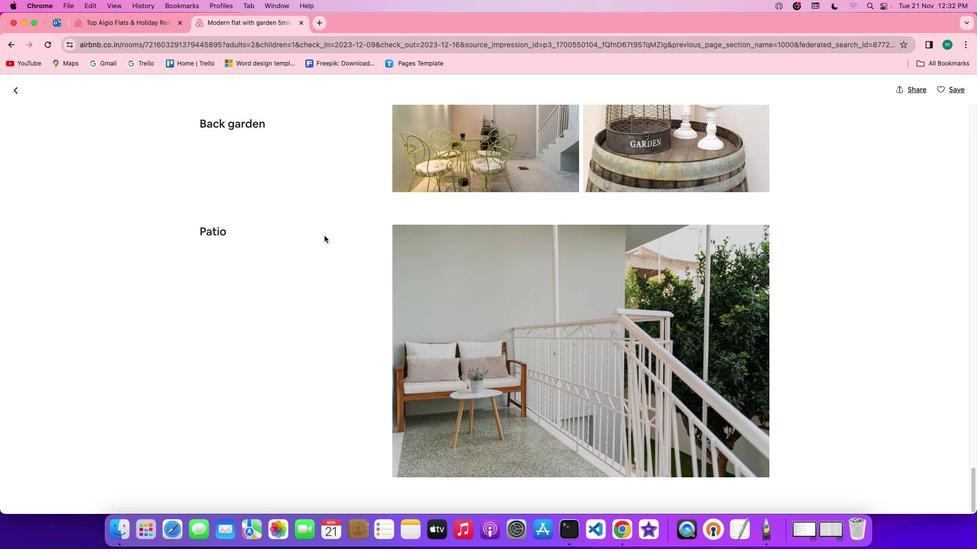 
Action: Mouse moved to (498, 380)
Screenshot: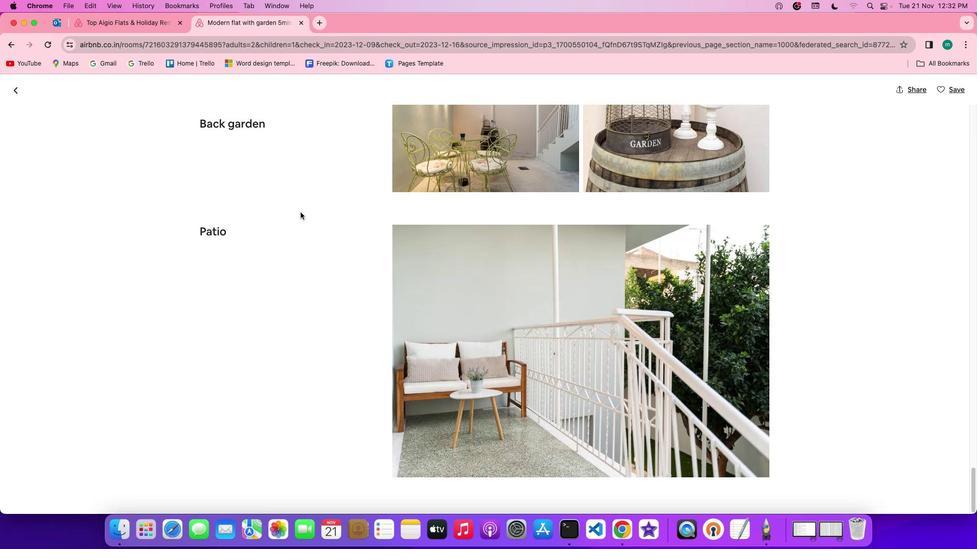 
Action: Mouse scrolled (498, 380) with delta (0, -2)
Screenshot: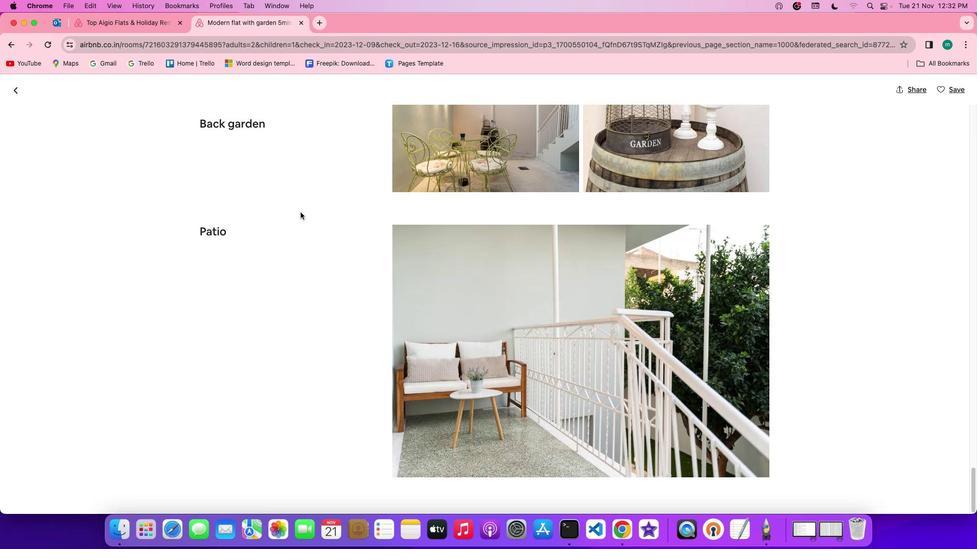
Action: Mouse moved to (15, 96)
Screenshot: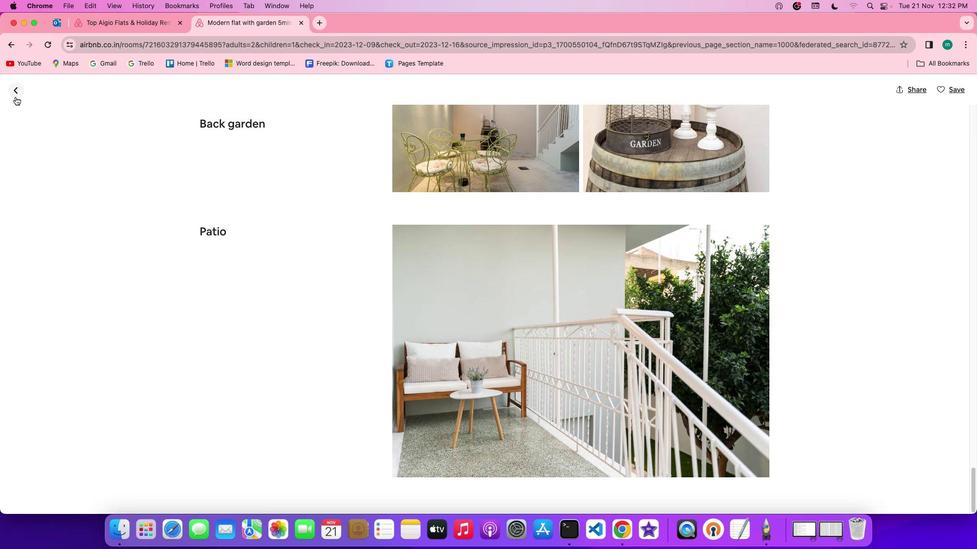 
Action: Mouse pressed left at (15, 96)
Screenshot: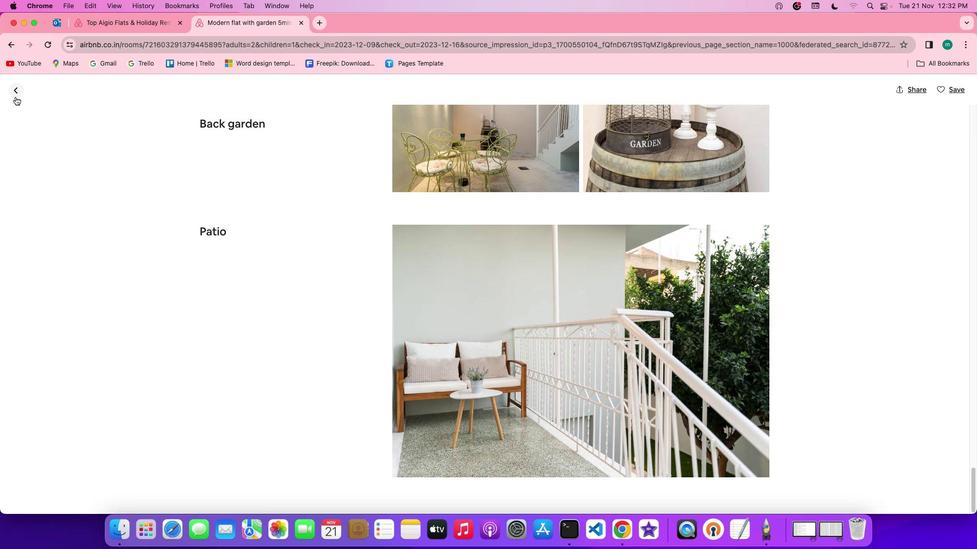 
Action: Mouse moved to (581, 382)
Screenshot: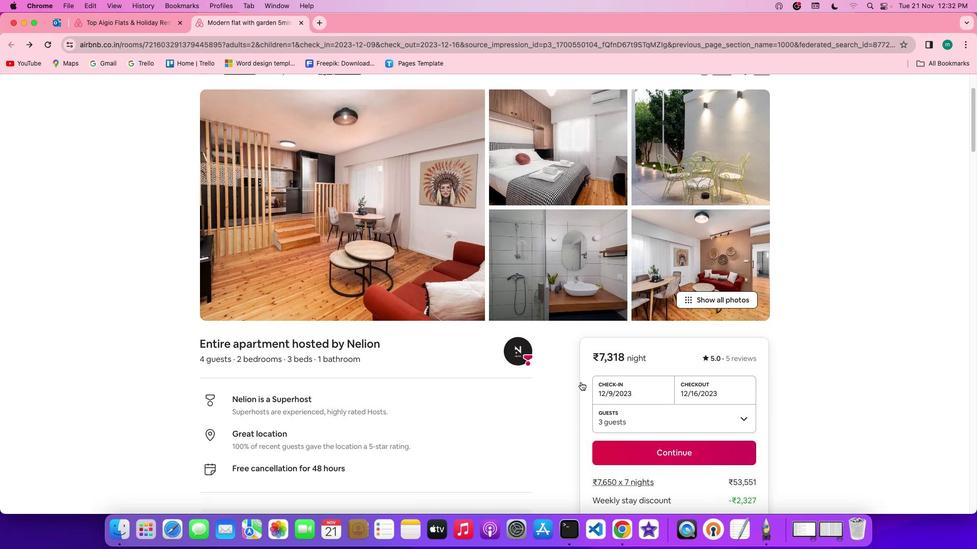 
Action: Mouse scrolled (581, 382) with delta (0, 0)
Screenshot: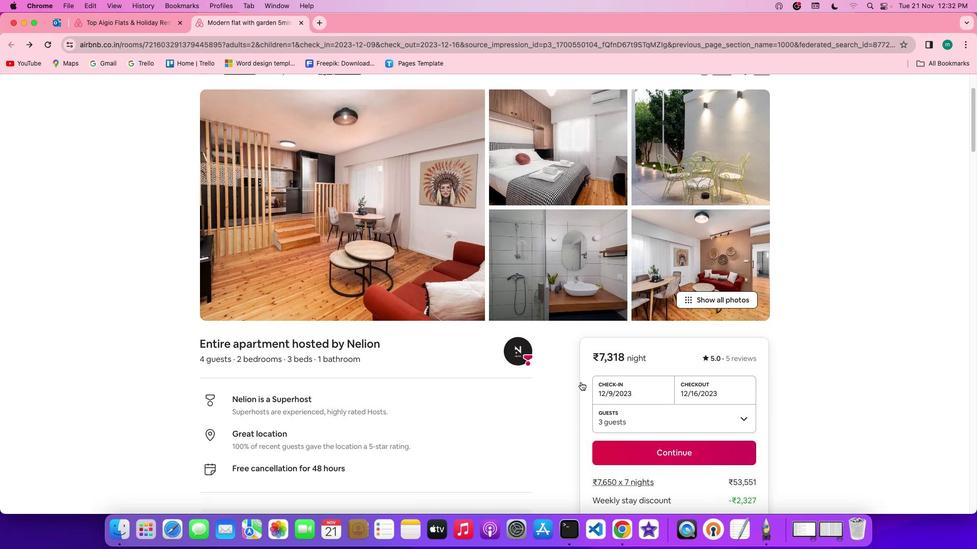 
Action: Mouse scrolled (581, 382) with delta (0, 0)
Screenshot: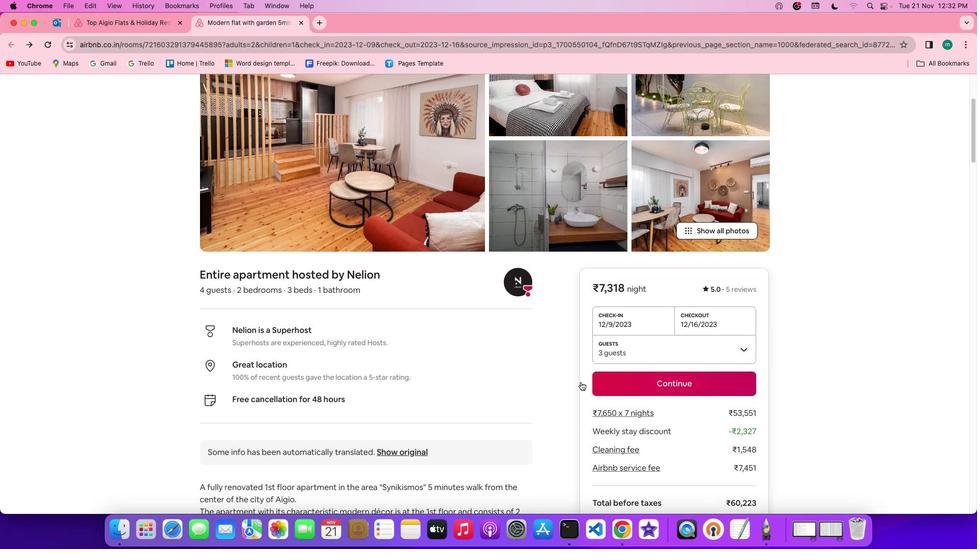 
Action: Mouse scrolled (581, 382) with delta (0, -1)
Screenshot: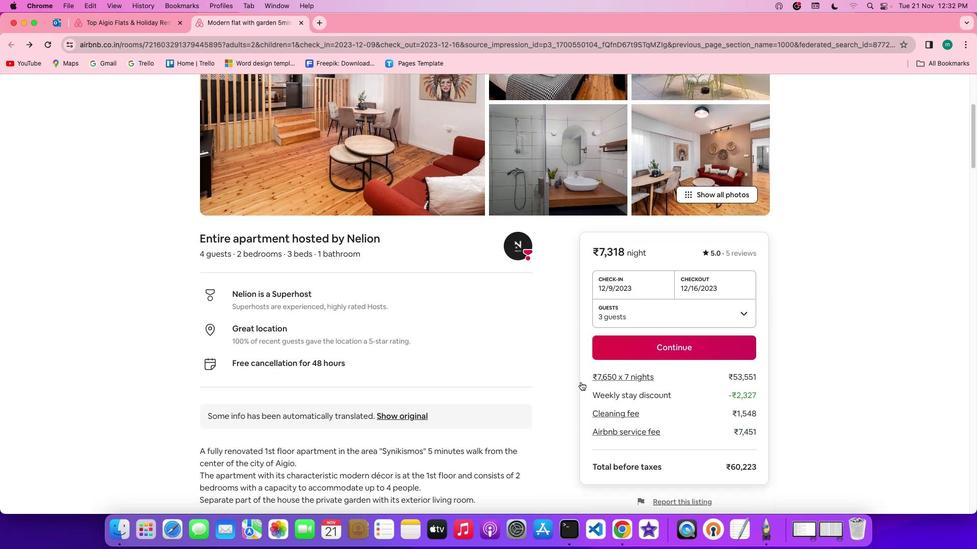 
Action: Mouse scrolled (581, 382) with delta (0, -2)
Screenshot: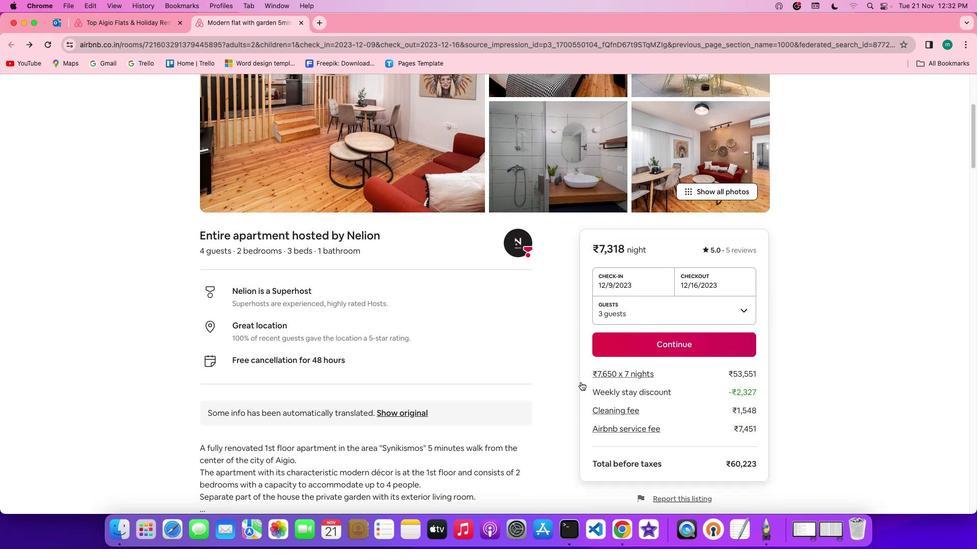 
Action: Mouse scrolled (581, 382) with delta (0, 0)
Screenshot: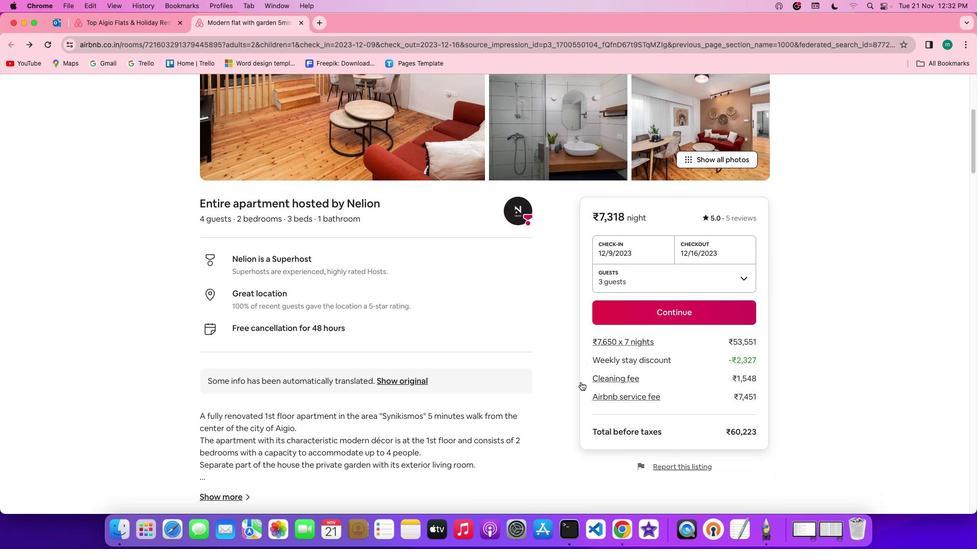 
Action: Mouse scrolled (581, 382) with delta (0, 0)
Screenshot: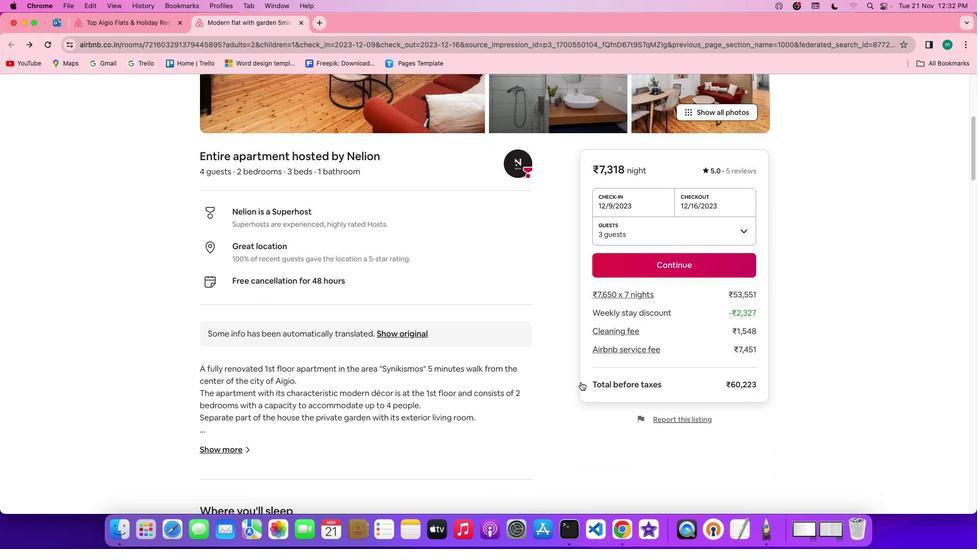 
Action: Mouse scrolled (581, 382) with delta (0, -1)
Screenshot: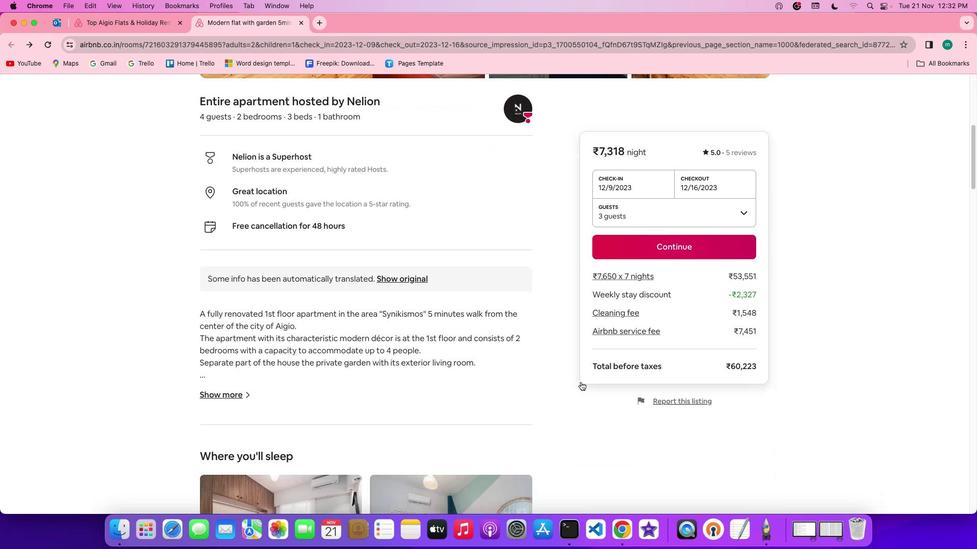 
Action: Mouse scrolled (581, 382) with delta (0, -2)
Screenshot: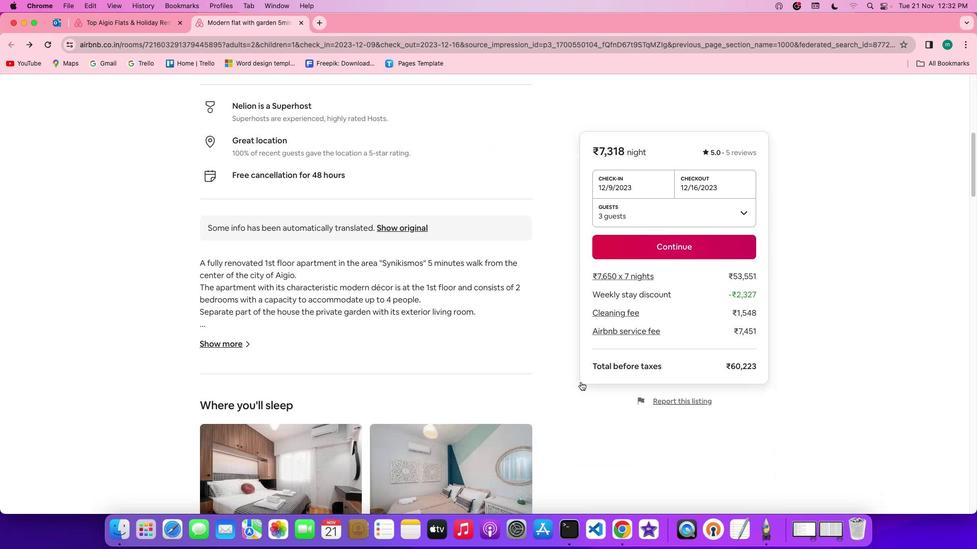 
Action: Mouse scrolled (581, 382) with delta (0, -2)
Screenshot: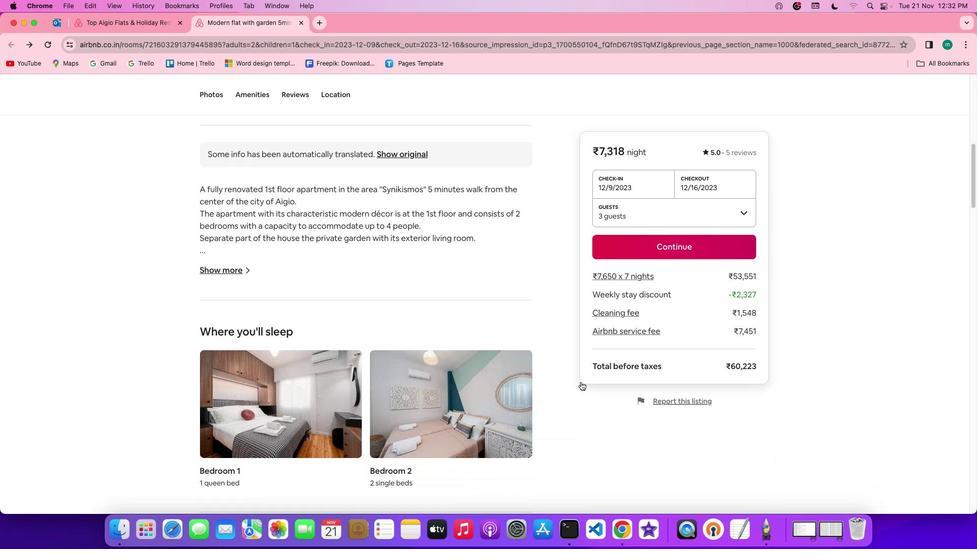 
Action: Mouse moved to (215, 267)
